Task: Find connections with filter location Regina with filter topic #Moneywith filter profile language Potuguese with filter current company PwC Acceleration Centers with filter school Shyam Lal College with filter industry Computer Games with filter service category Virtual Assistance with filter keywords title Physical Therapist
Action: Mouse moved to (327, 411)
Screenshot: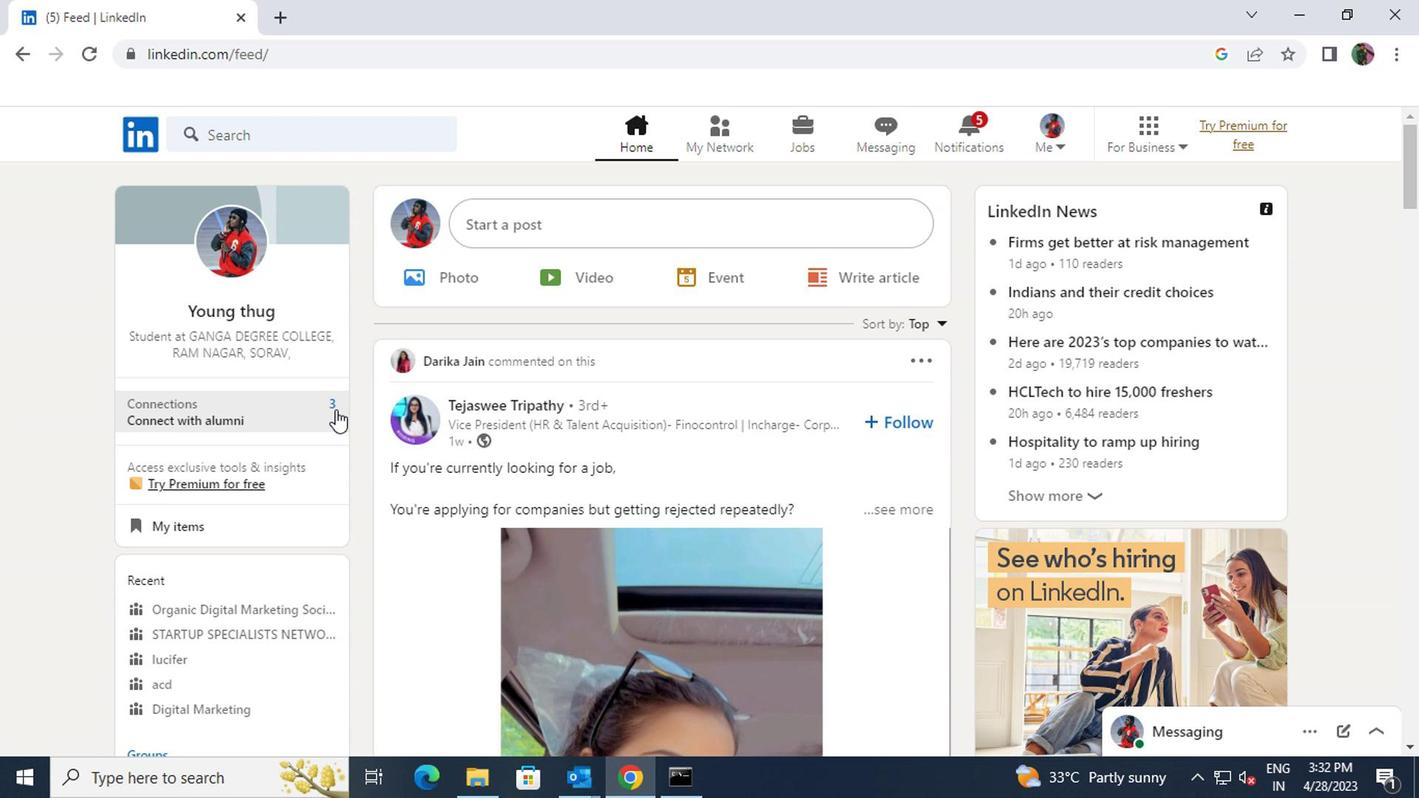 
Action: Mouse pressed left at (327, 411)
Screenshot: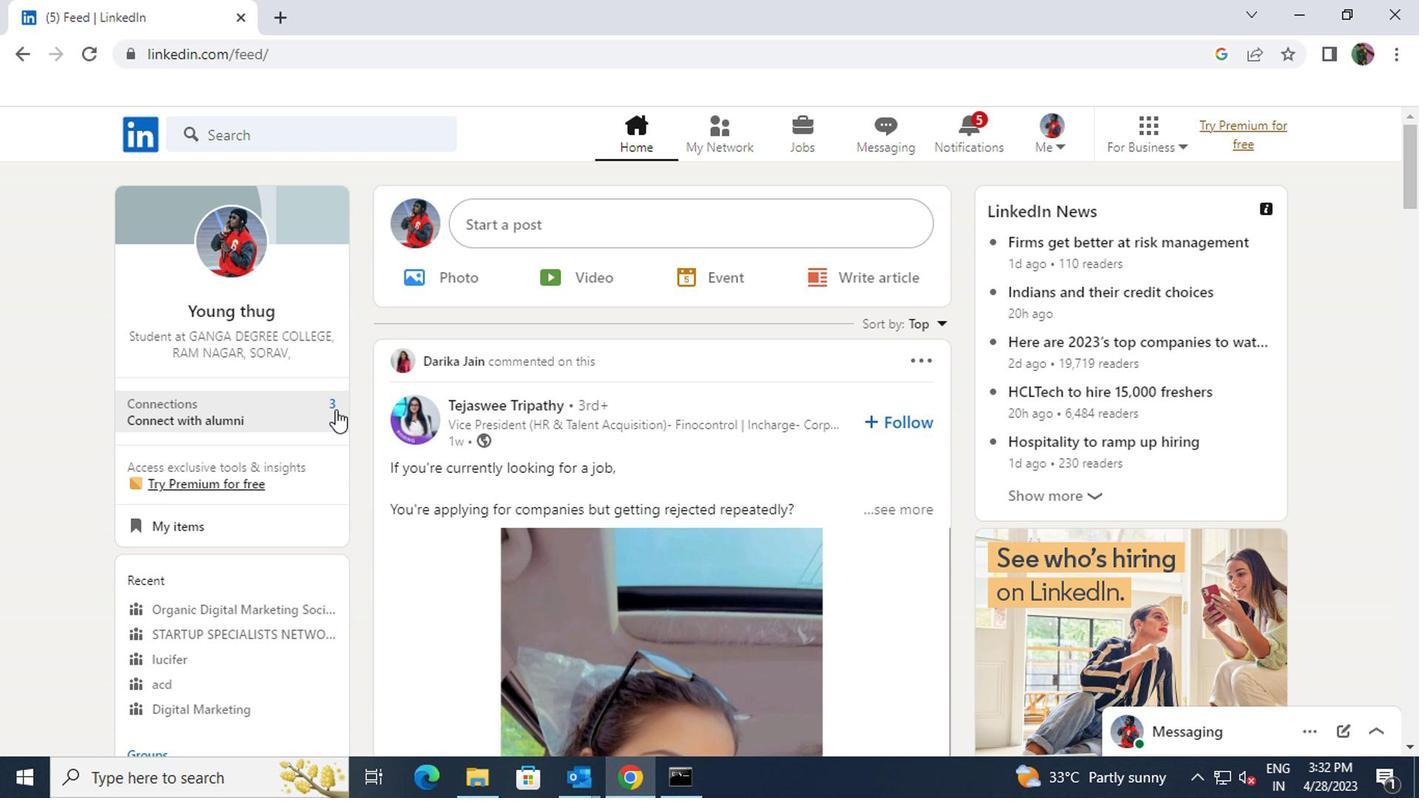 
Action: Mouse moved to (331, 241)
Screenshot: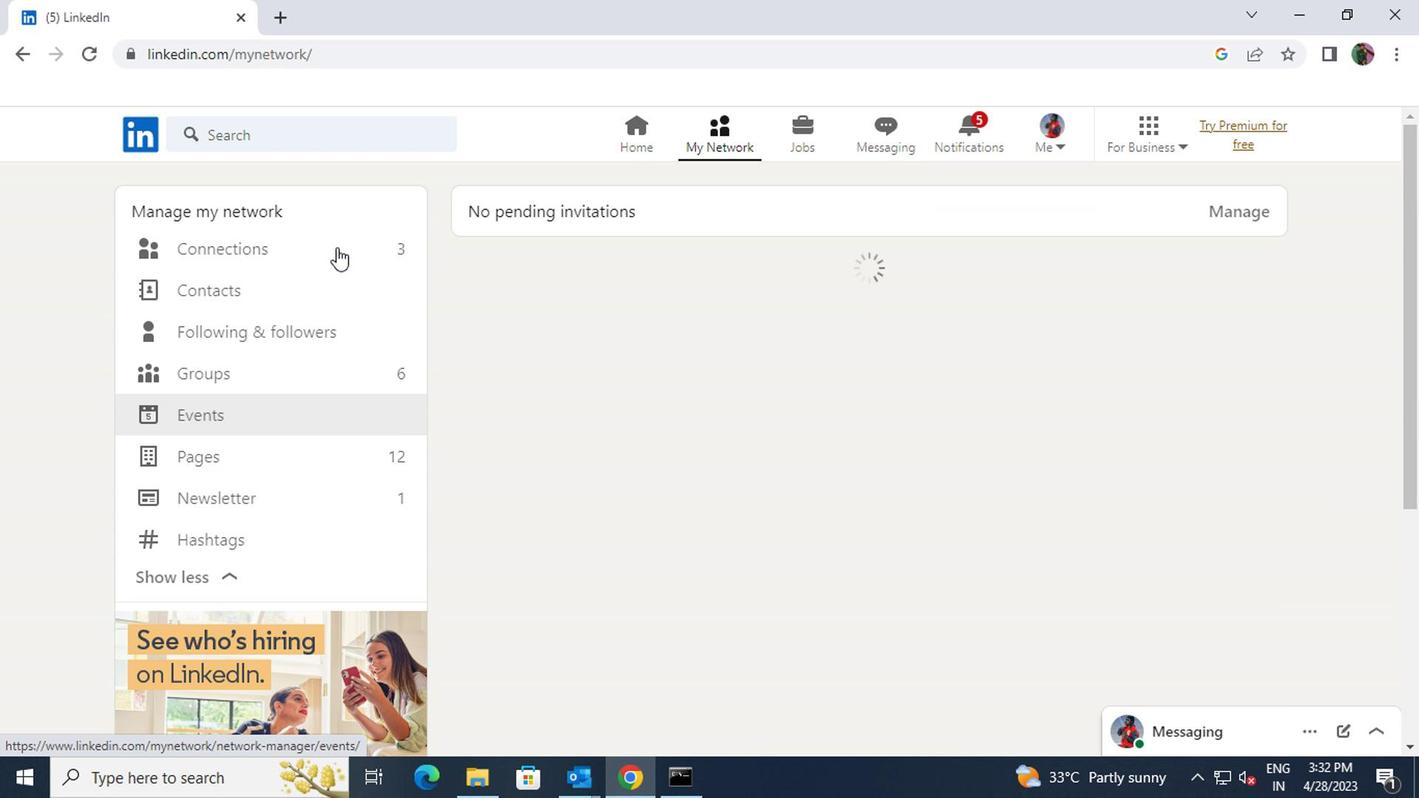
Action: Mouse pressed left at (331, 241)
Screenshot: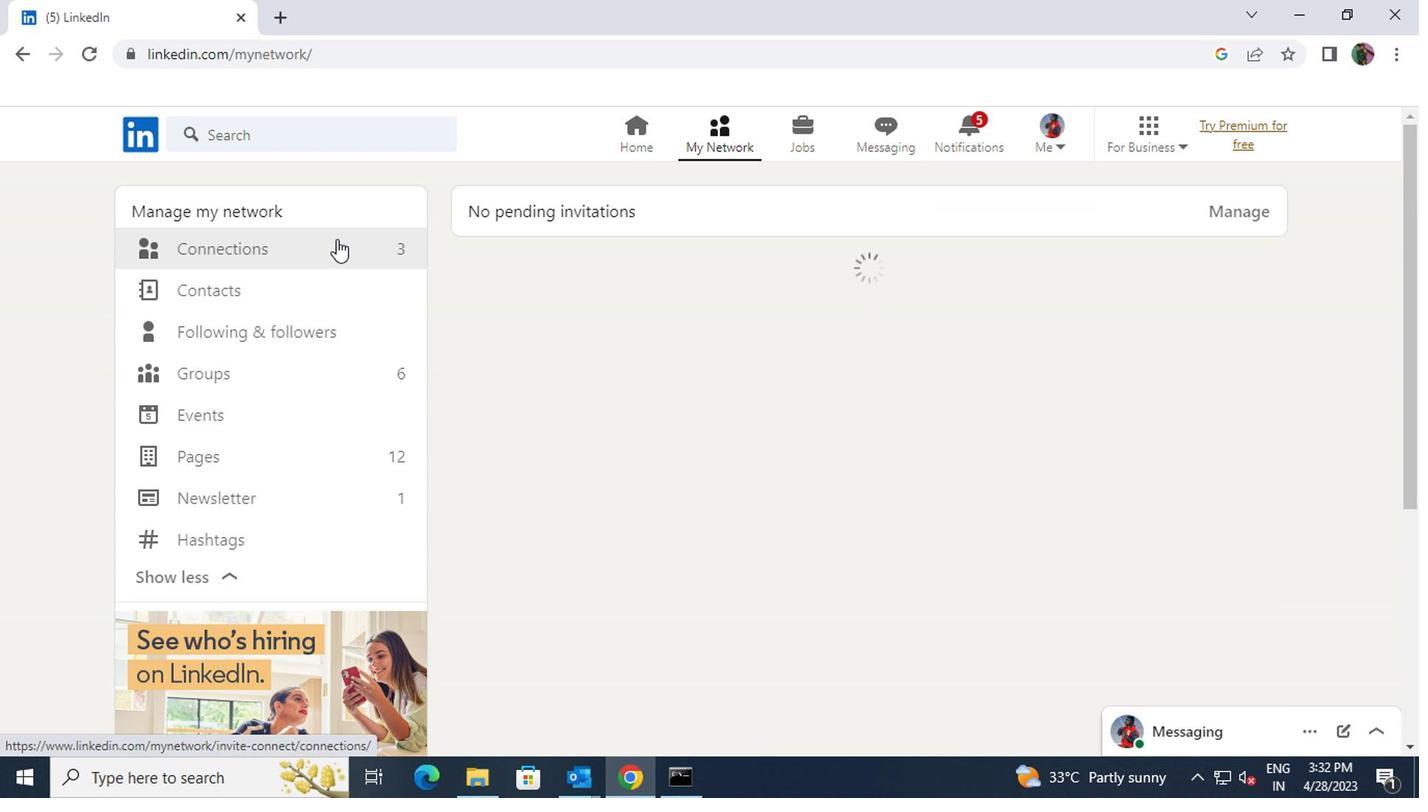 
Action: Mouse moved to (824, 250)
Screenshot: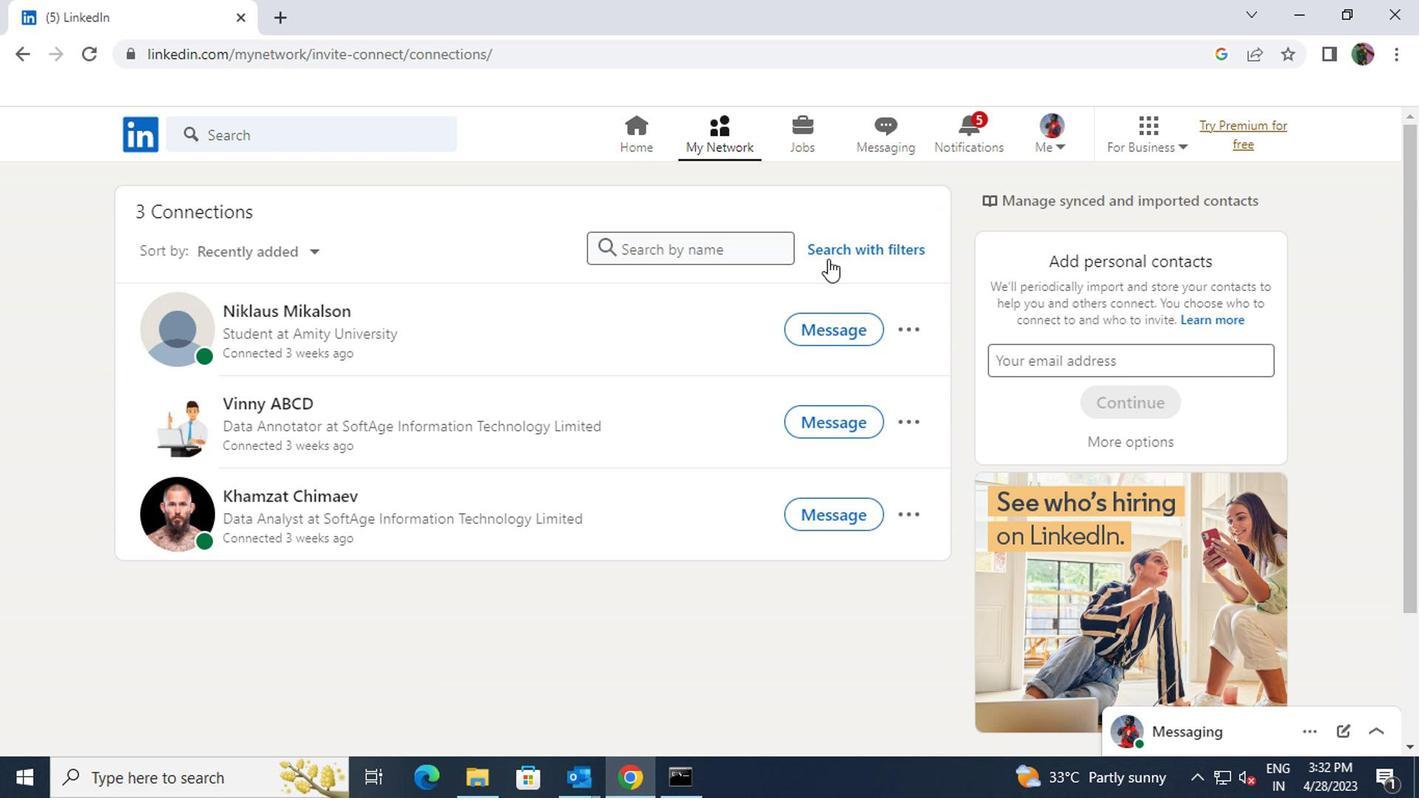 
Action: Mouse pressed left at (824, 250)
Screenshot: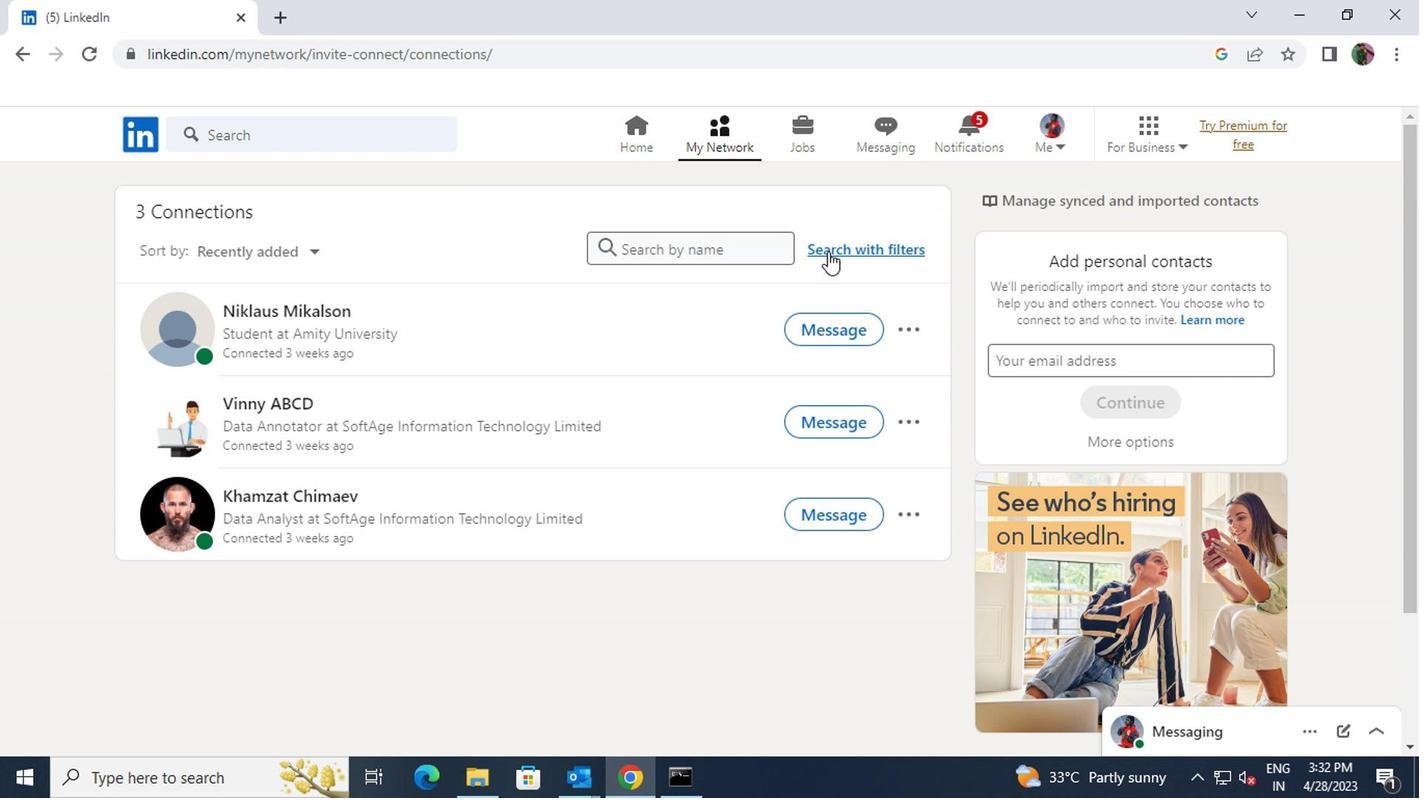 
Action: Mouse moved to (770, 196)
Screenshot: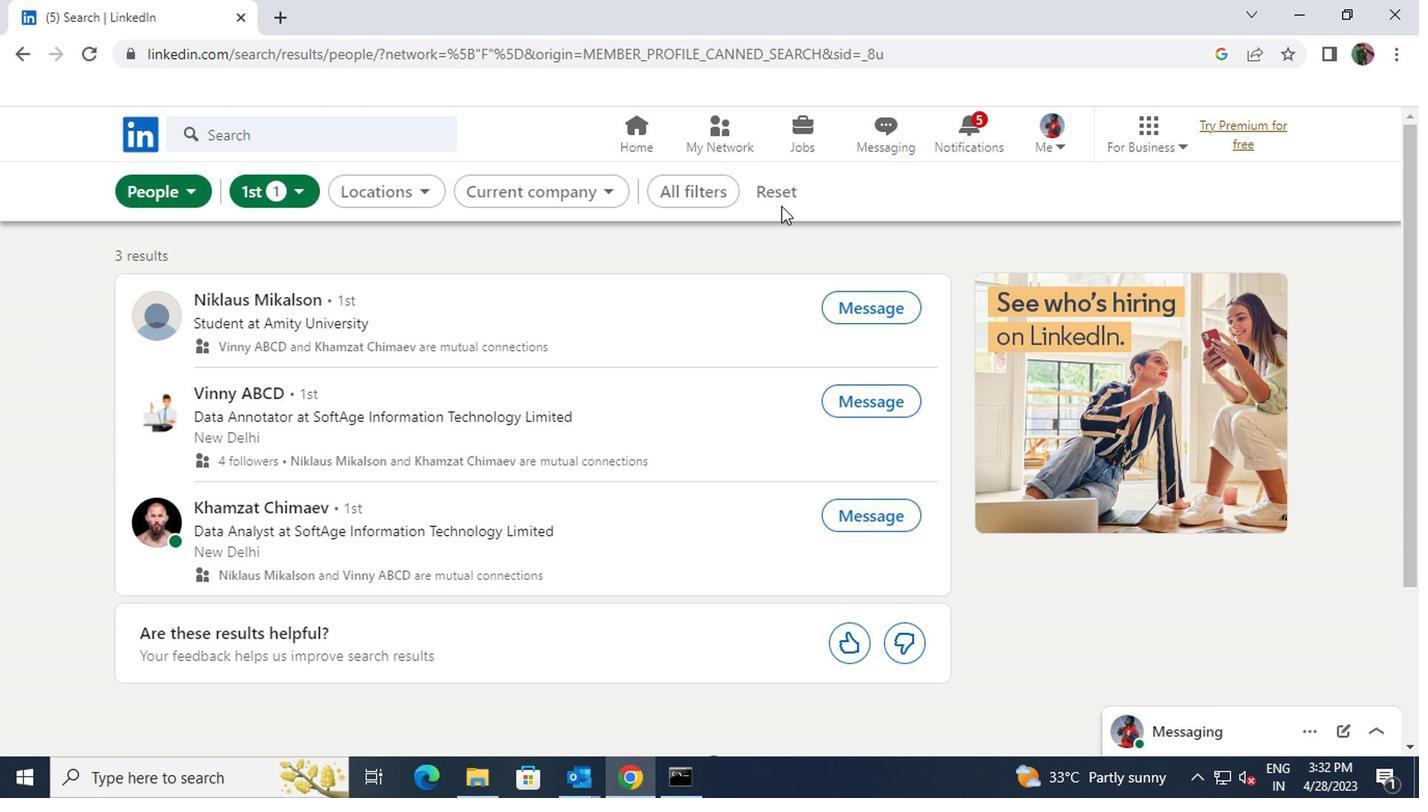 
Action: Mouse pressed left at (770, 196)
Screenshot: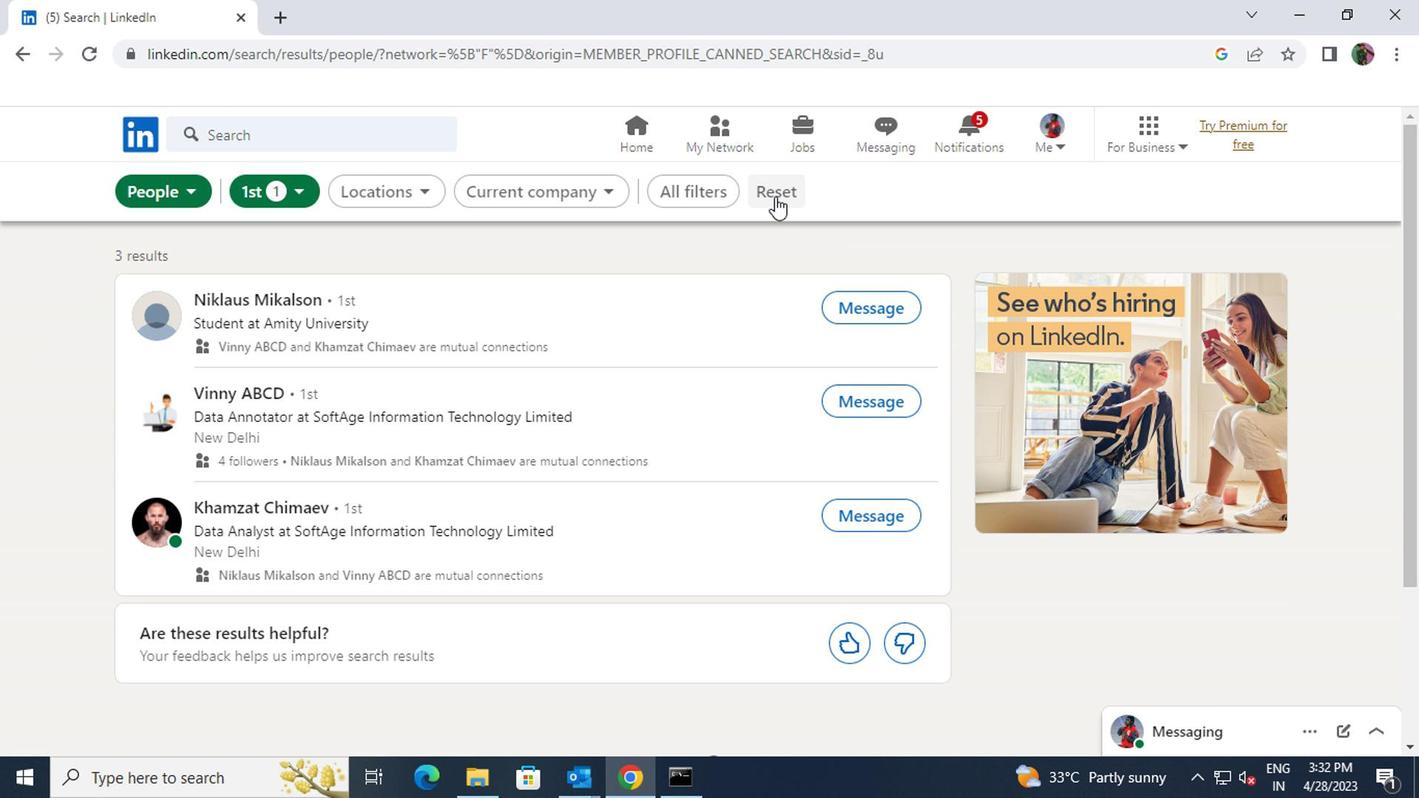 
Action: Mouse moved to (725, 192)
Screenshot: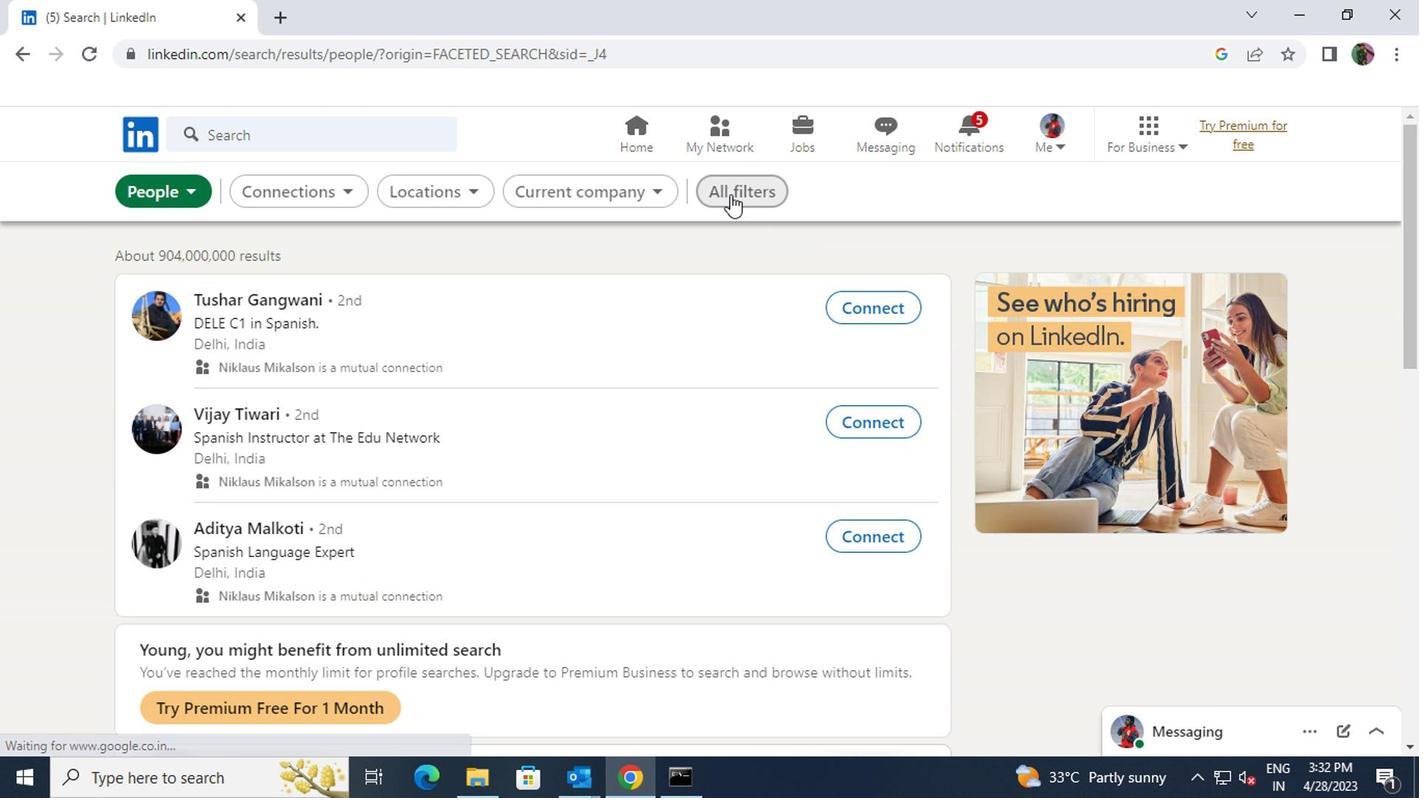
Action: Mouse pressed left at (725, 192)
Screenshot: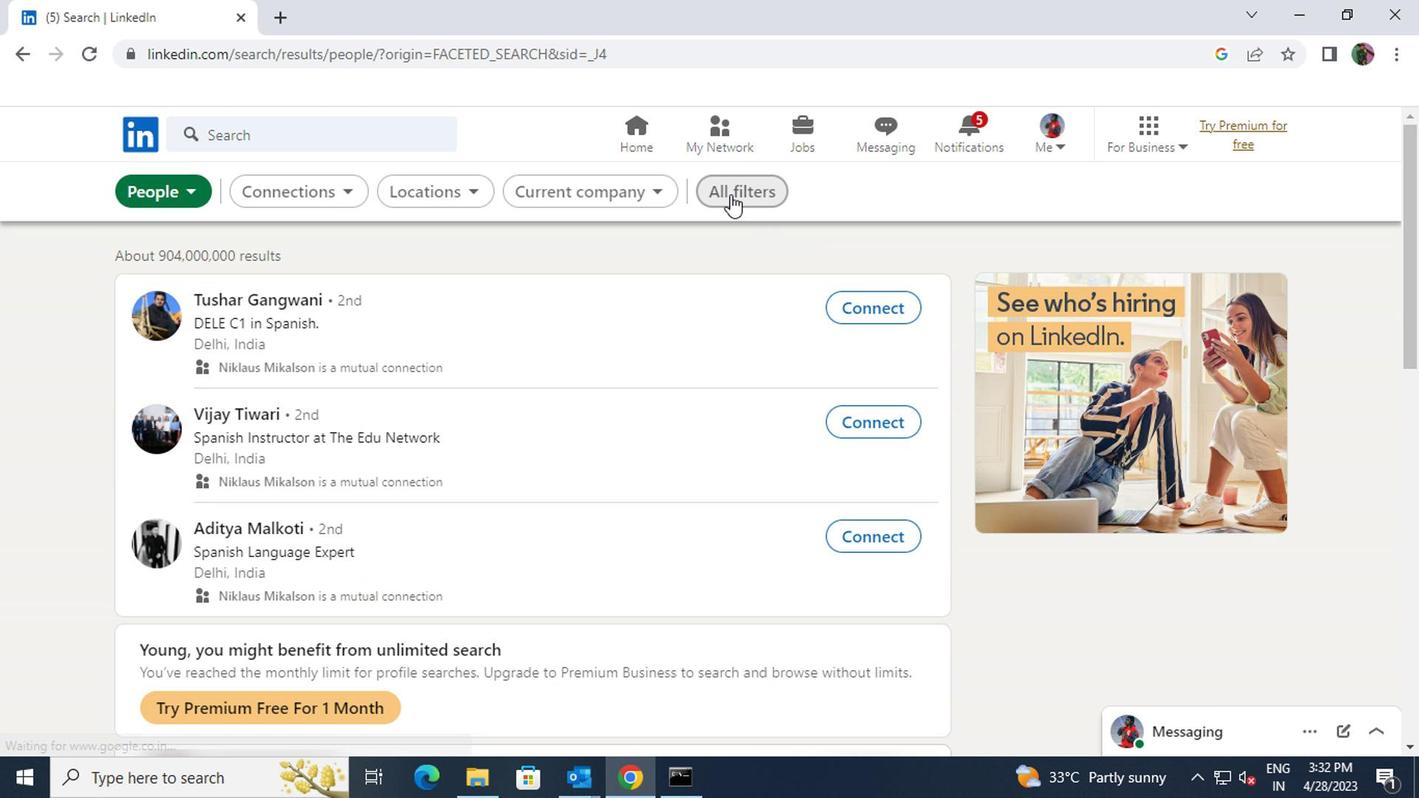 
Action: Mouse moved to (946, 383)
Screenshot: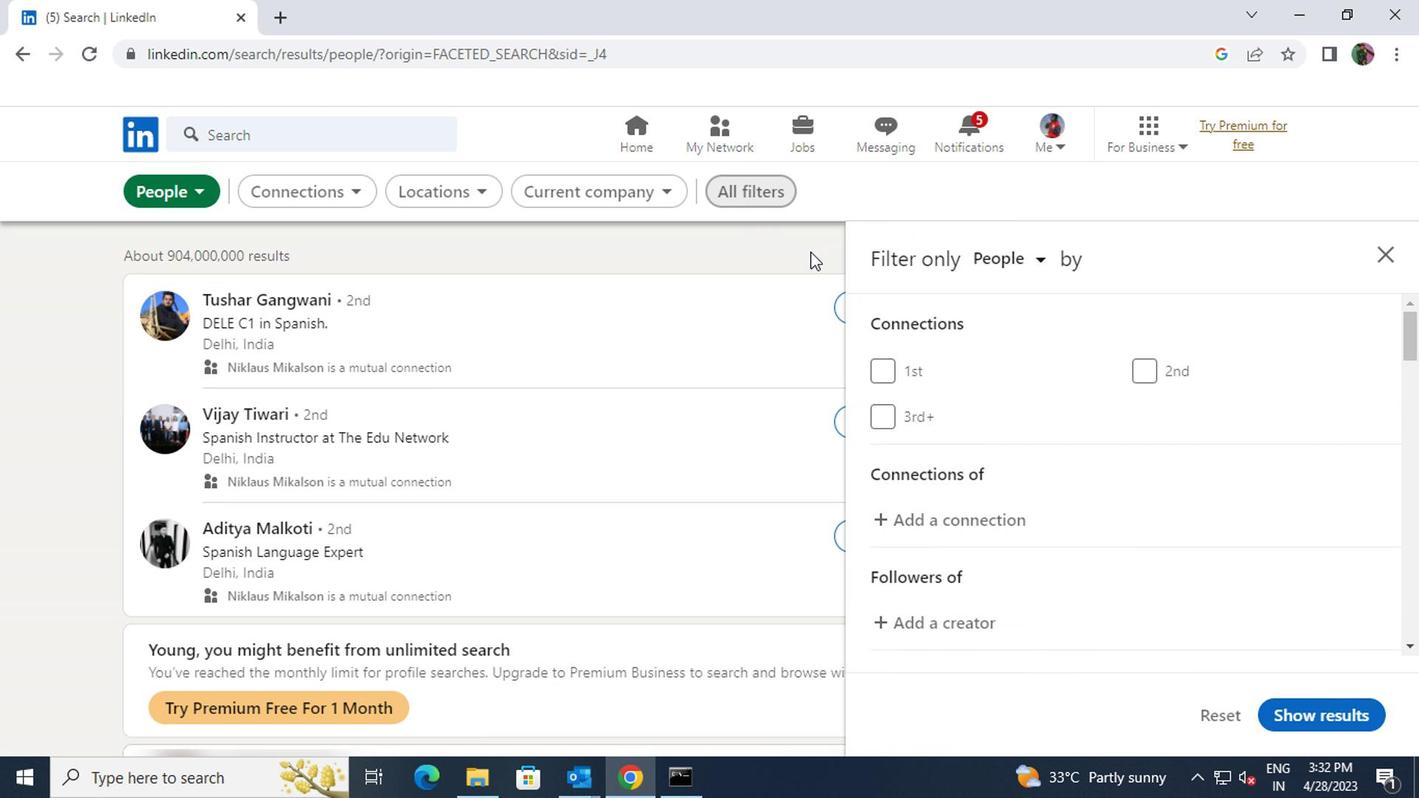 
Action: Mouse scrolled (946, 382) with delta (0, -1)
Screenshot: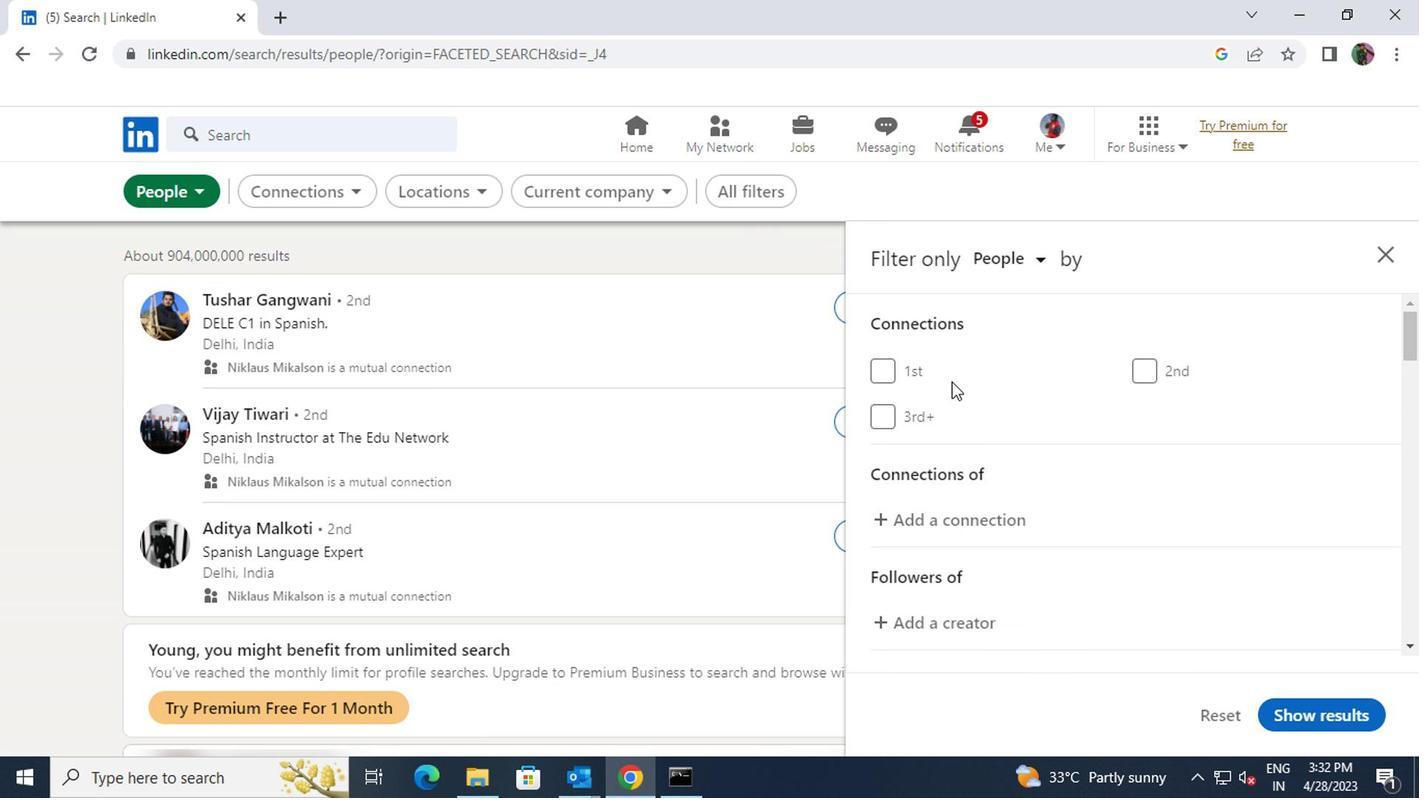 
Action: Mouse scrolled (946, 382) with delta (0, -1)
Screenshot: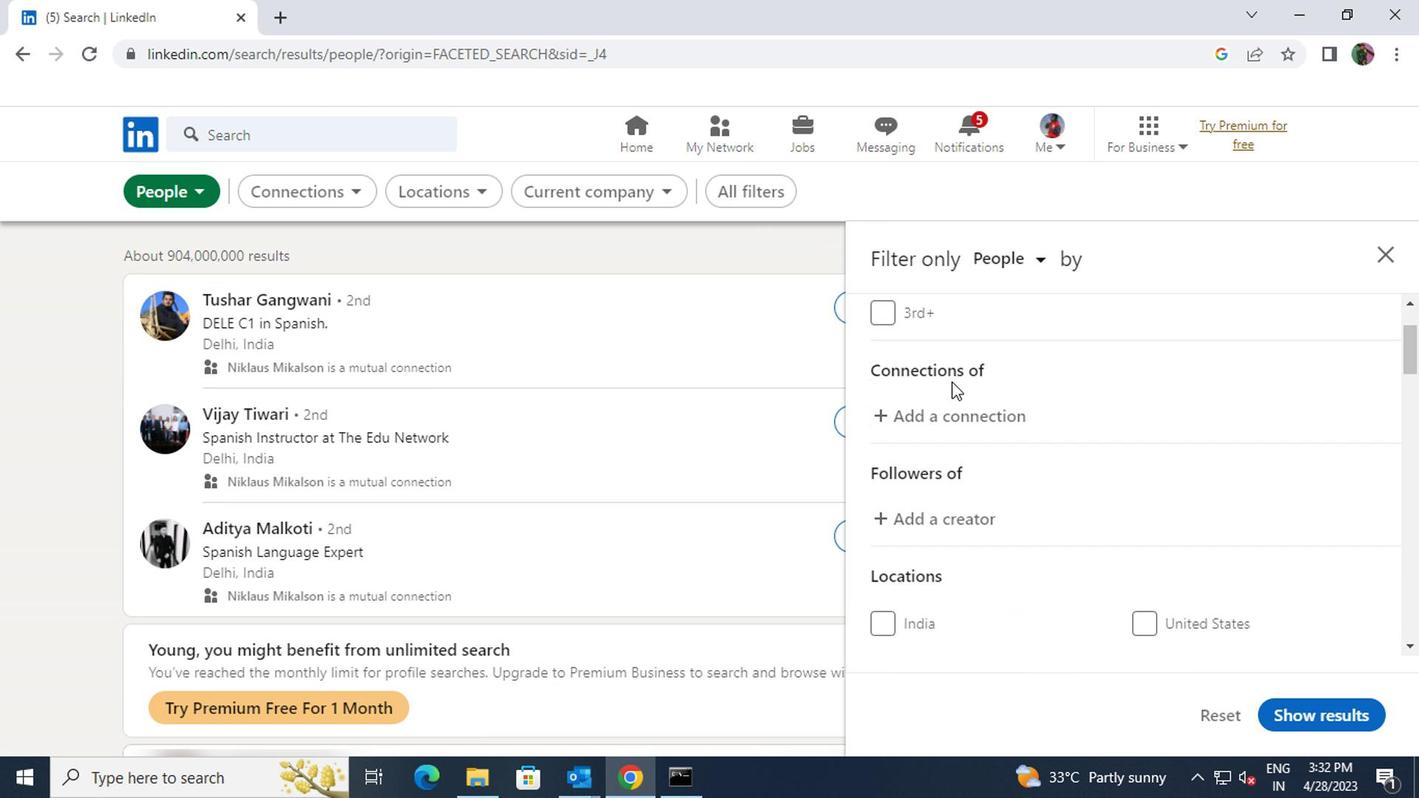 
Action: Mouse scrolled (946, 382) with delta (0, -1)
Screenshot: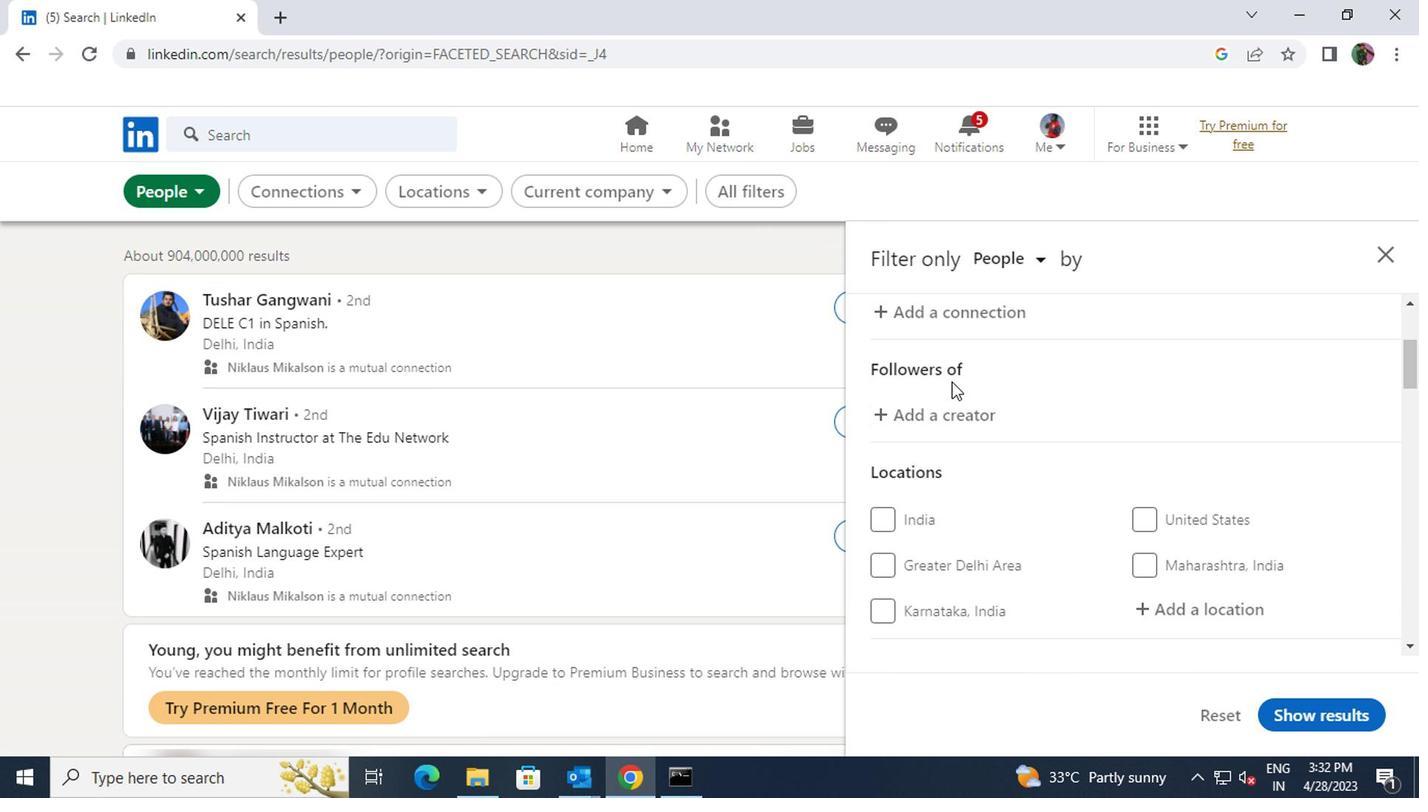
Action: Mouse moved to (1132, 504)
Screenshot: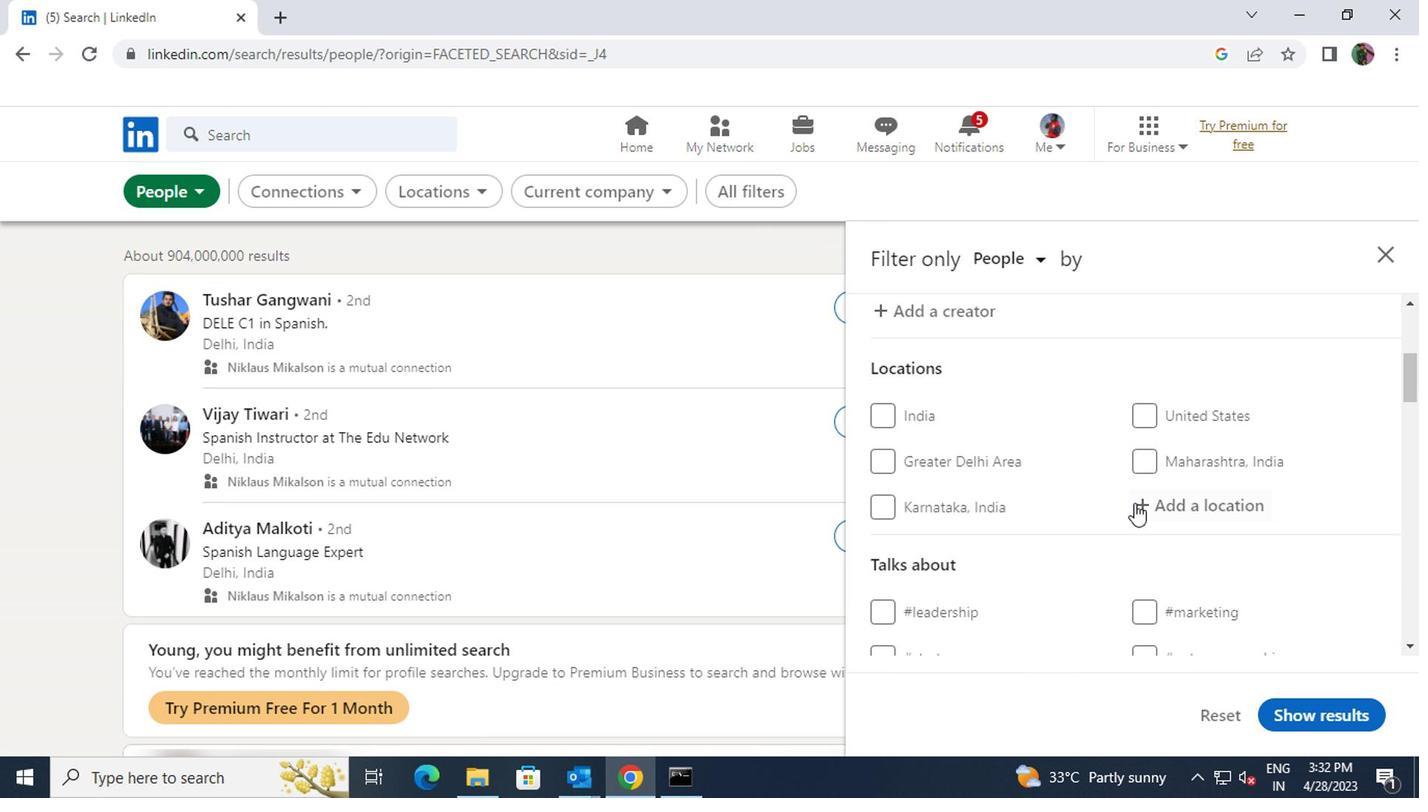 
Action: Mouse pressed left at (1132, 504)
Screenshot: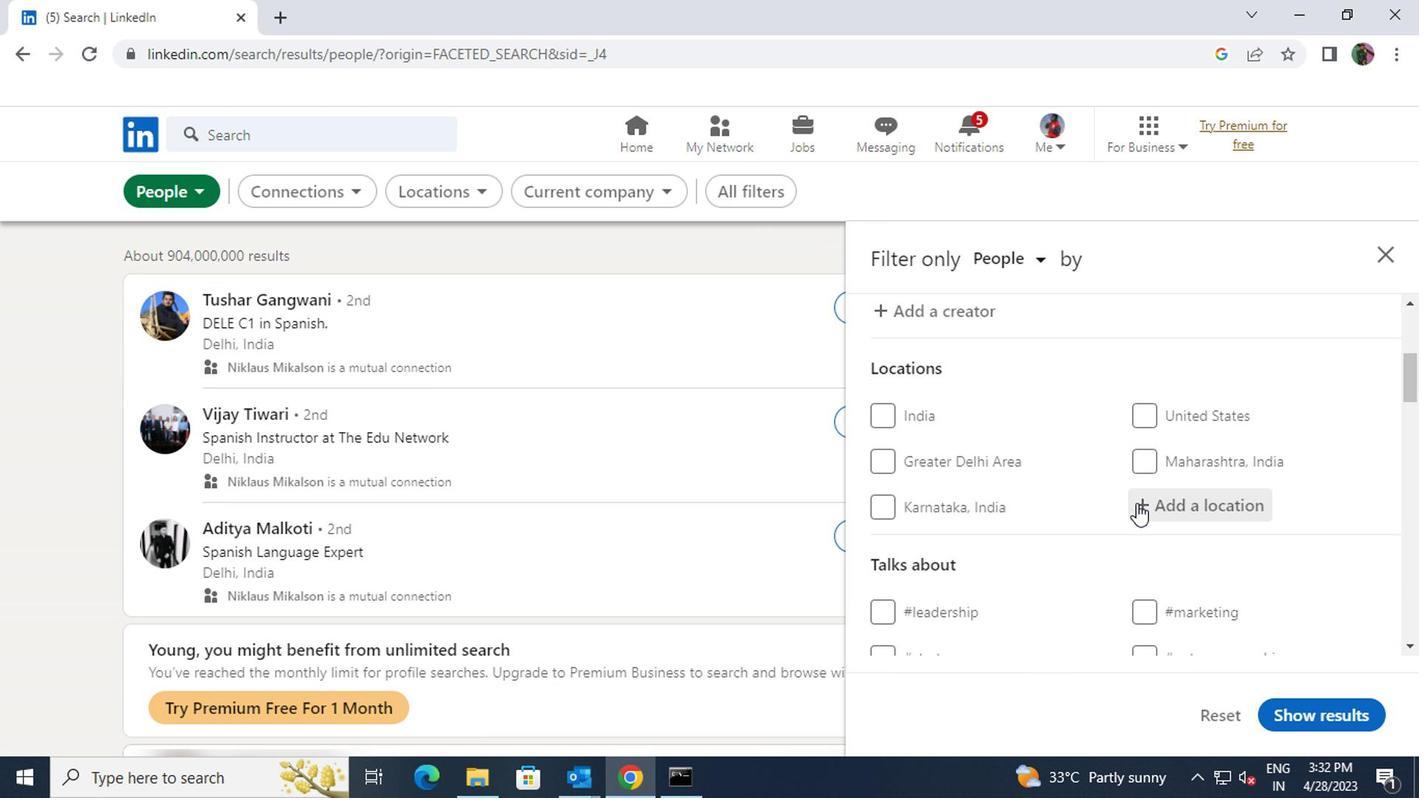 
Action: Key pressed <Key.shift>REGIN
Screenshot: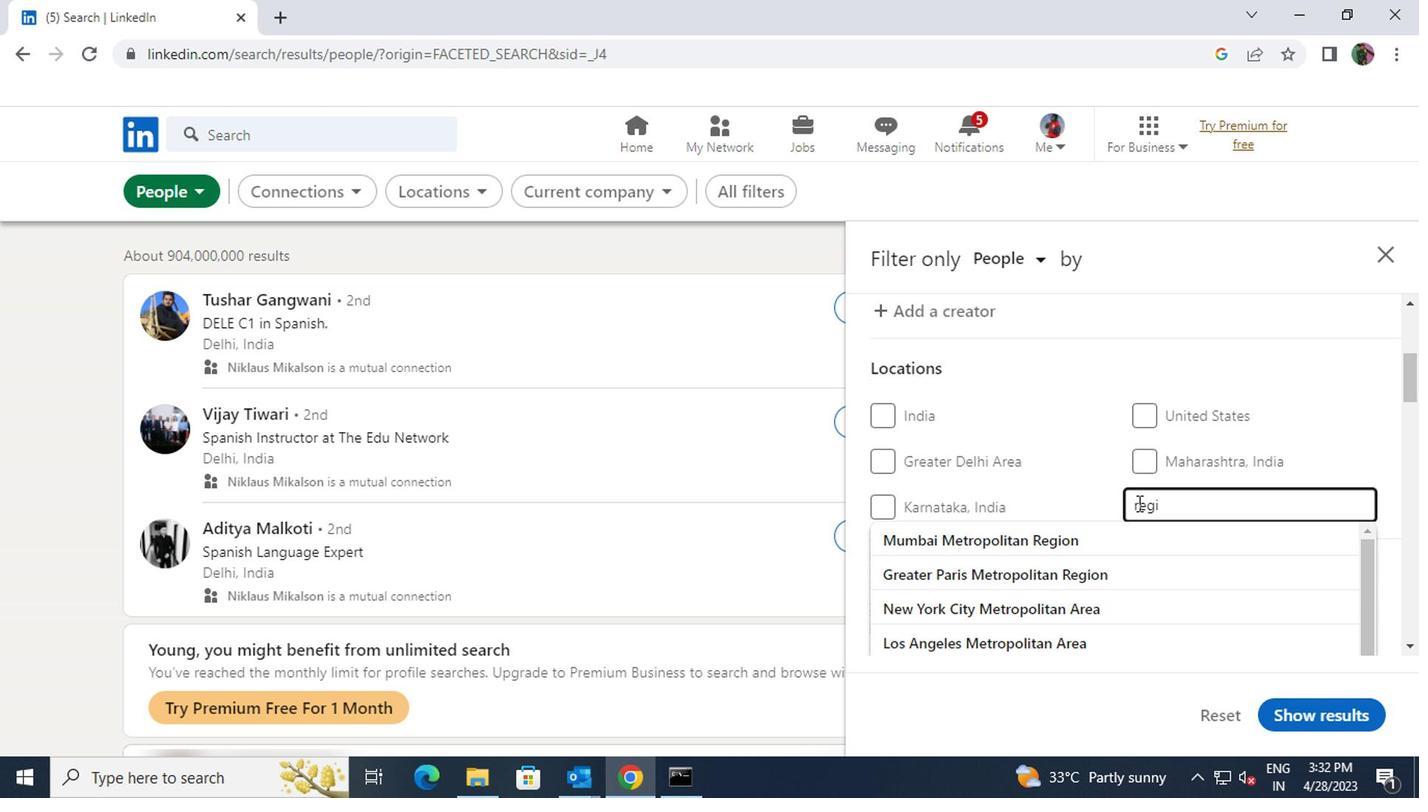 
Action: Mouse moved to (1125, 535)
Screenshot: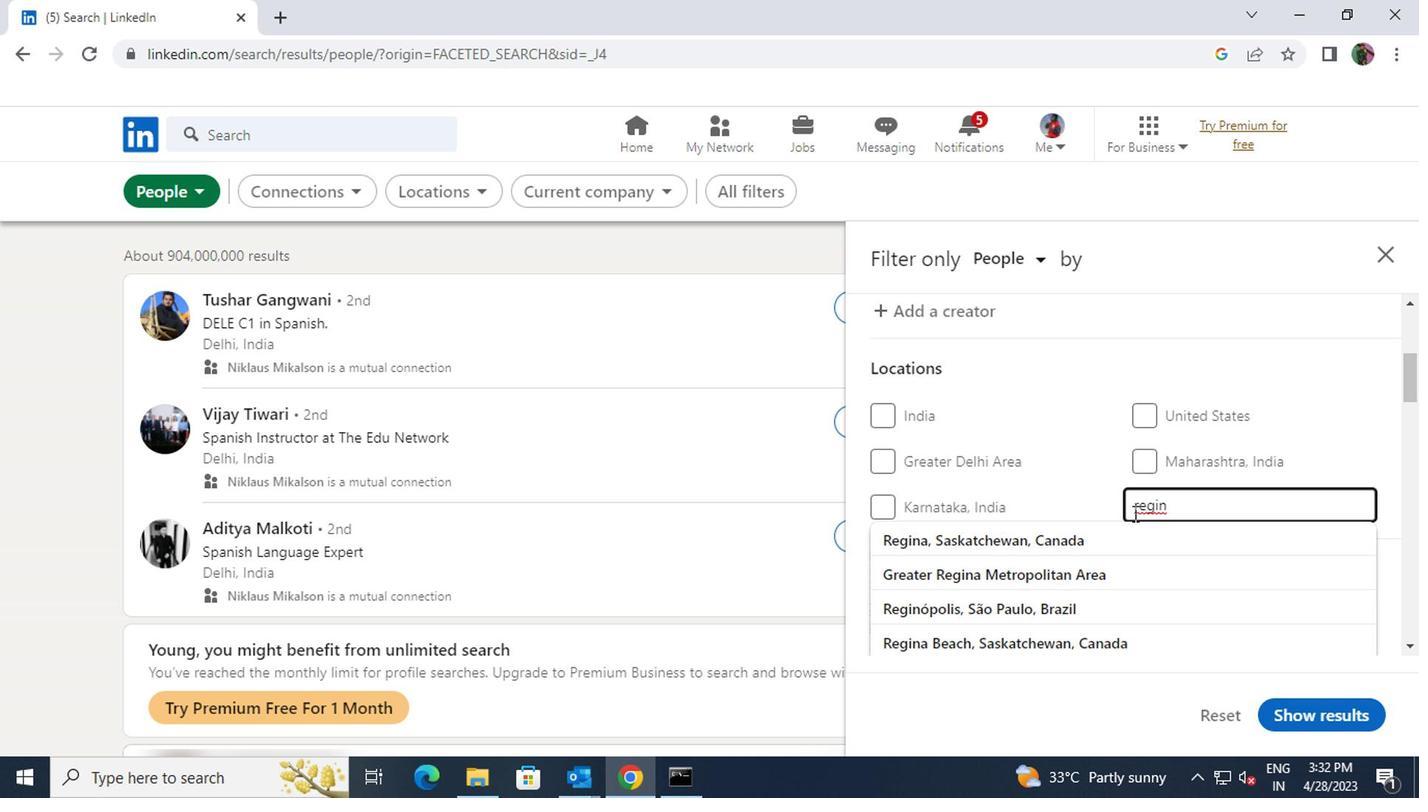 
Action: Mouse pressed left at (1125, 535)
Screenshot: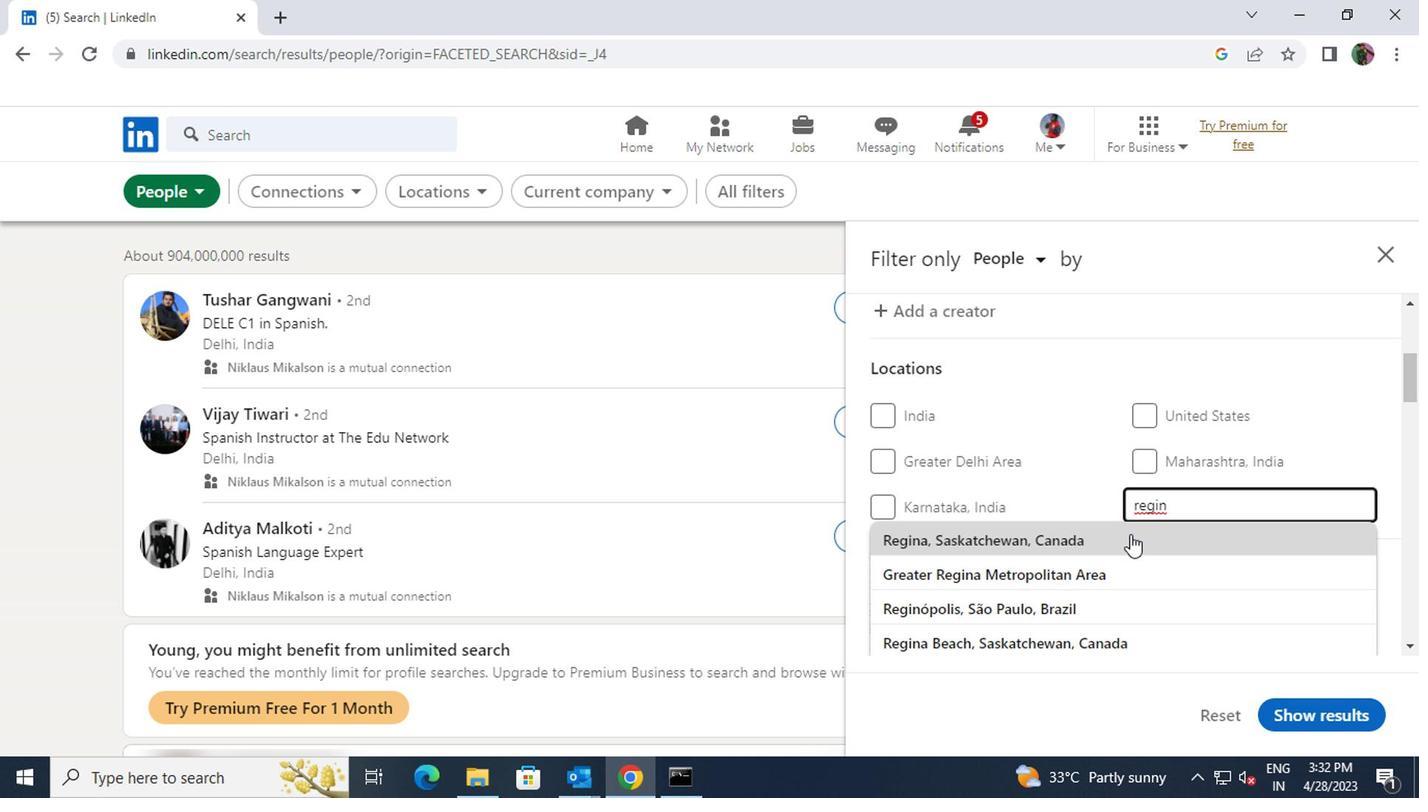 
Action: Mouse scrolled (1125, 534) with delta (0, -1)
Screenshot: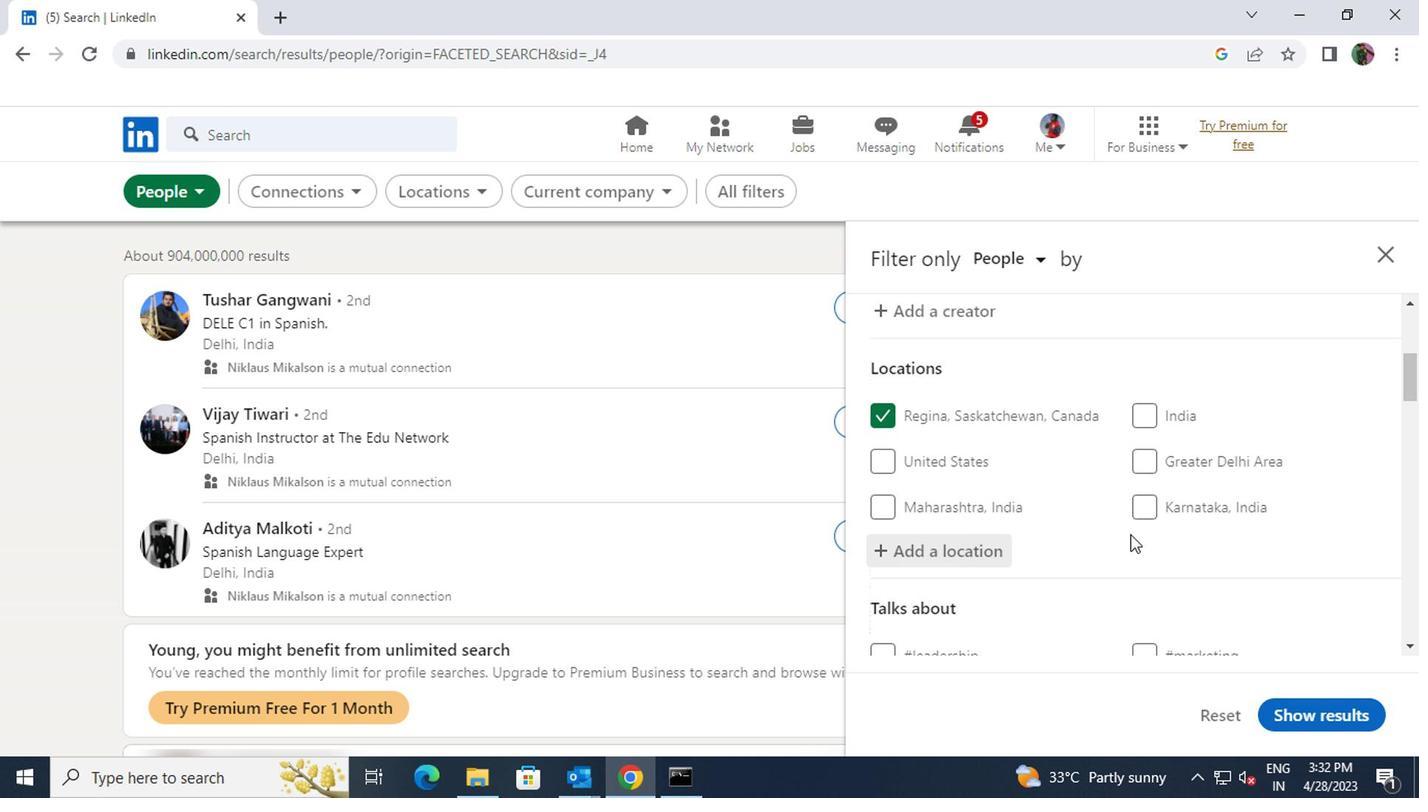 
Action: Mouse scrolled (1125, 534) with delta (0, -1)
Screenshot: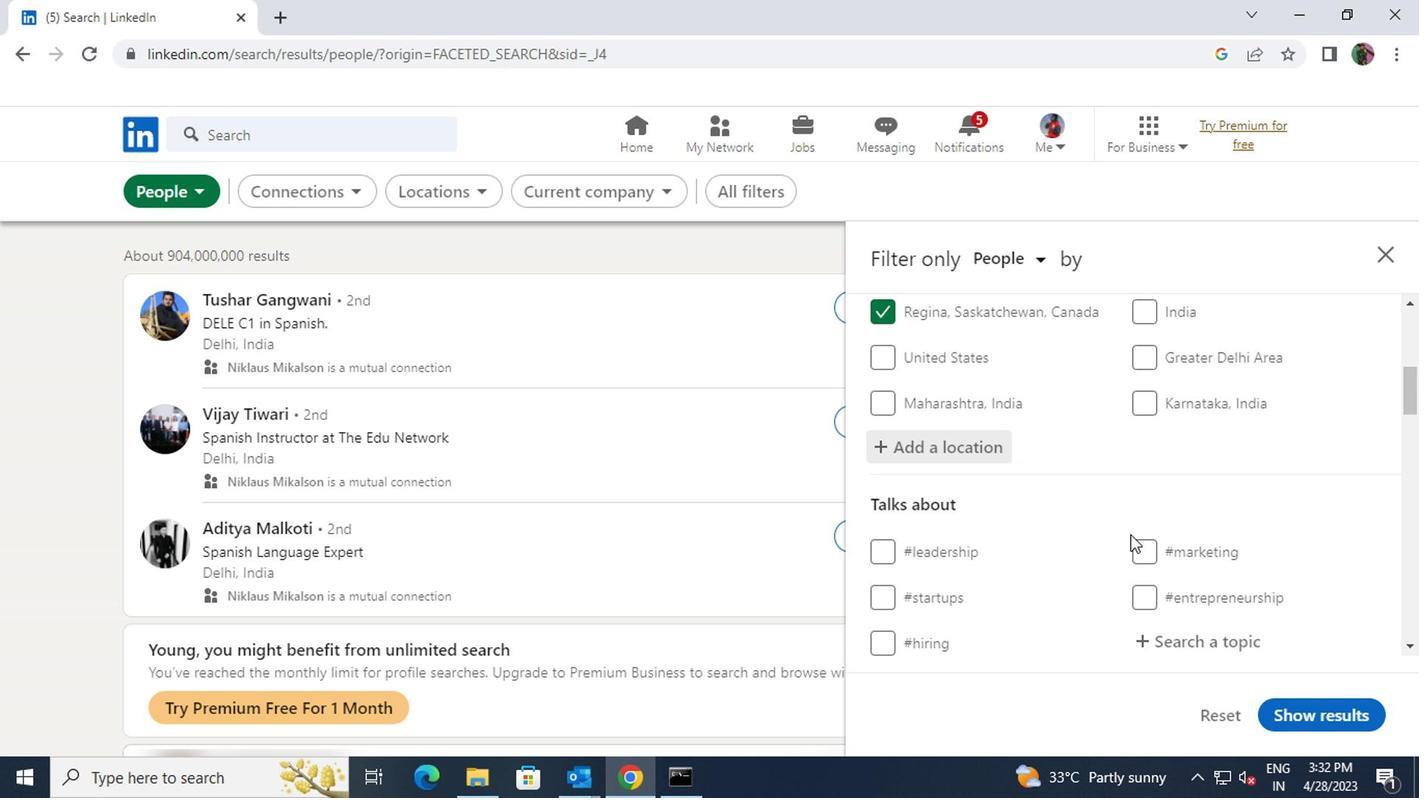 
Action: Mouse moved to (1147, 541)
Screenshot: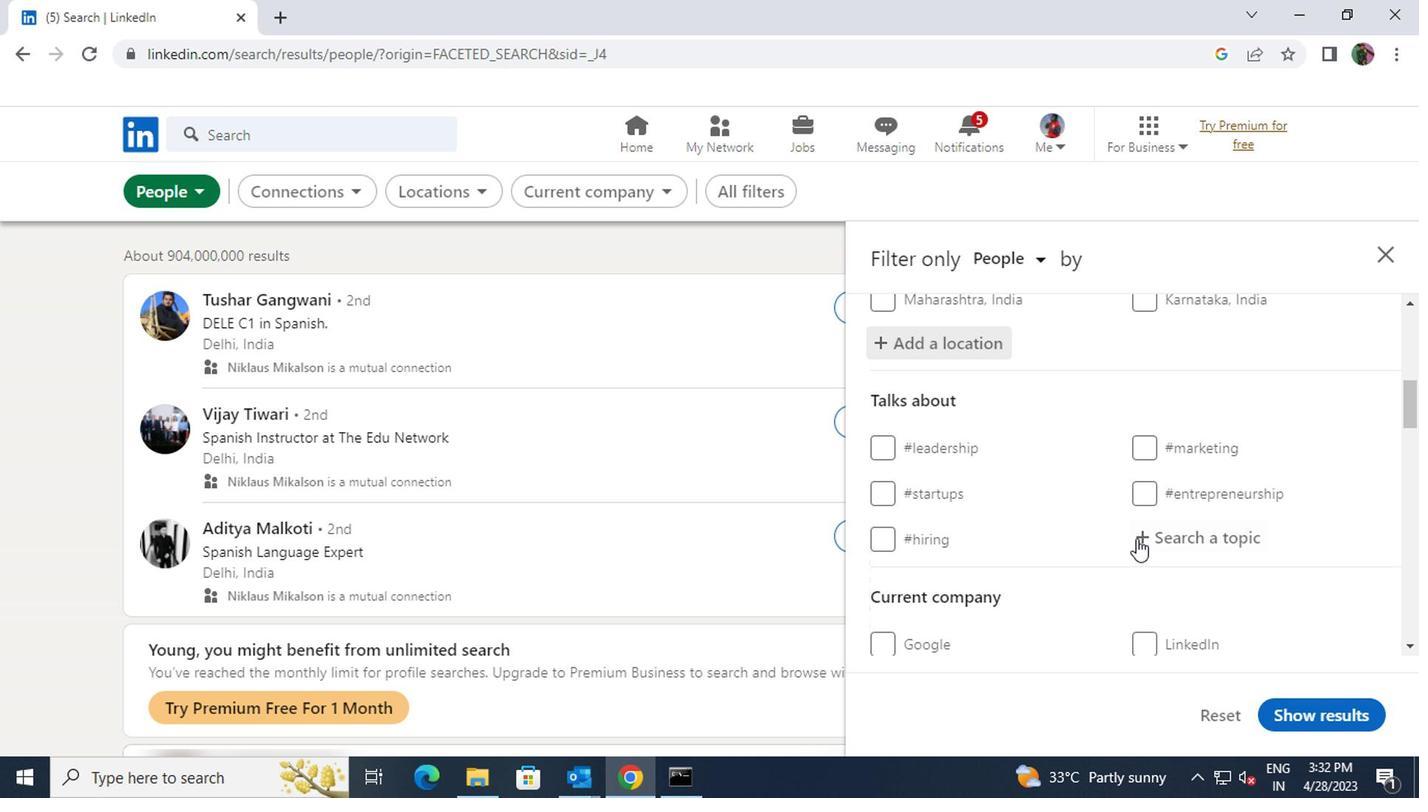 
Action: Mouse pressed left at (1147, 541)
Screenshot: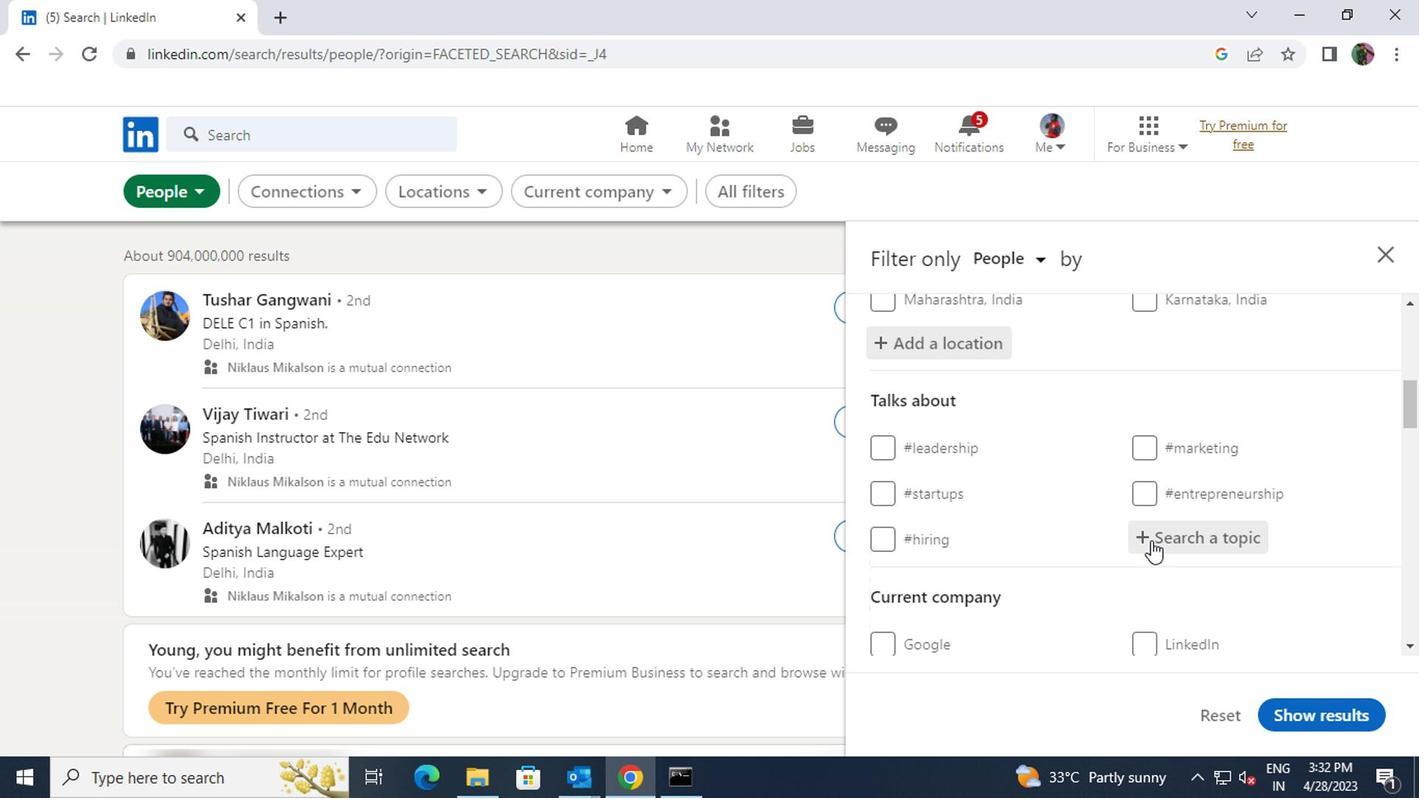 
Action: Mouse moved to (1151, 541)
Screenshot: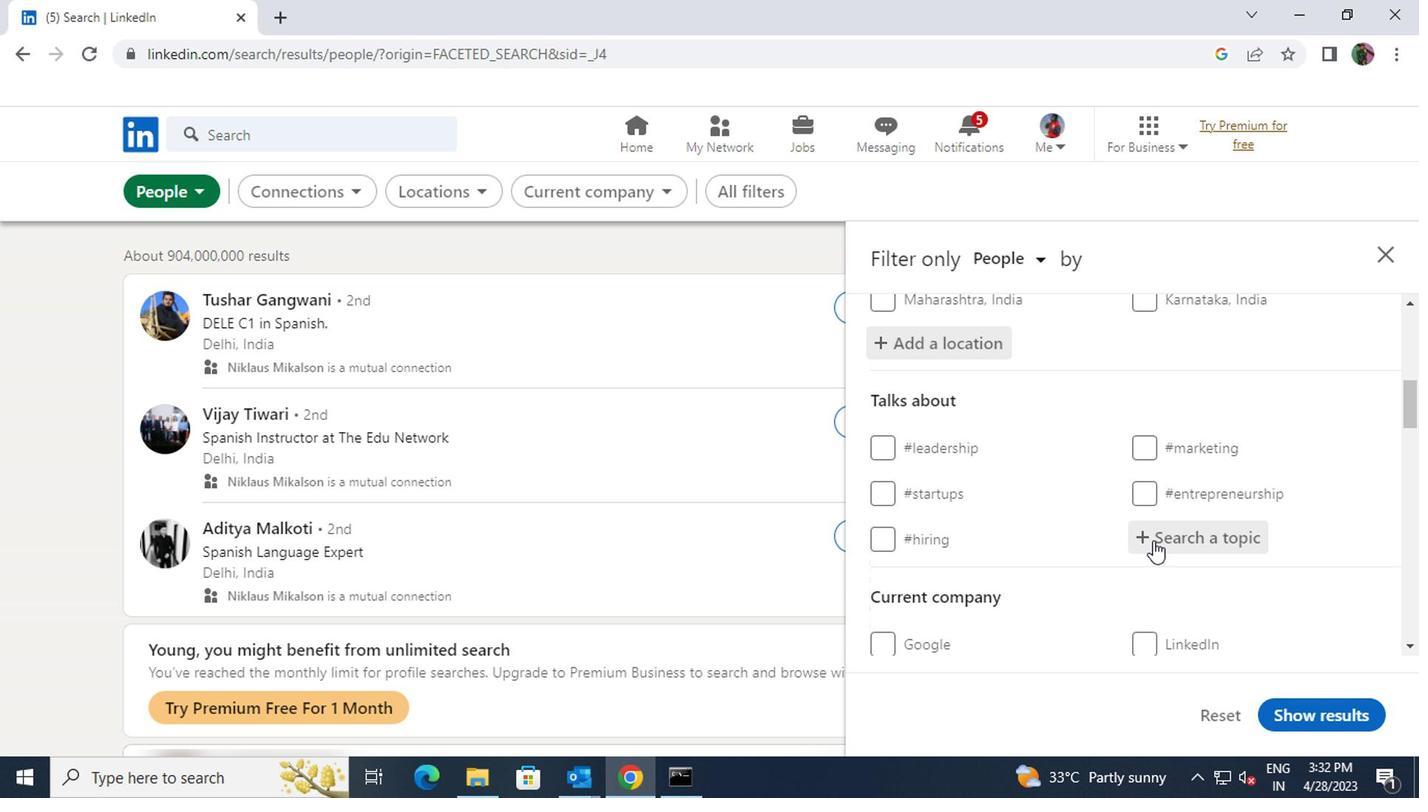 
Action: Key pressed <Key.shift>MONEY
Screenshot: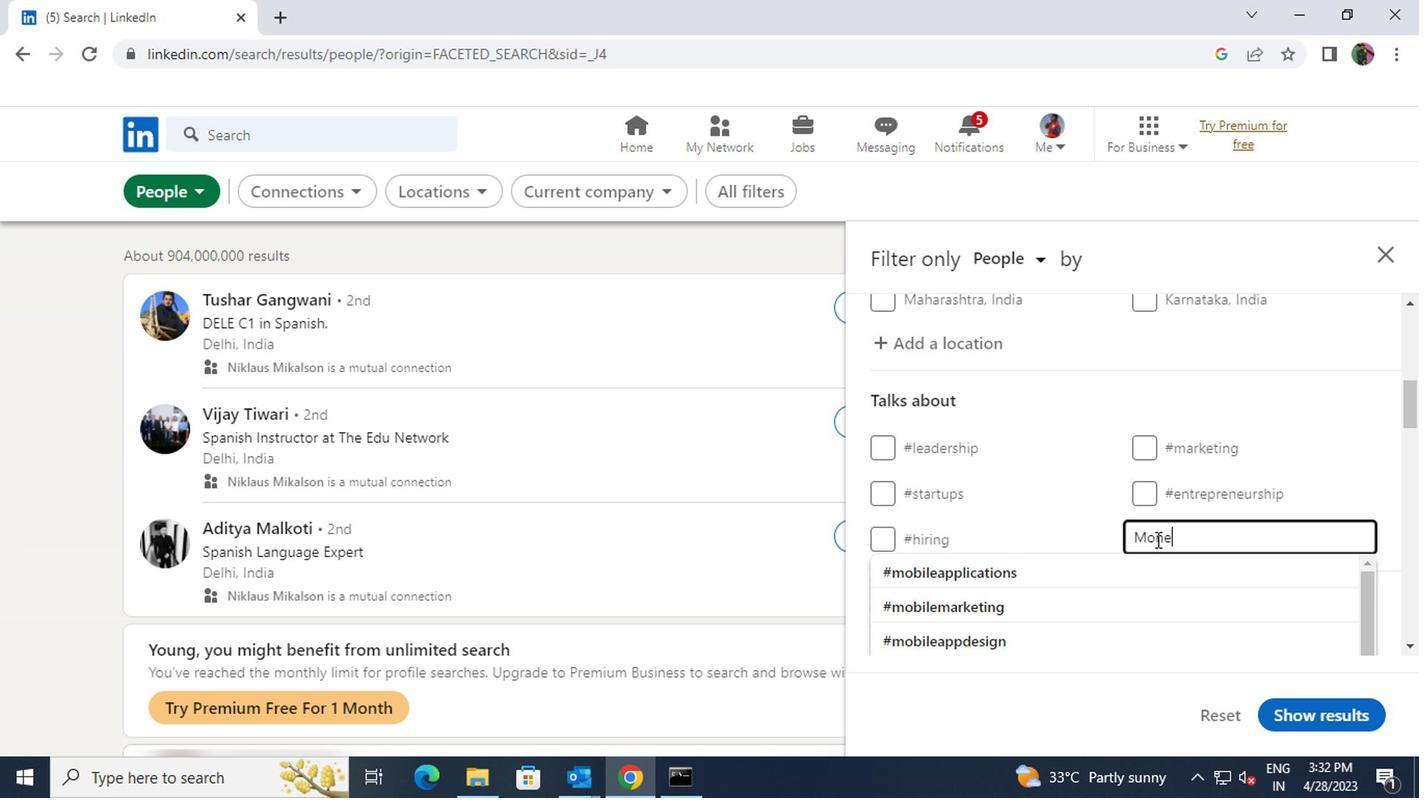 
Action: Mouse moved to (1147, 562)
Screenshot: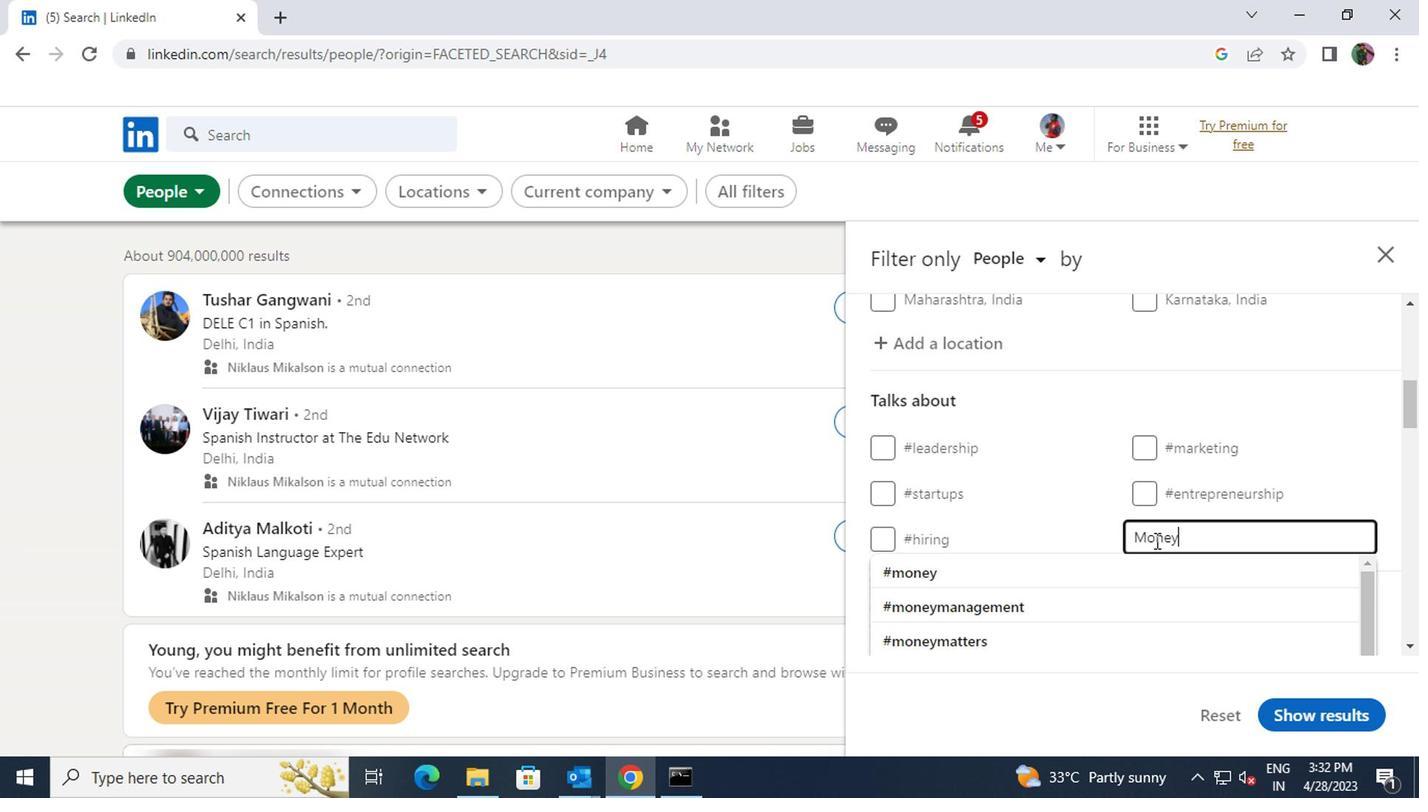 
Action: Mouse pressed left at (1147, 562)
Screenshot: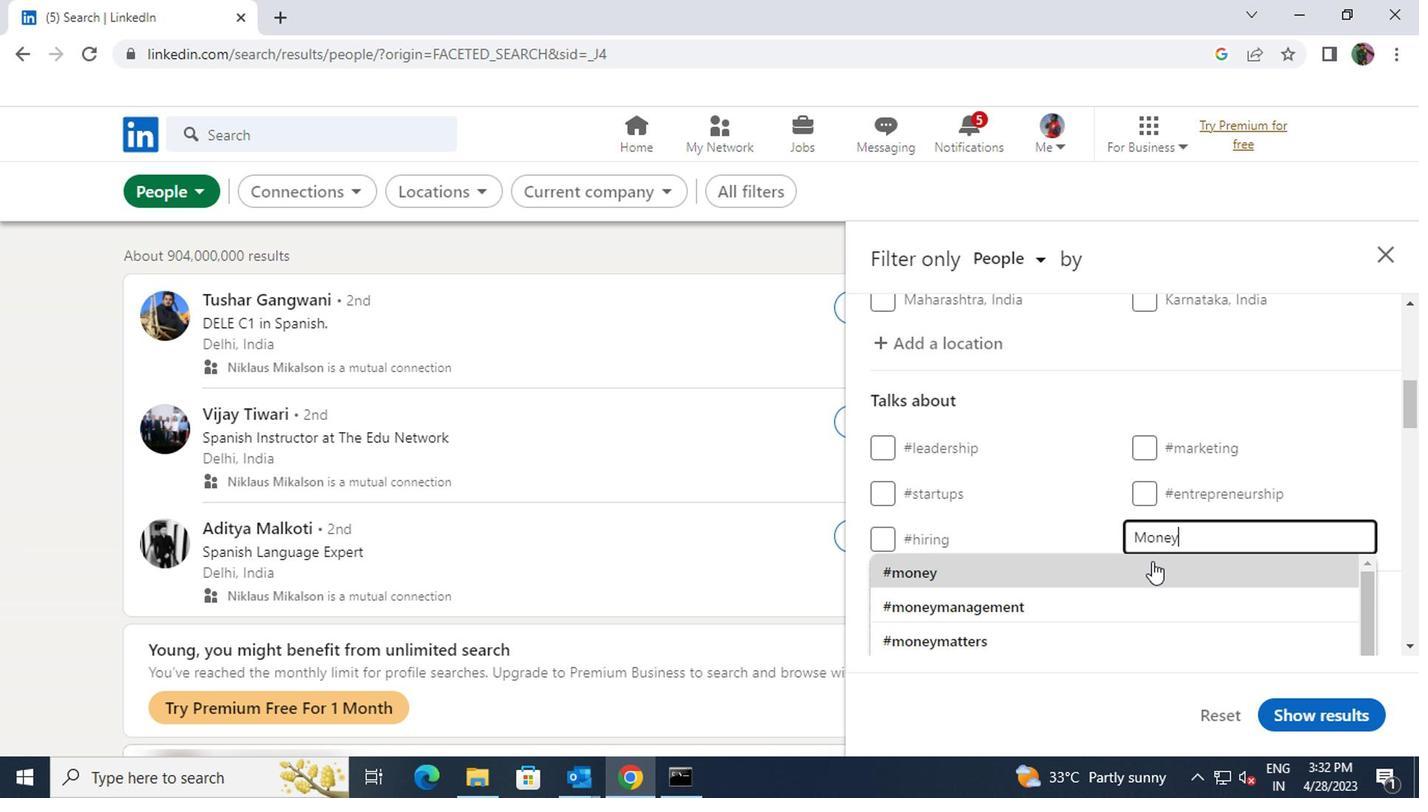 
Action: Mouse scrolled (1147, 561) with delta (0, 0)
Screenshot: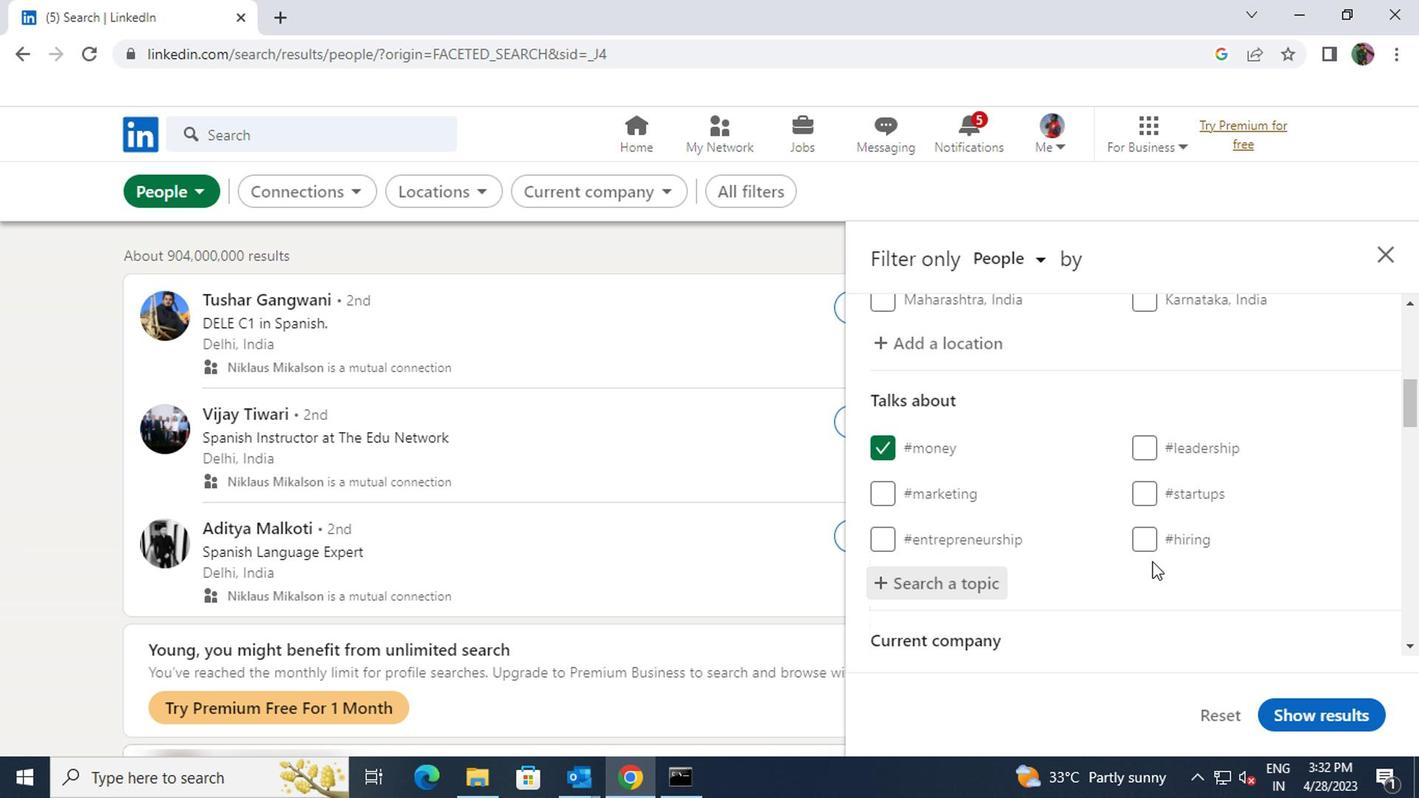 
Action: Mouse scrolled (1147, 561) with delta (0, 0)
Screenshot: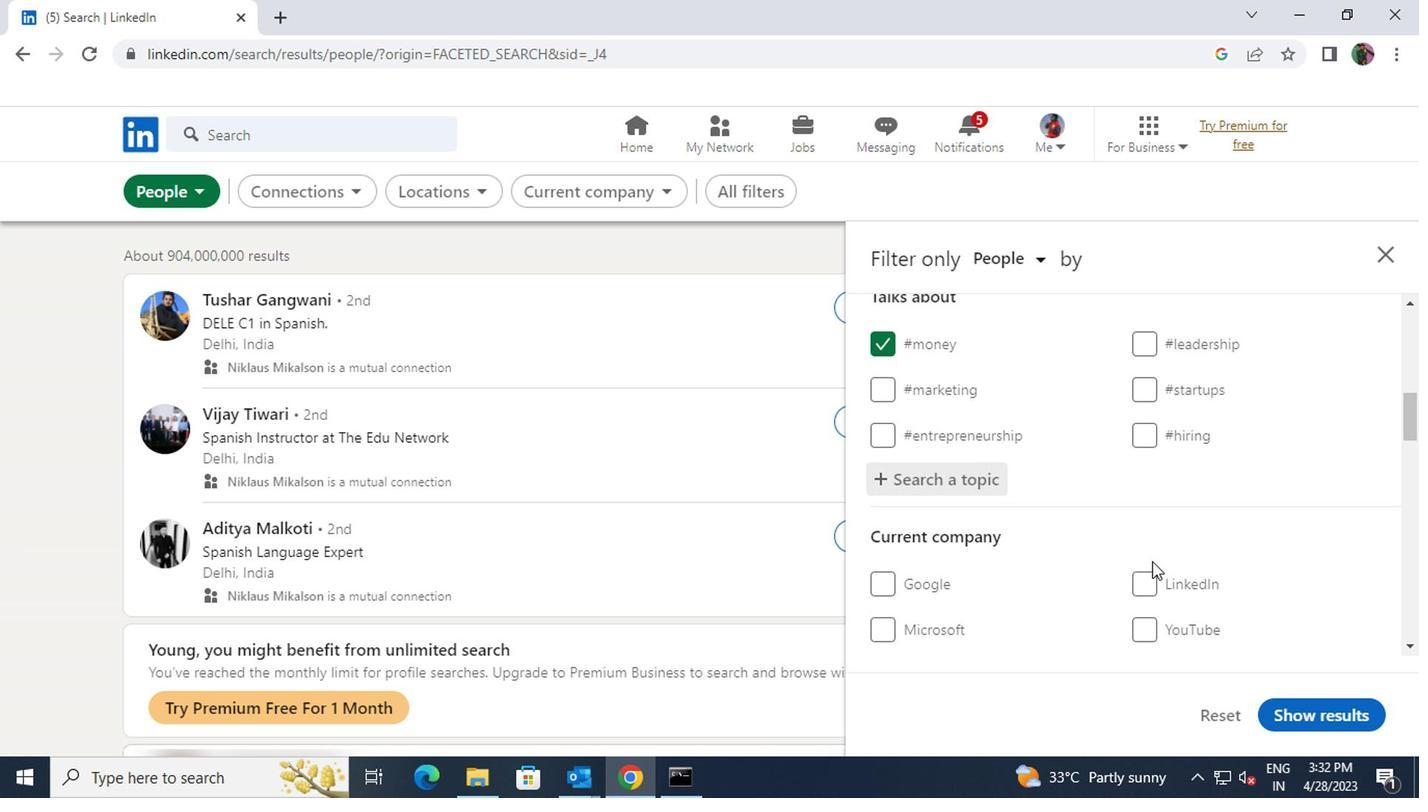 
Action: Mouse scrolled (1147, 561) with delta (0, 0)
Screenshot: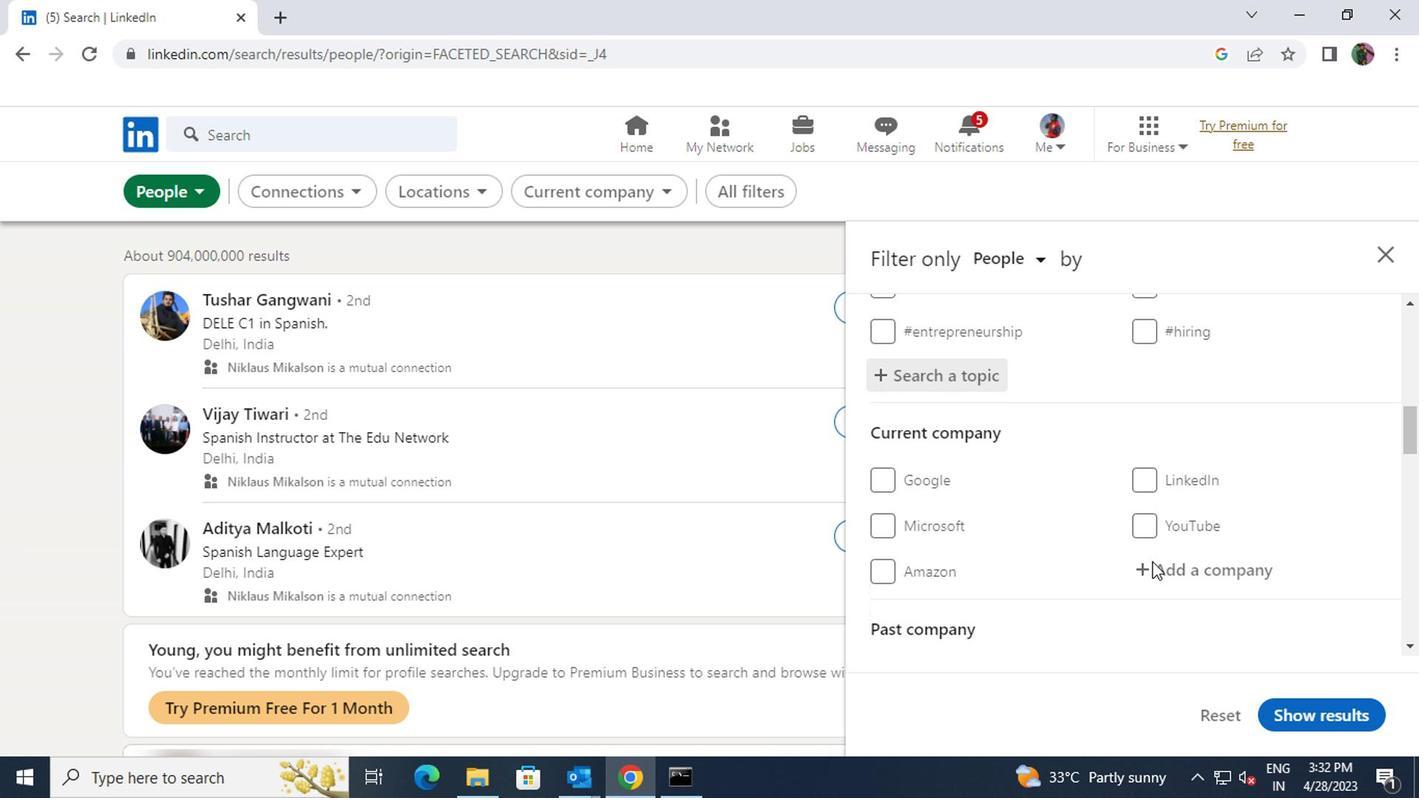 
Action: Mouse scrolled (1147, 561) with delta (0, 0)
Screenshot: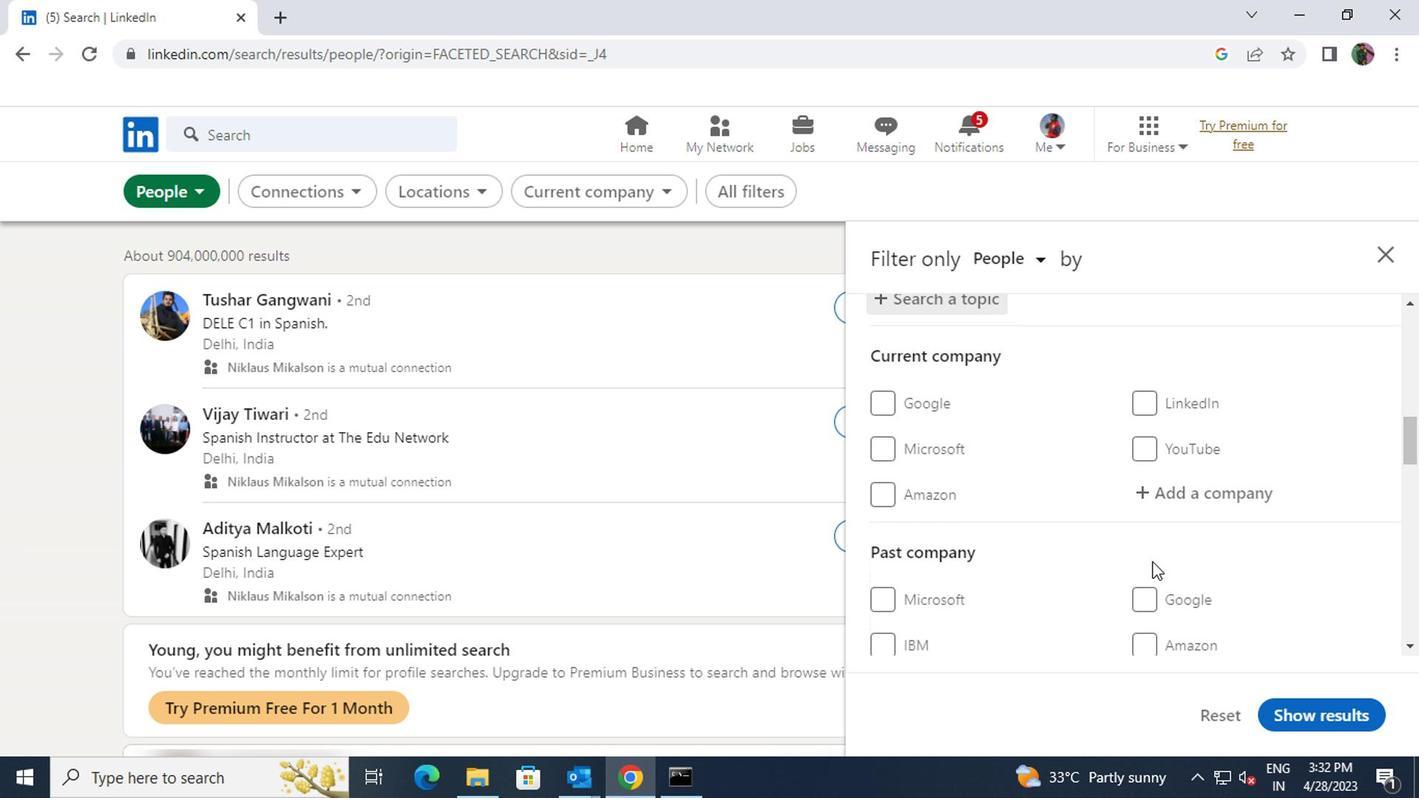 
Action: Mouse scrolled (1147, 561) with delta (0, 0)
Screenshot: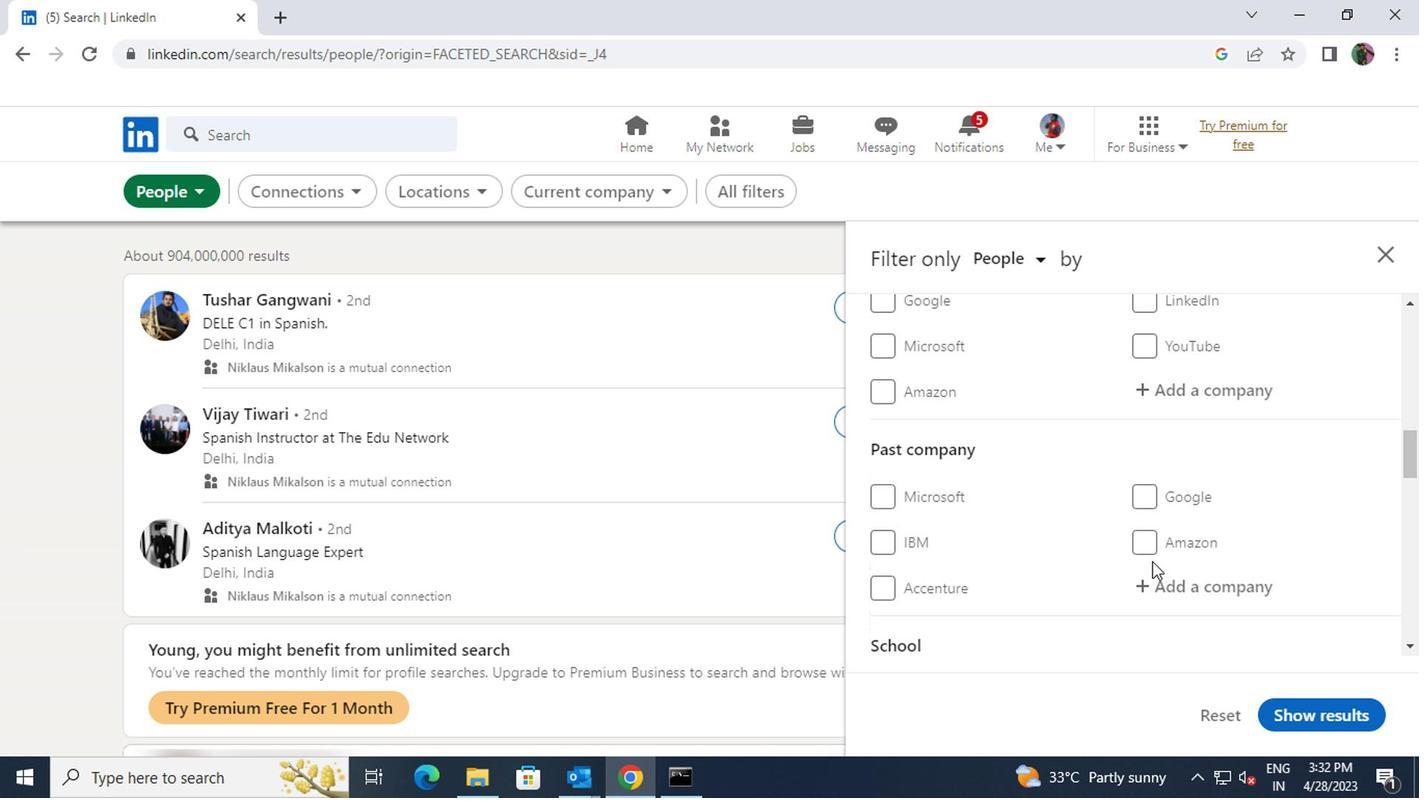
Action: Mouse scrolled (1147, 561) with delta (0, 0)
Screenshot: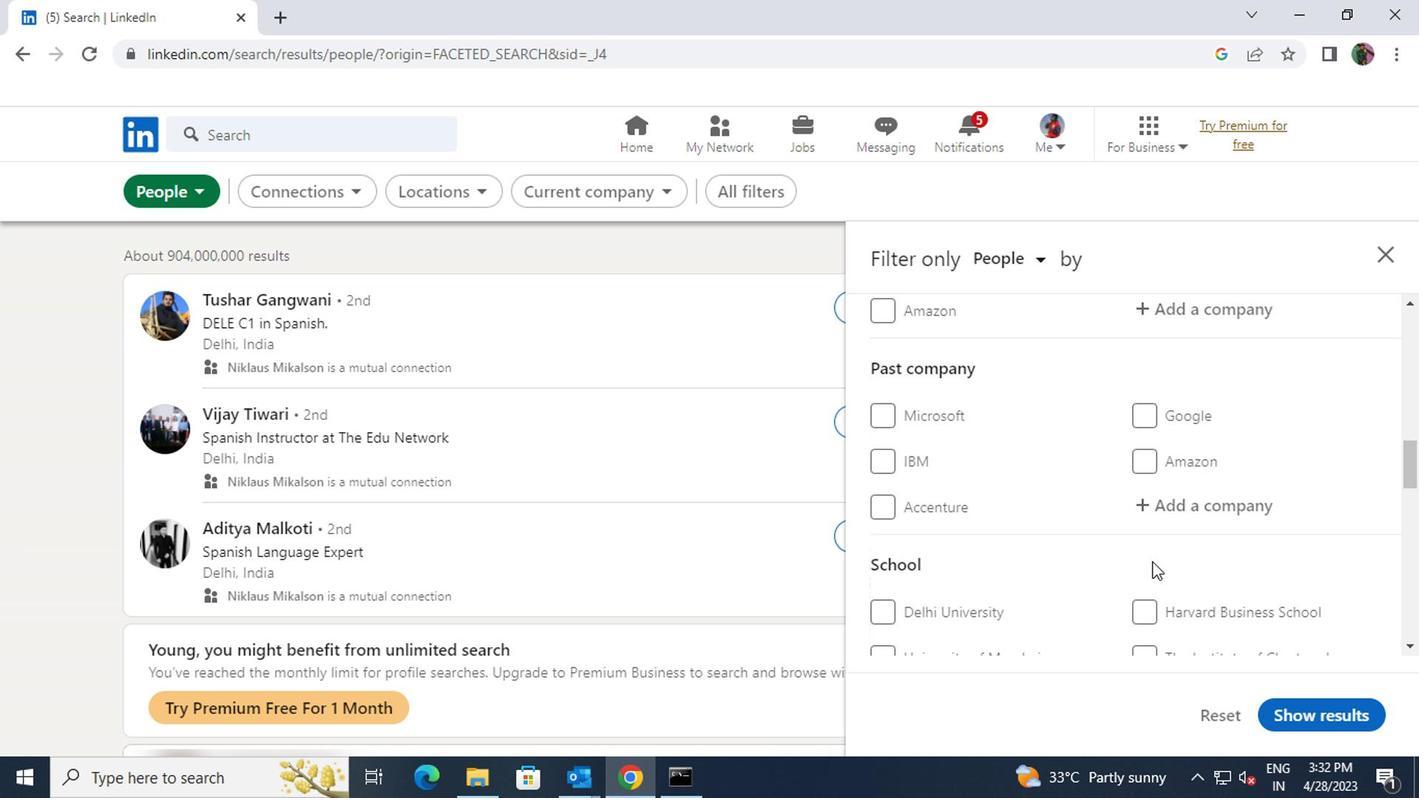 
Action: Mouse scrolled (1147, 561) with delta (0, 0)
Screenshot: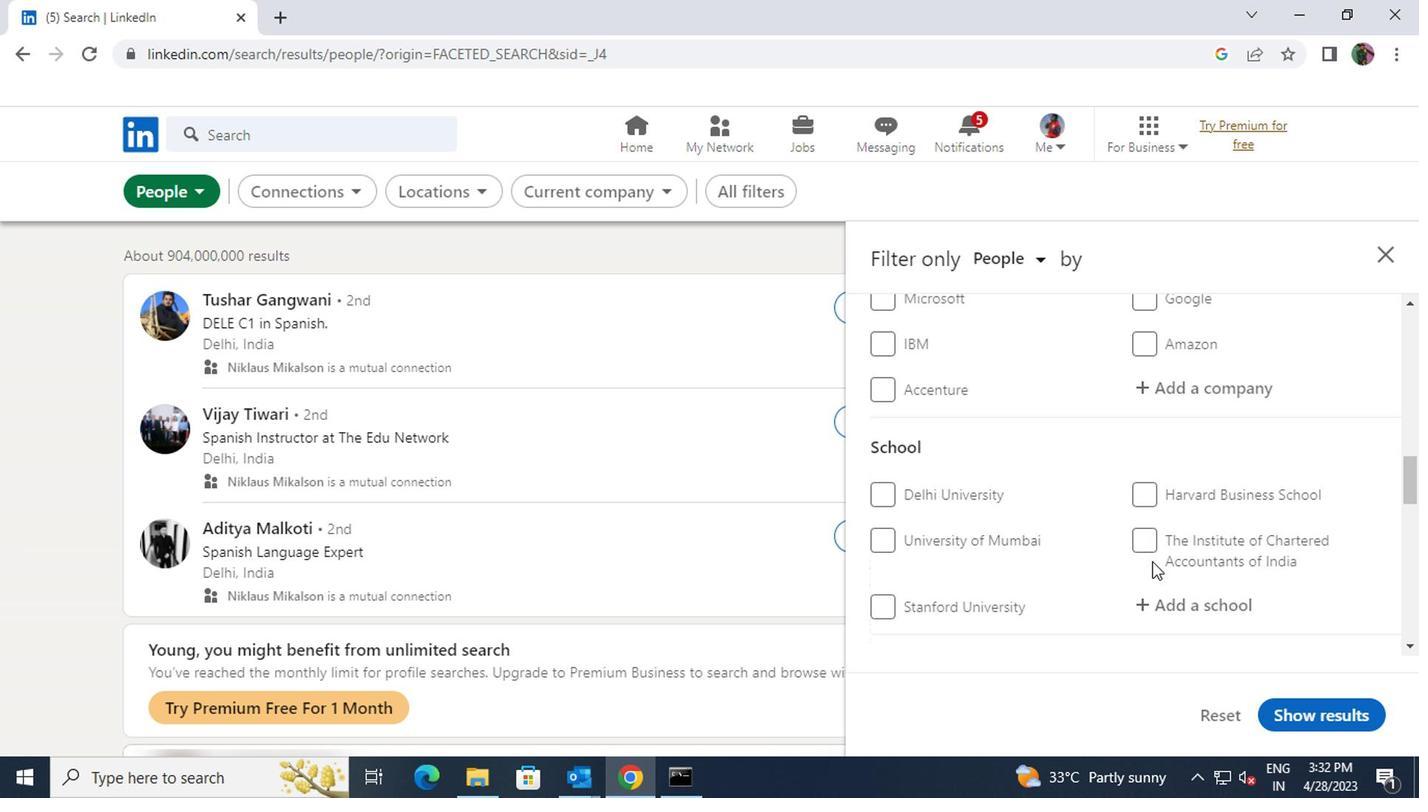 
Action: Mouse scrolled (1147, 561) with delta (0, 0)
Screenshot: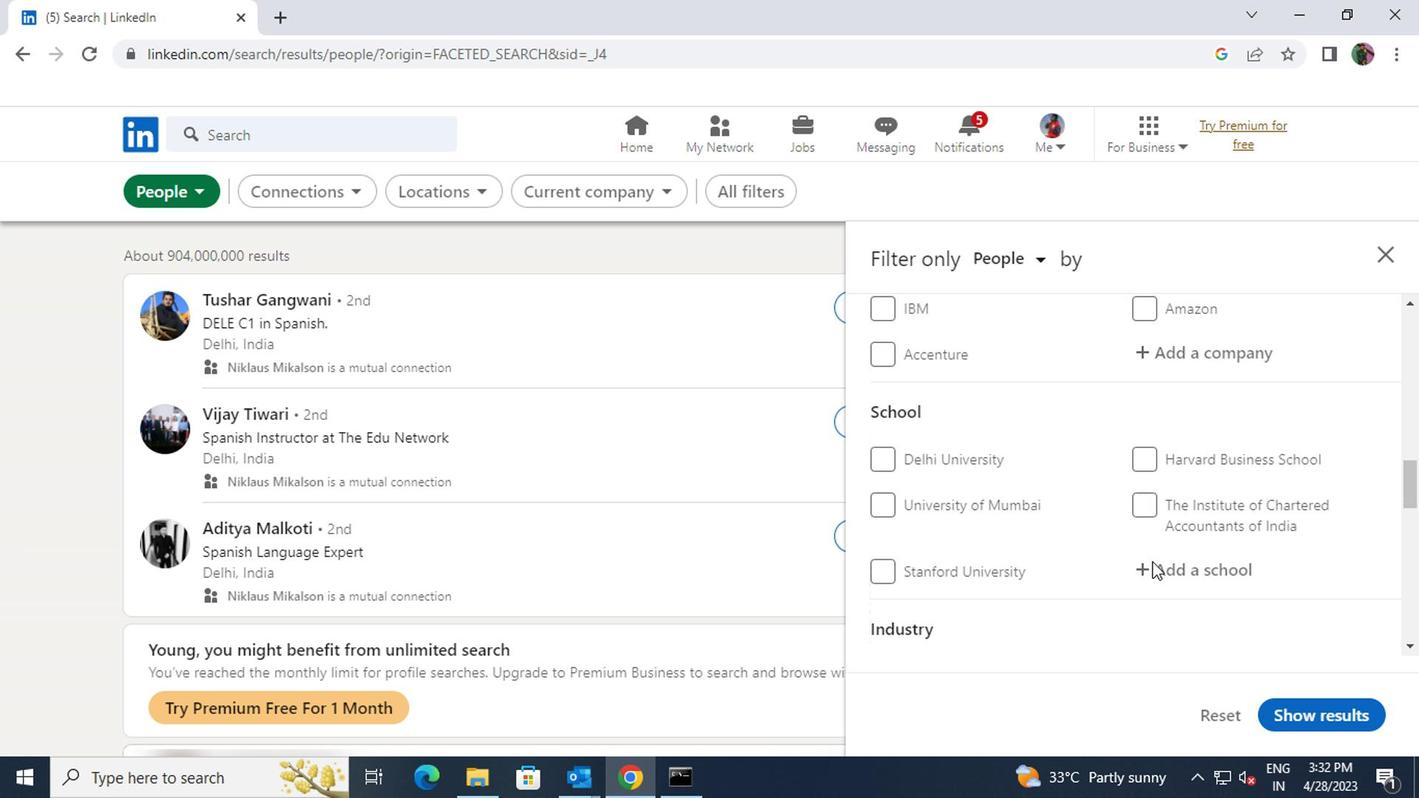 
Action: Mouse scrolled (1147, 561) with delta (0, 0)
Screenshot: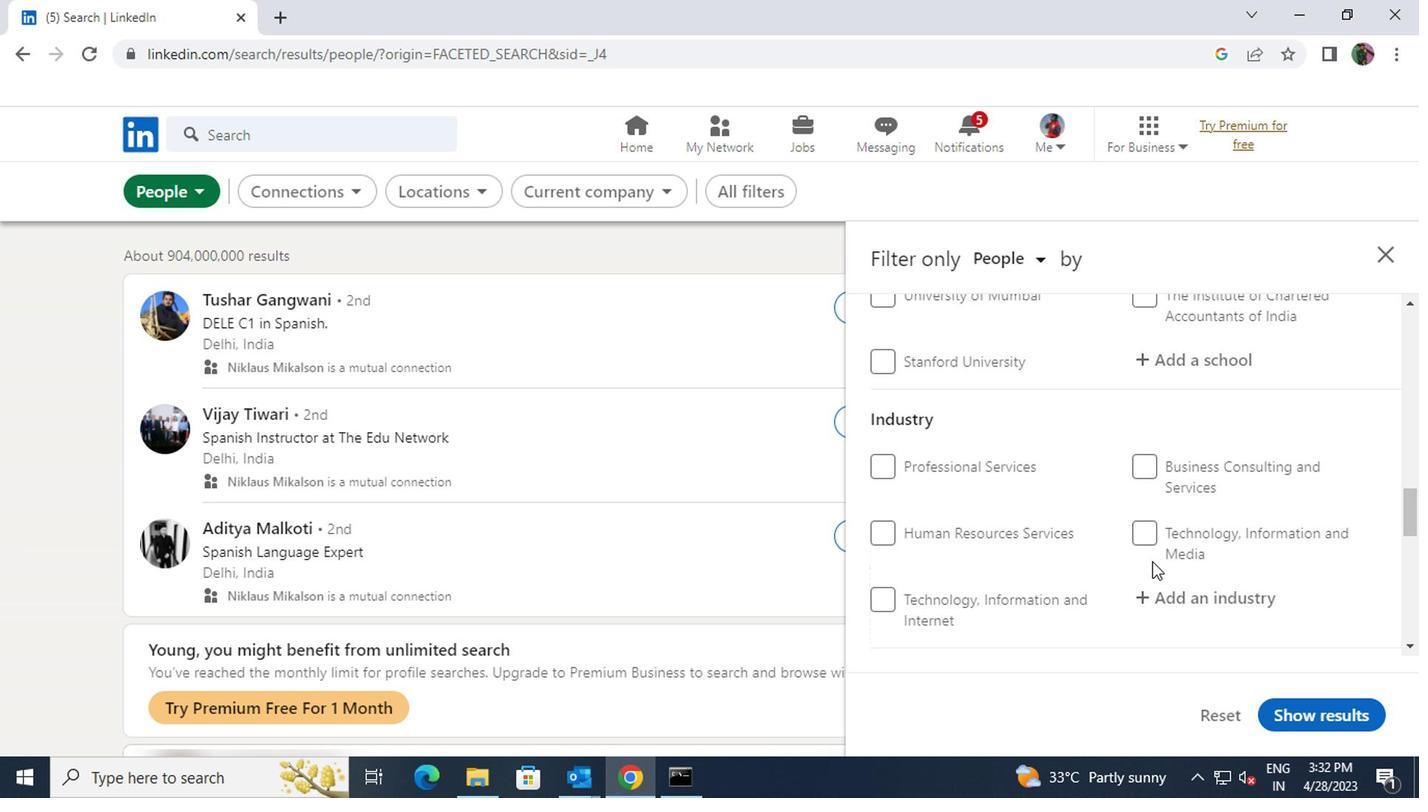 
Action: Mouse scrolled (1147, 561) with delta (0, 0)
Screenshot: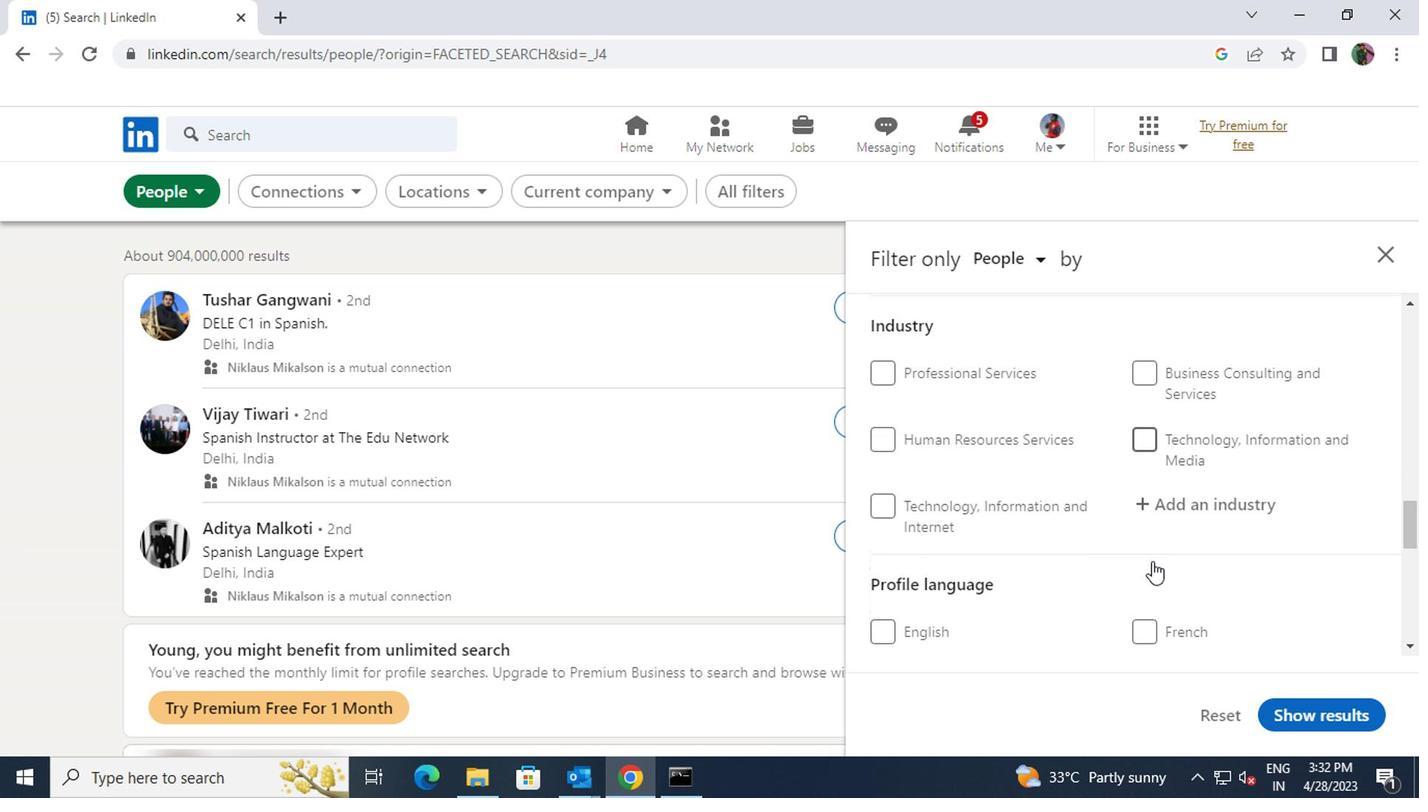 
Action: Mouse pressed left at (1147, 562)
Screenshot: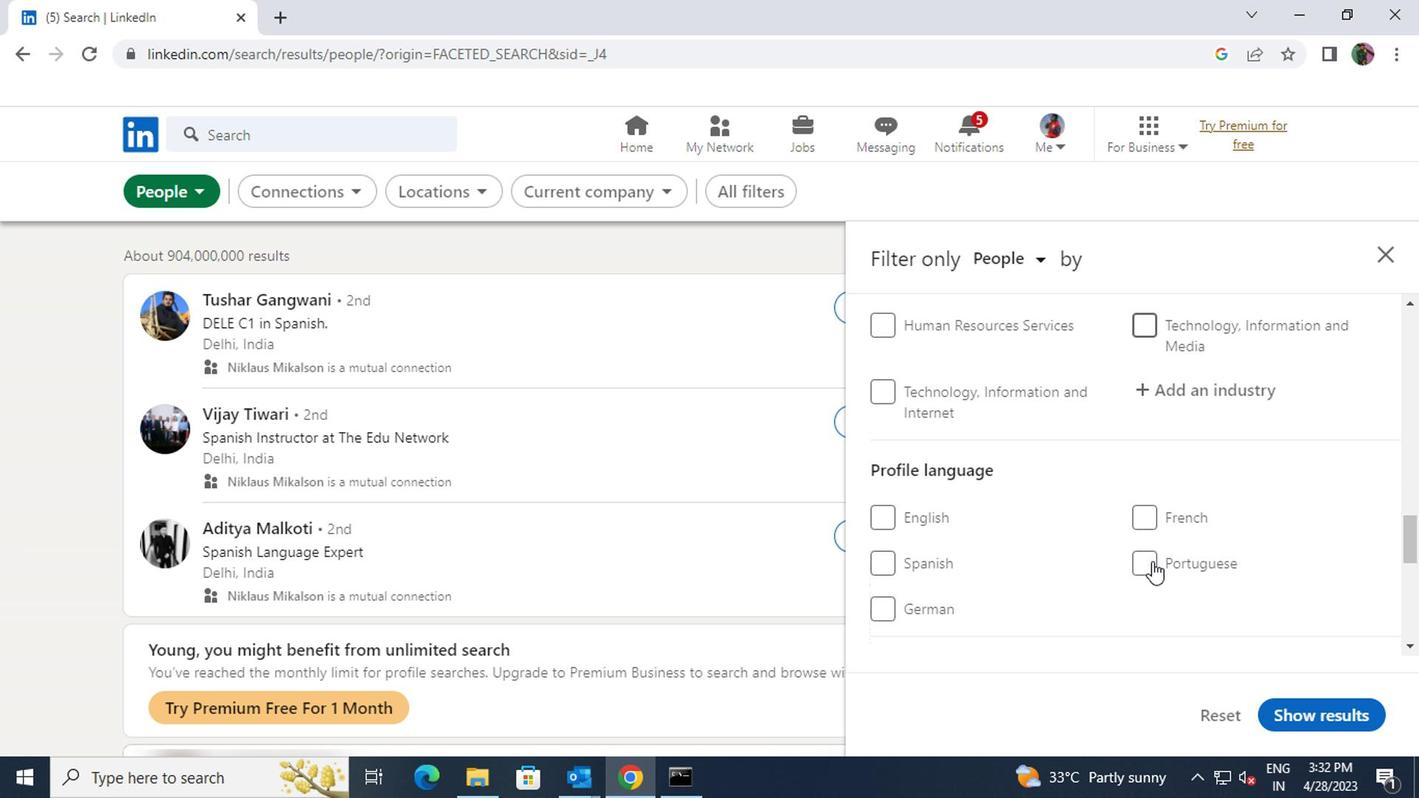 
Action: Mouse scrolled (1147, 563) with delta (0, 1)
Screenshot: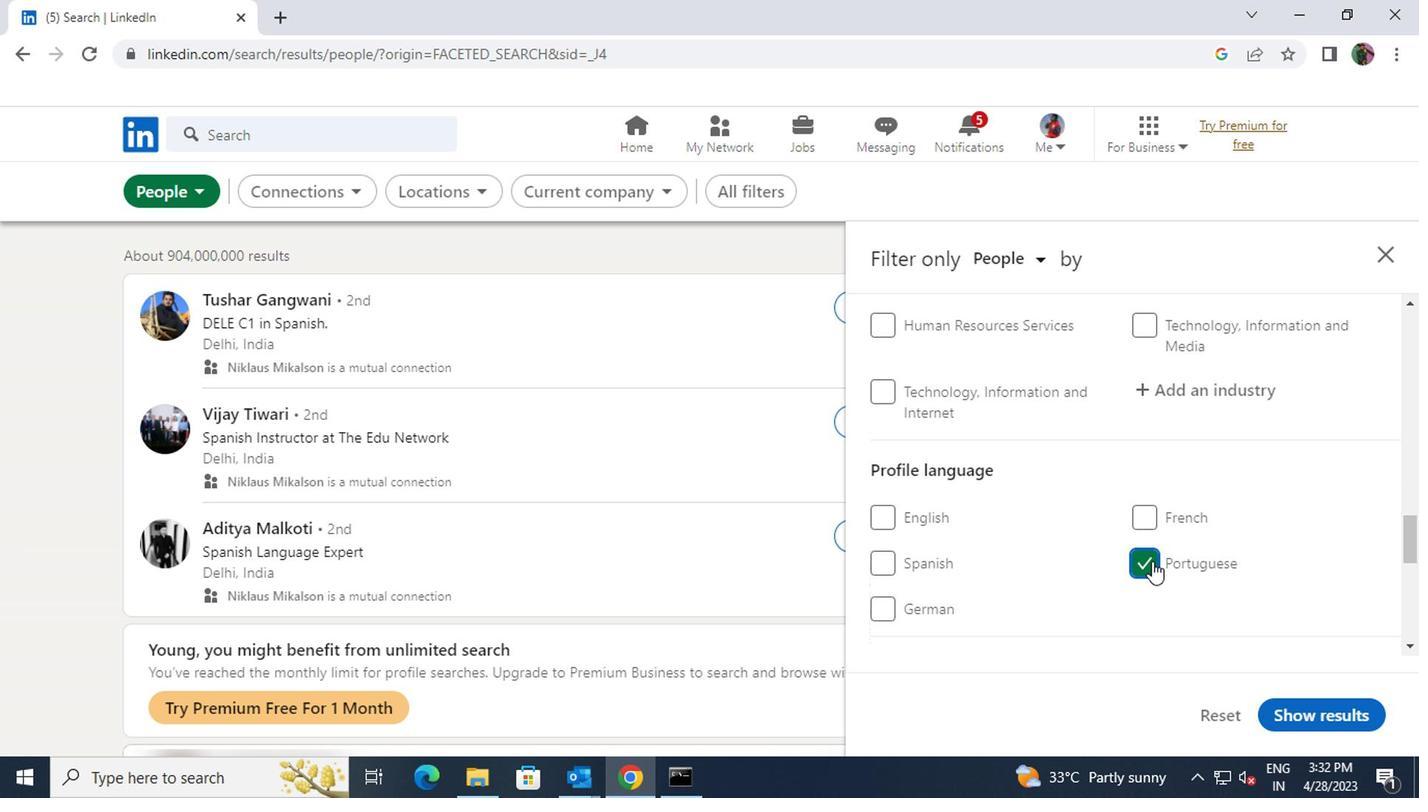 
Action: Mouse scrolled (1147, 563) with delta (0, 1)
Screenshot: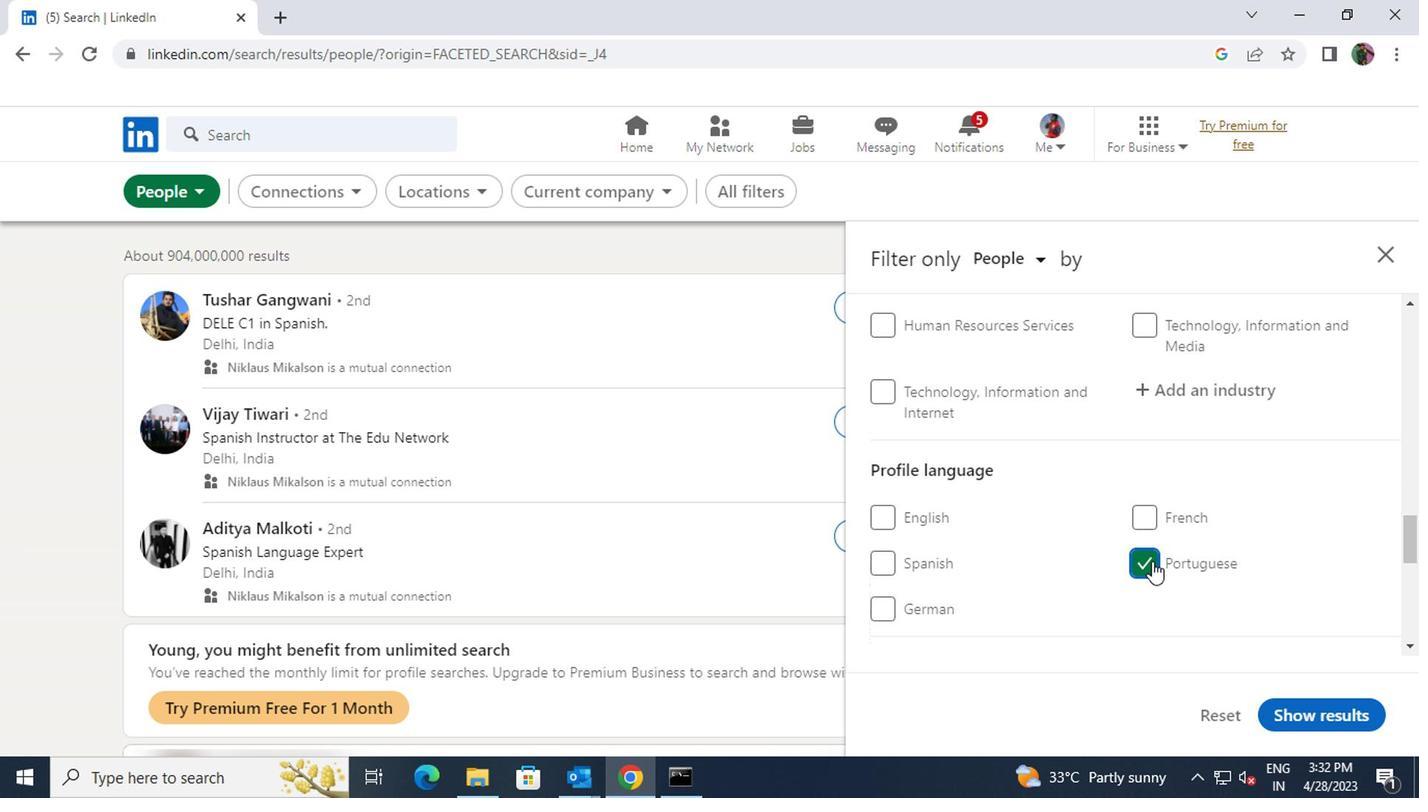 
Action: Mouse scrolled (1147, 563) with delta (0, 1)
Screenshot: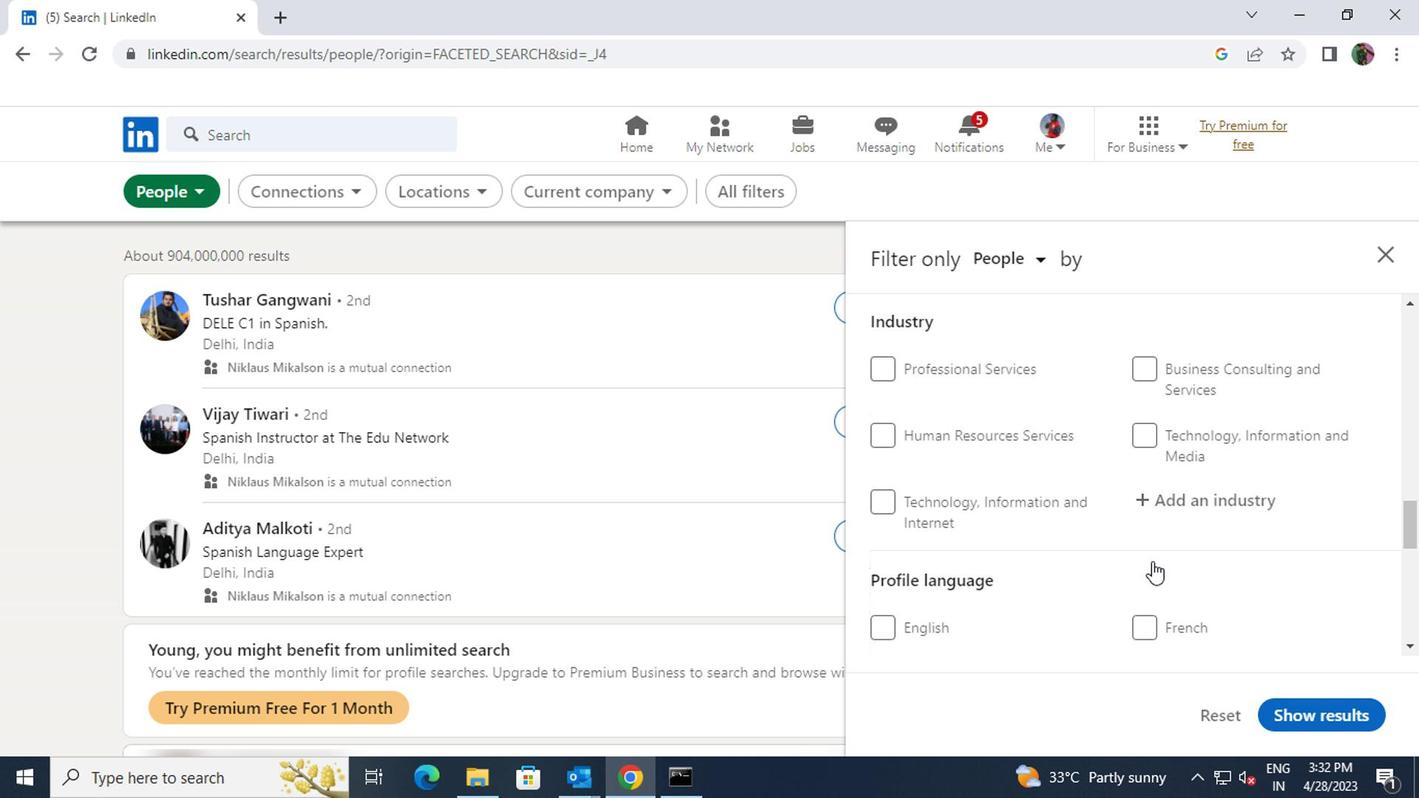 
Action: Mouse scrolled (1147, 563) with delta (0, 1)
Screenshot: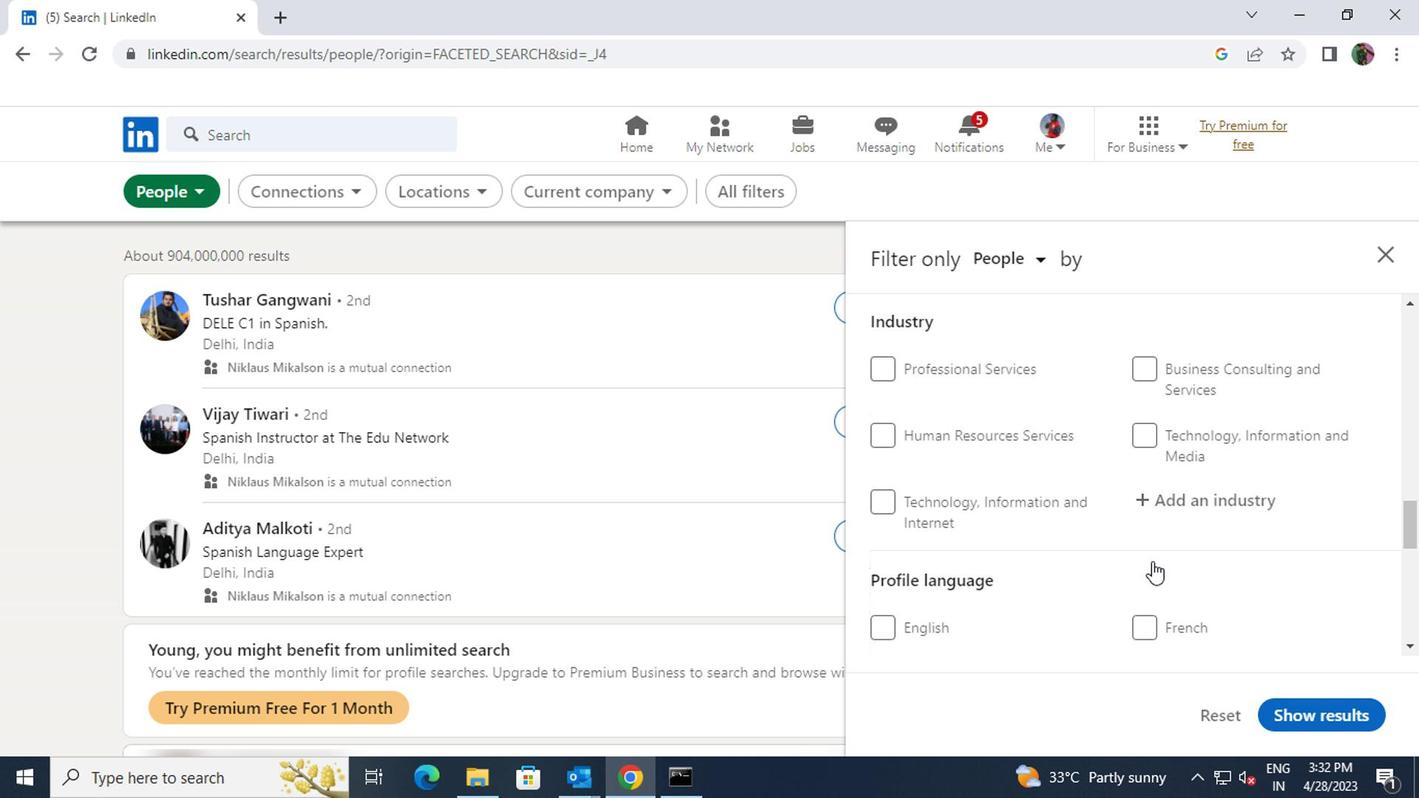 
Action: Mouse scrolled (1147, 563) with delta (0, 1)
Screenshot: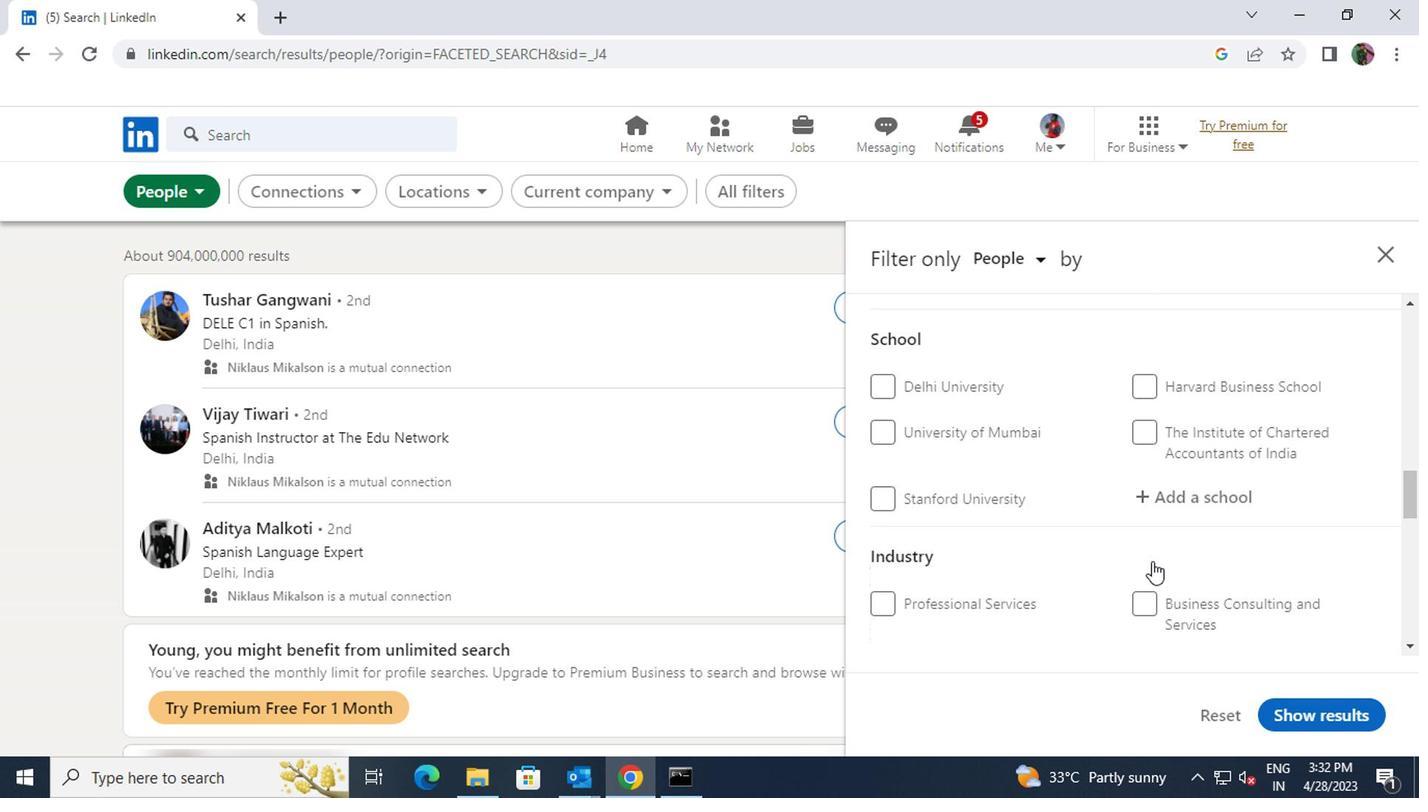 
Action: Mouse scrolled (1147, 563) with delta (0, 1)
Screenshot: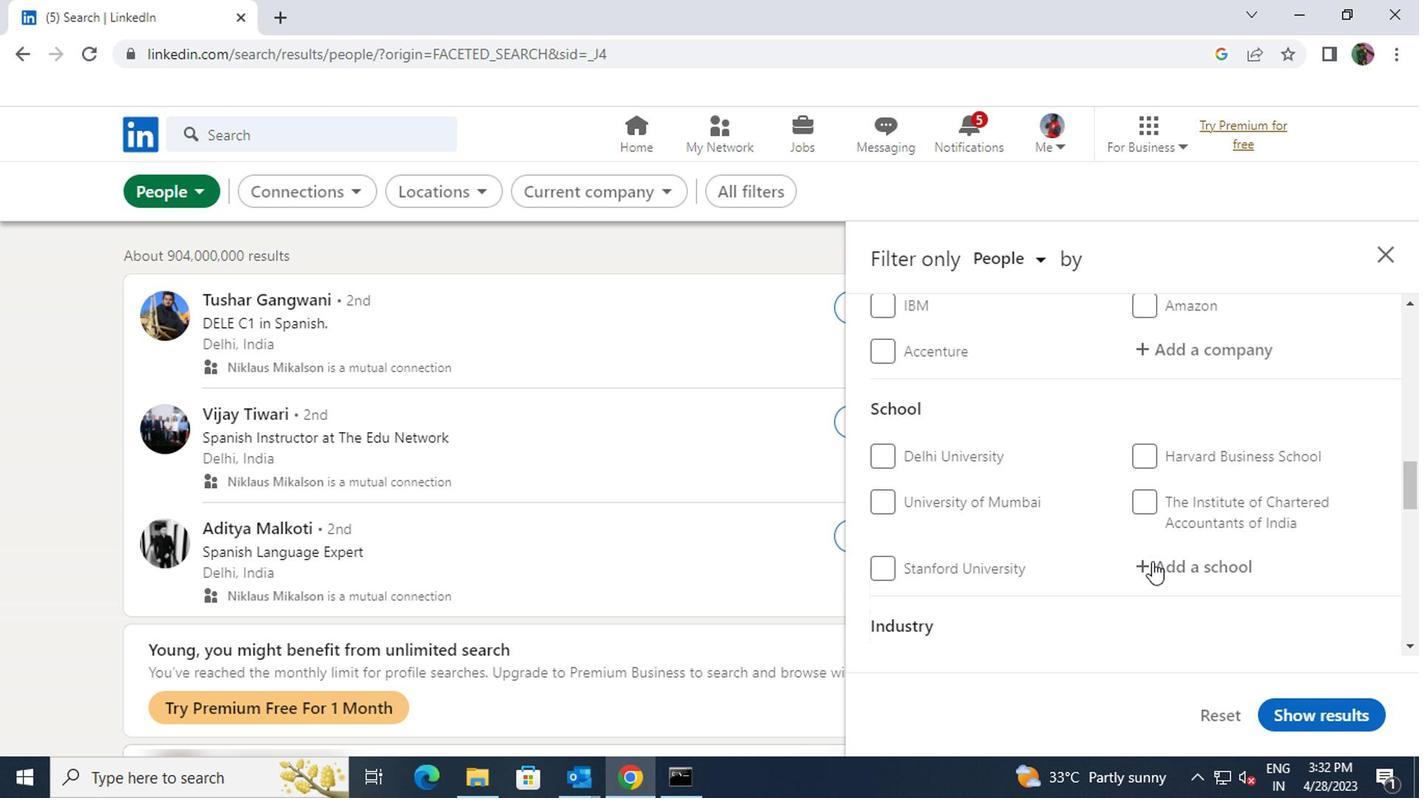 
Action: Mouse scrolled (1147, 563) with delta (0, 1)
Screenshot: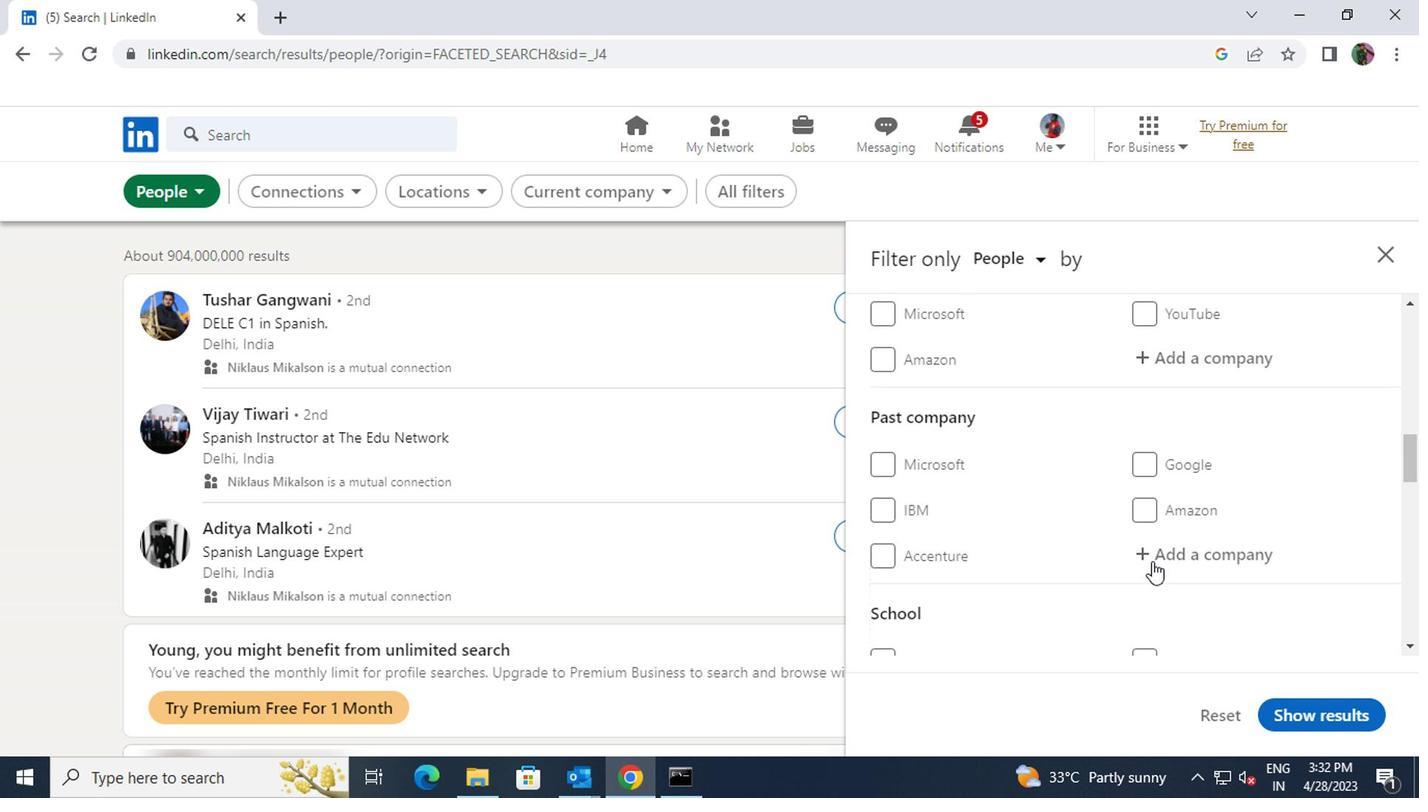 
Action: Mouse moved to (1164, 470)
Screenshot: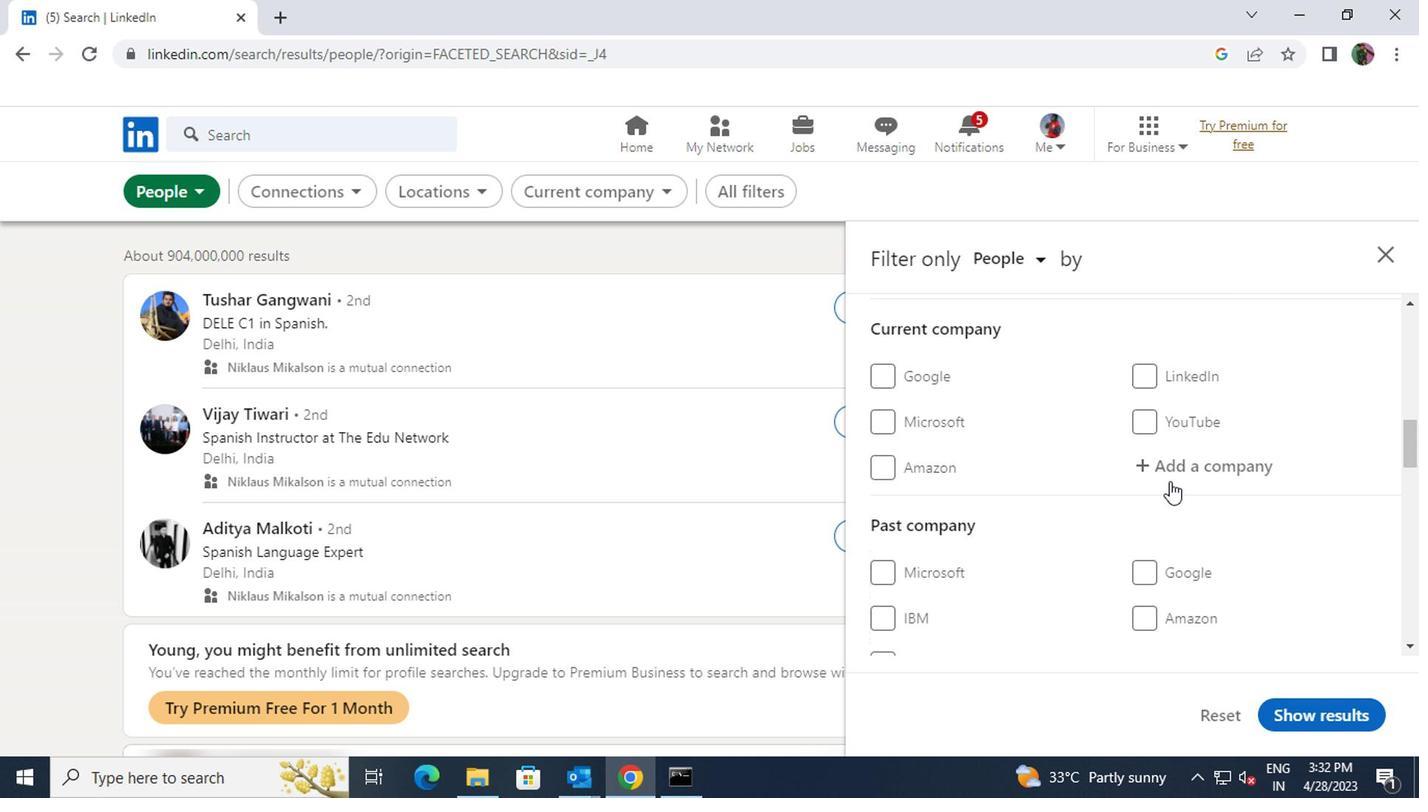 
Action: Mouse pressed left at (1164, 470)
Screenshot: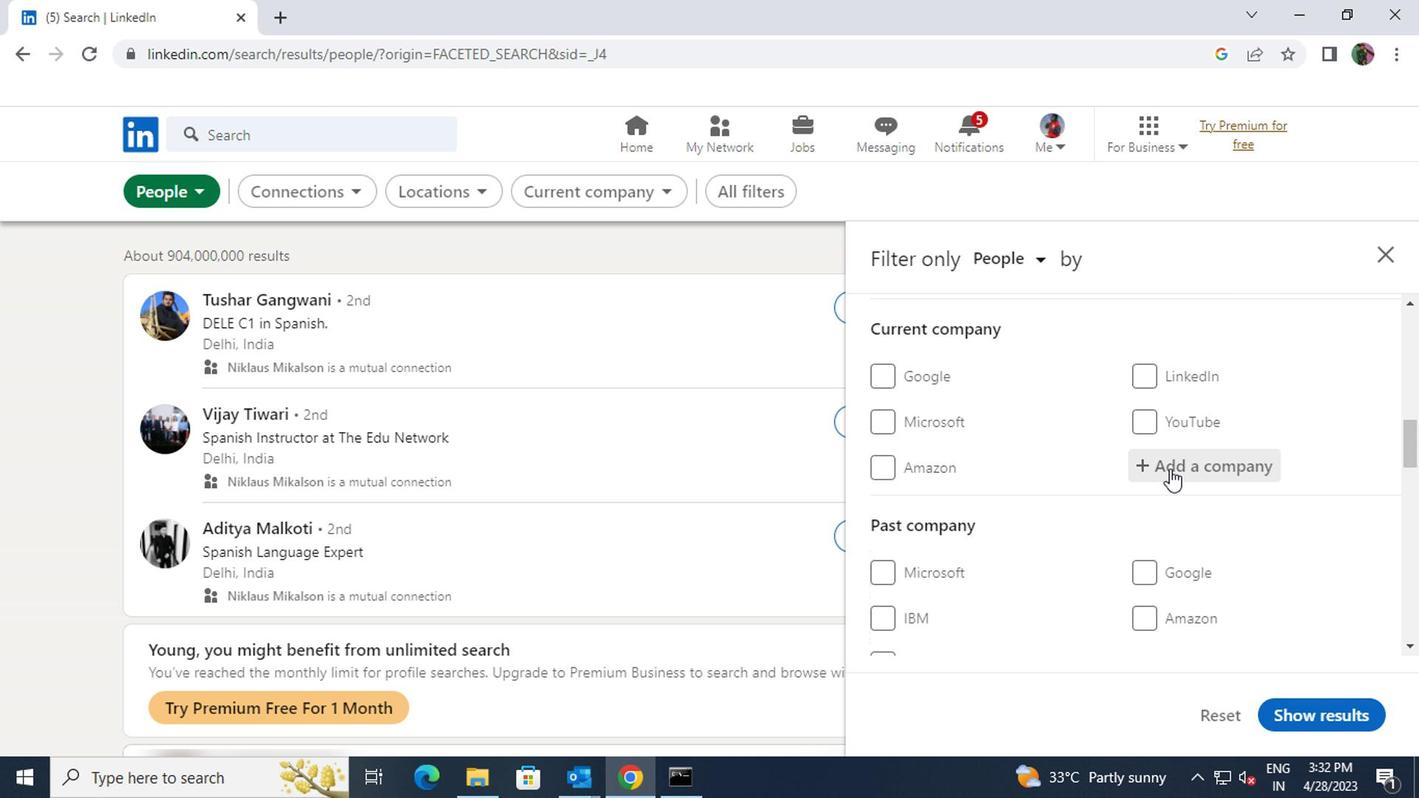 
Action: Key pressed <Key.shift><Key.shift><Key.shift>PWC<Key.space><Key.shift><Key.shift><Key.shift><Key.shift>ACC
Screenshot: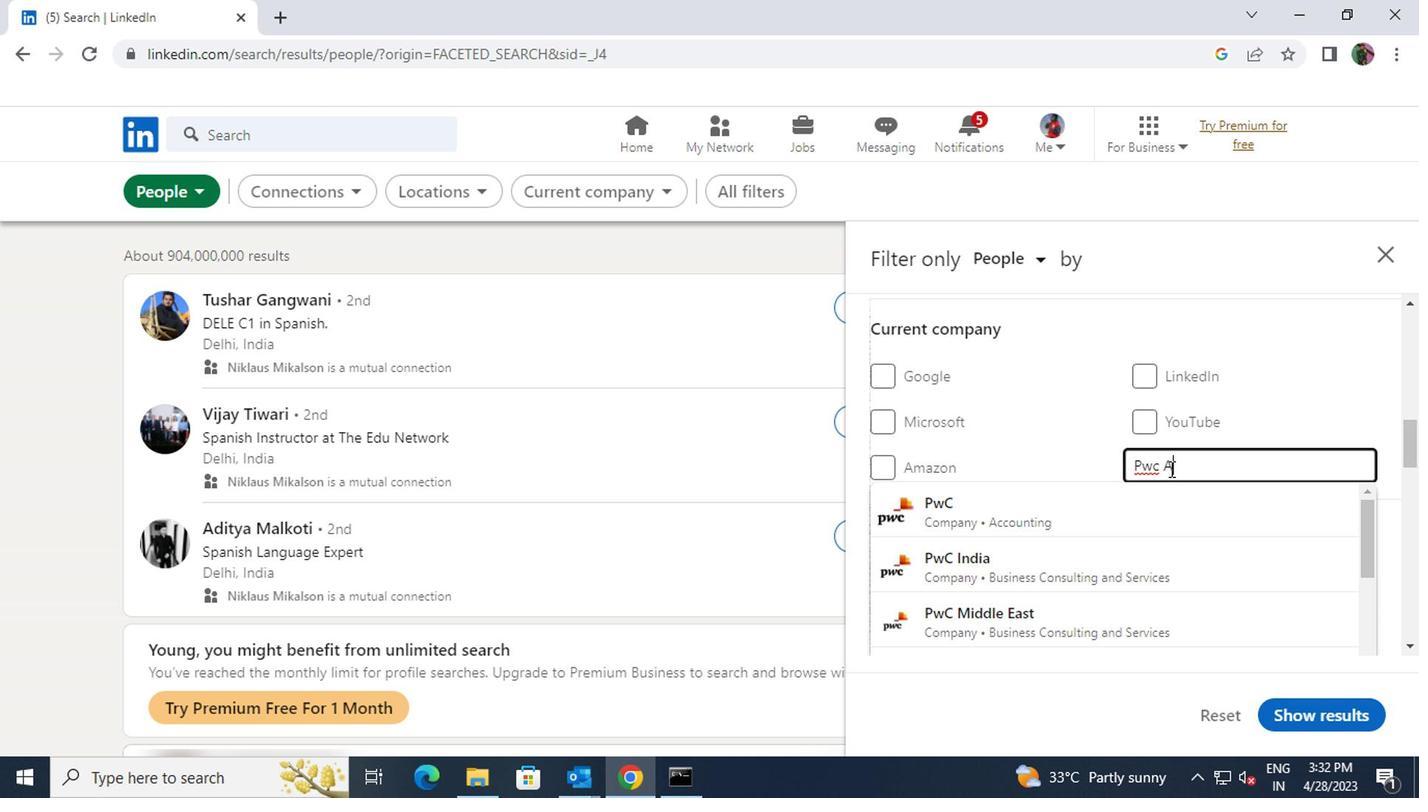 
Action: Mouse moved to (1160, 510)
Screenshot: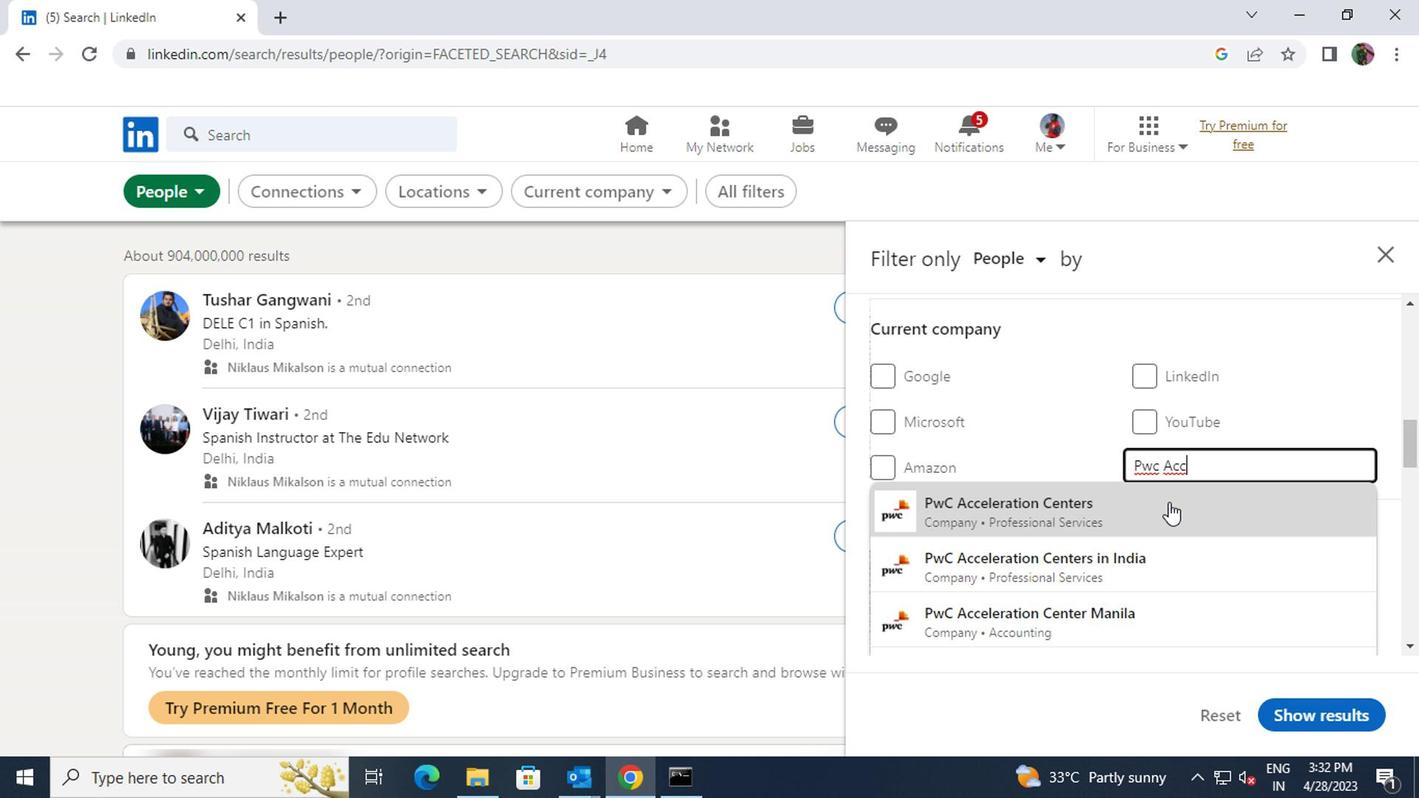 
Action: Mouse pressed left at (1160, 510)
Screenshot: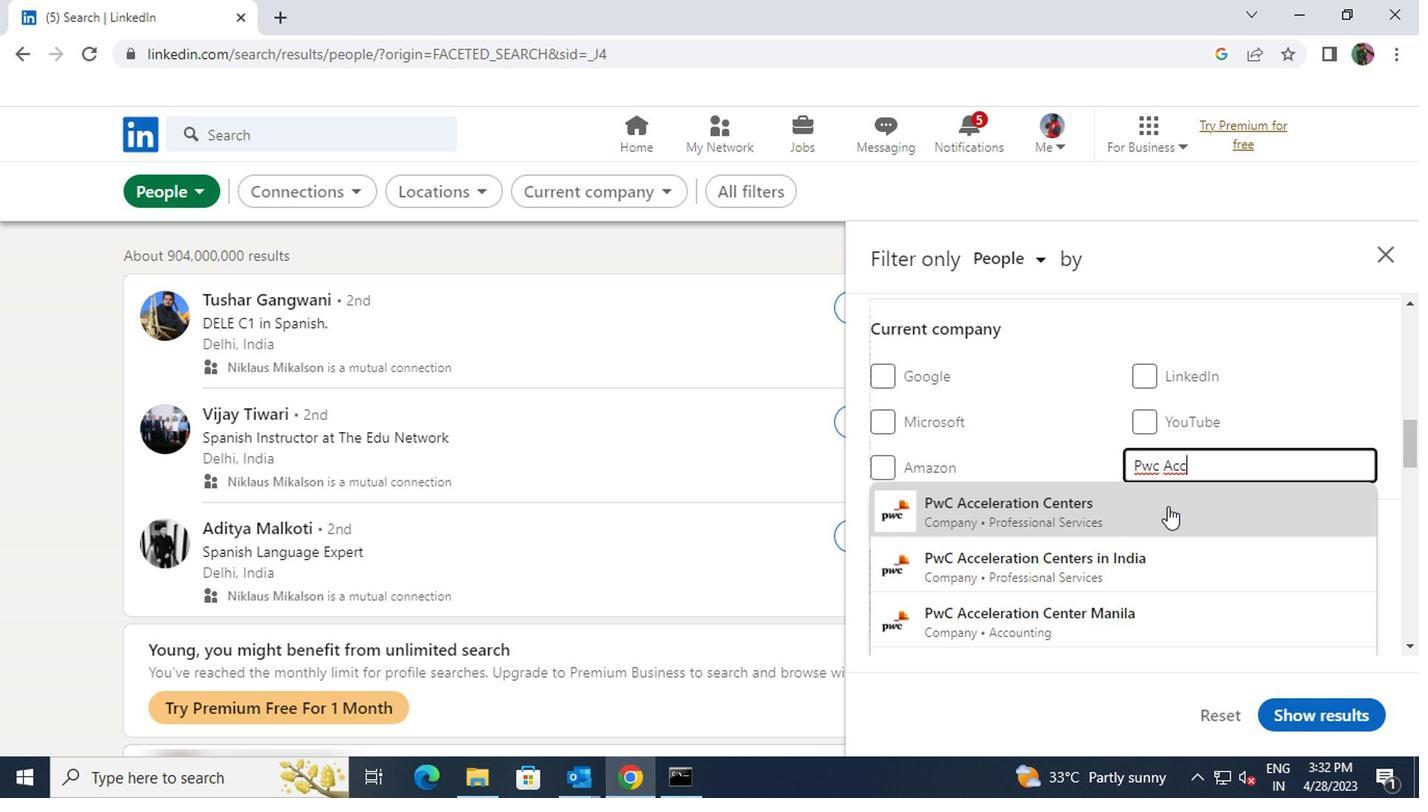 
Action: Mouse scrolled (1160, 510) with delta (0, 0)
Screenshot: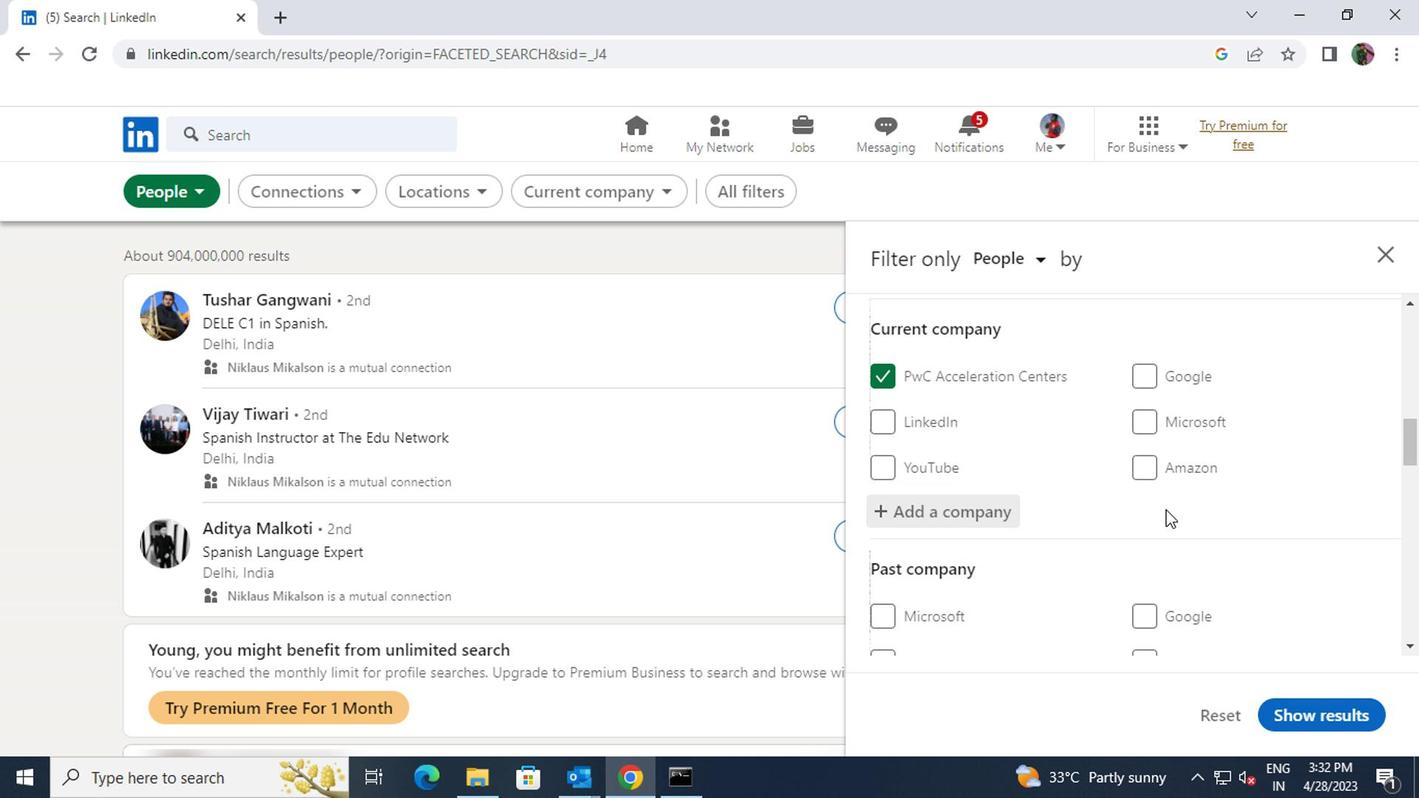
Action: Mouse scrolled (1160, 510) with delta (0, 0)
Screenshot: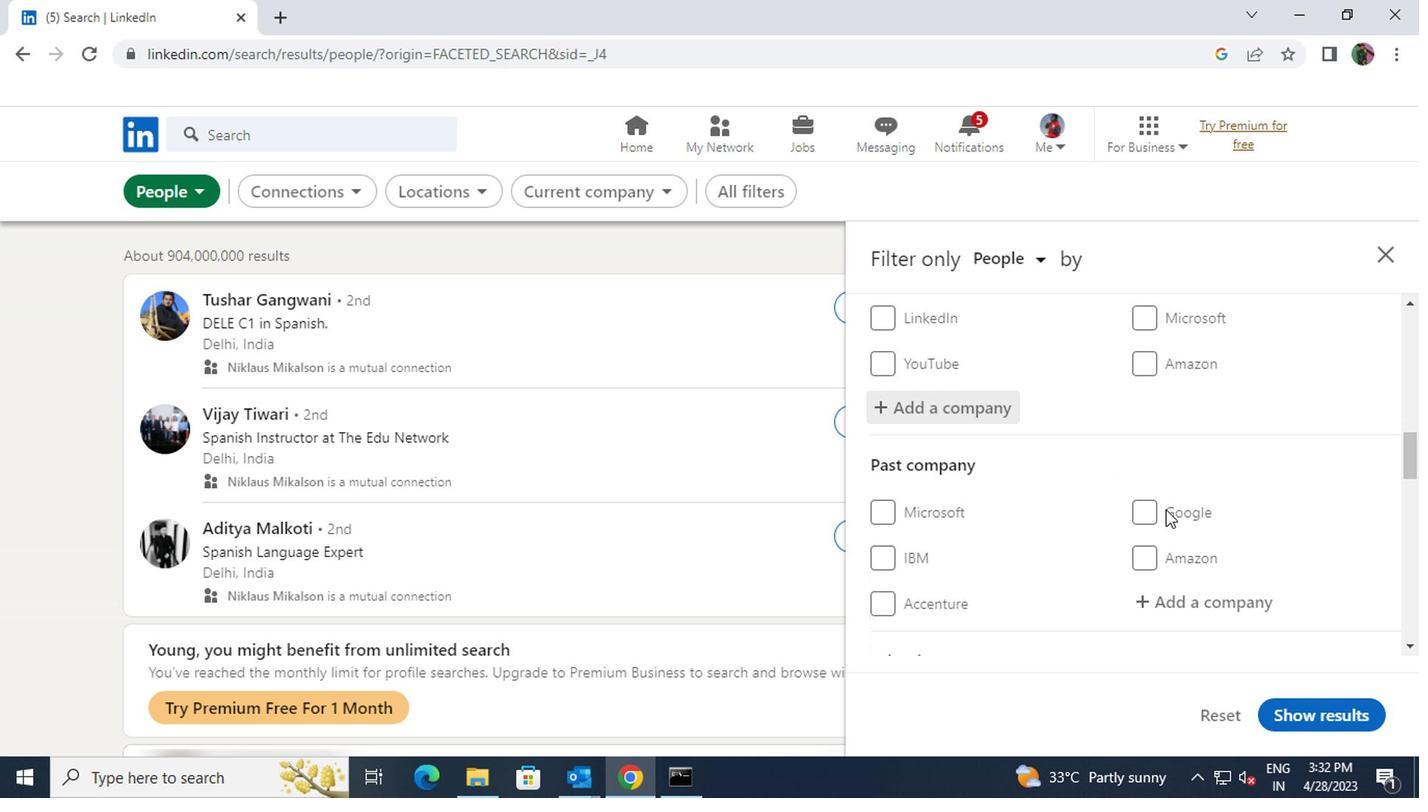 
Action: Mouse scrolled (1160, 510) with delta (0, 0)
Screenshot: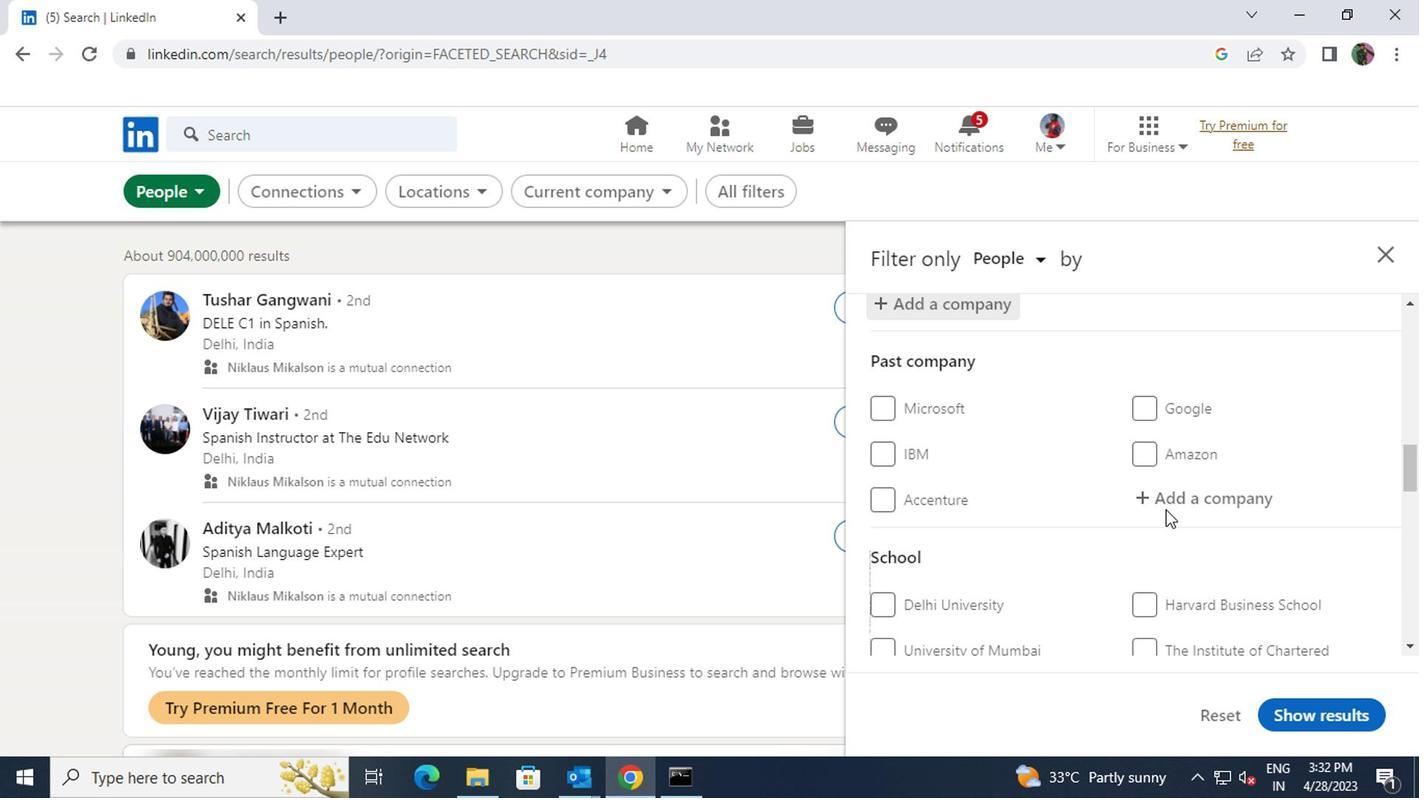 
Action: Mouse scrolled (1160, 510) with delta (0, 0)
Screenshot: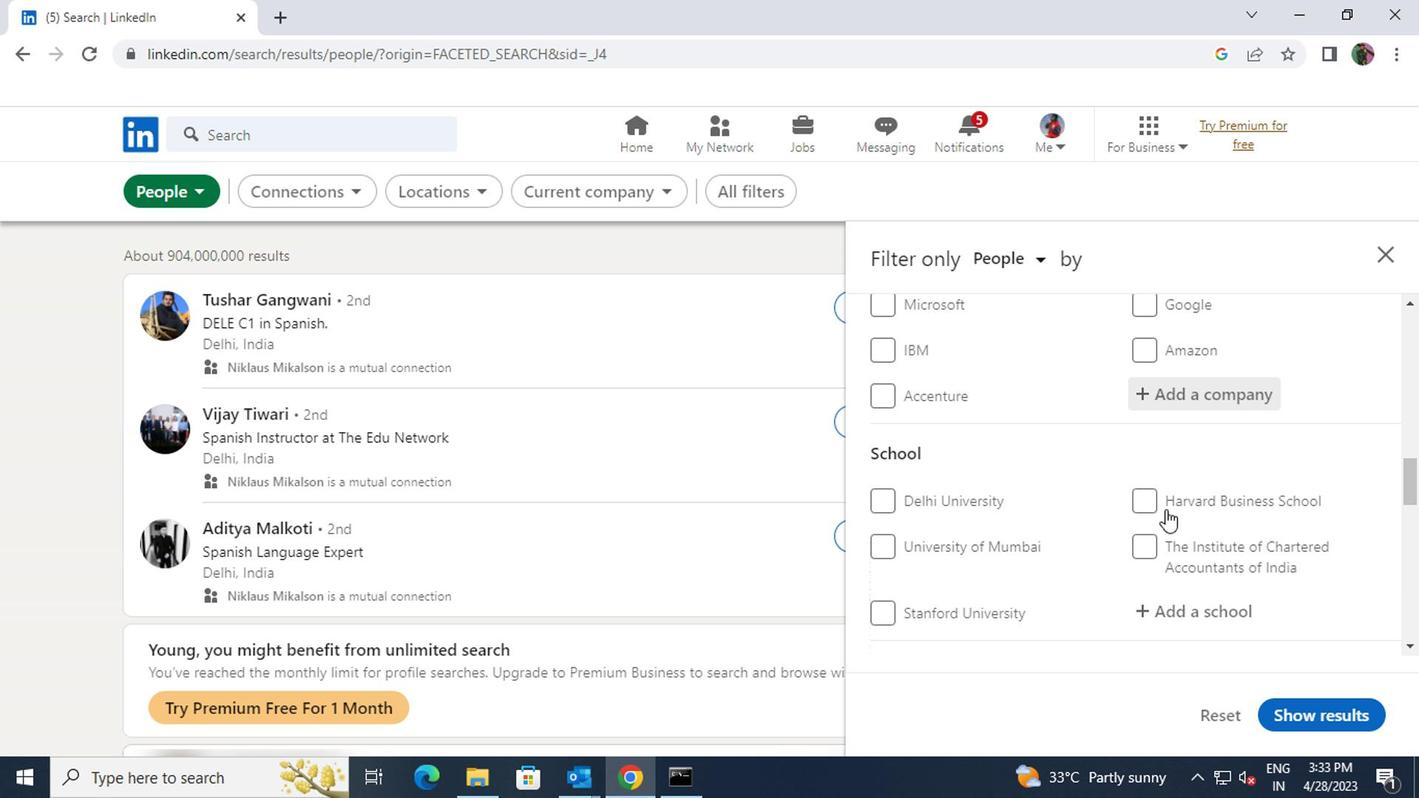 
Action: Mouse moved to (1163, 510)
Screenshot: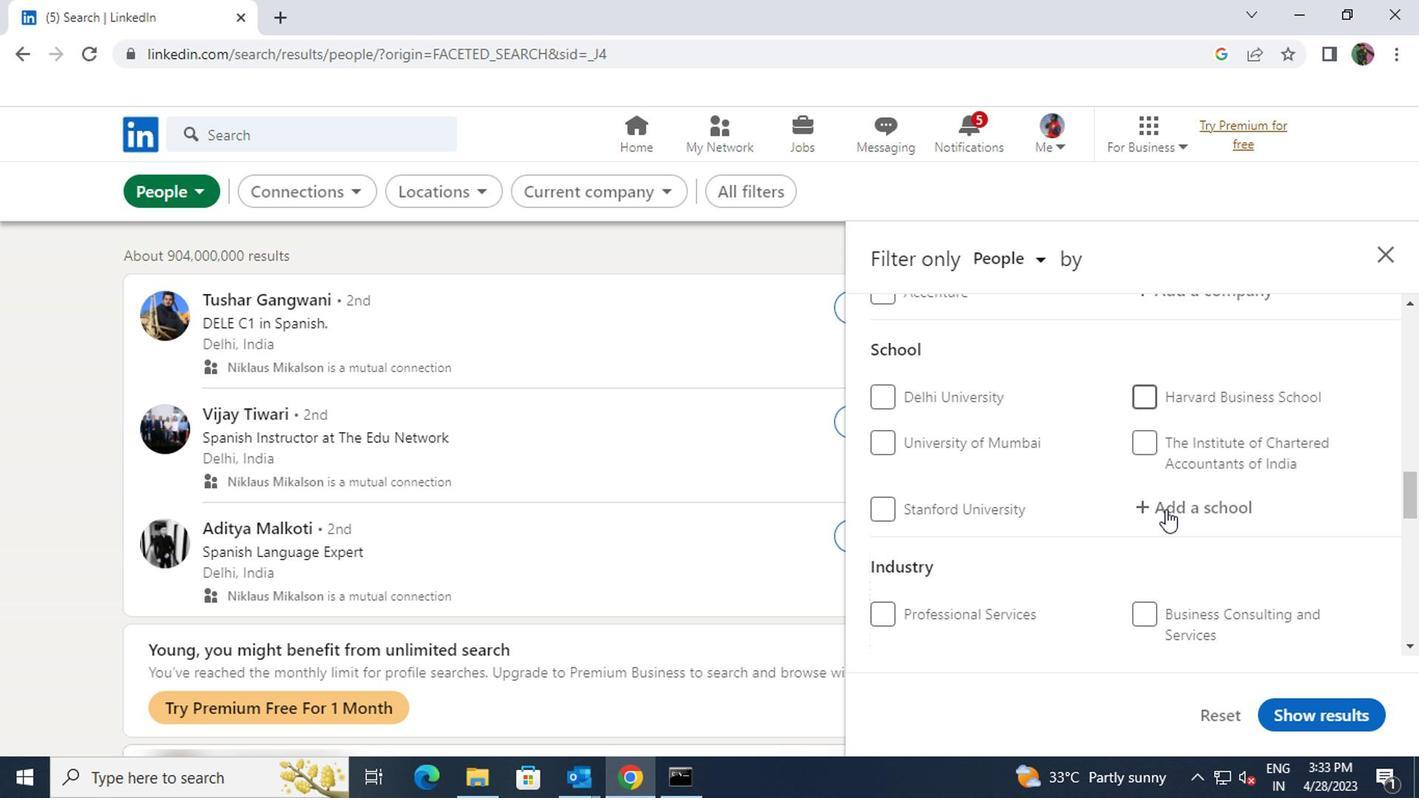 
Action: Mouse pressed left at (1163, 510)
Screenshot: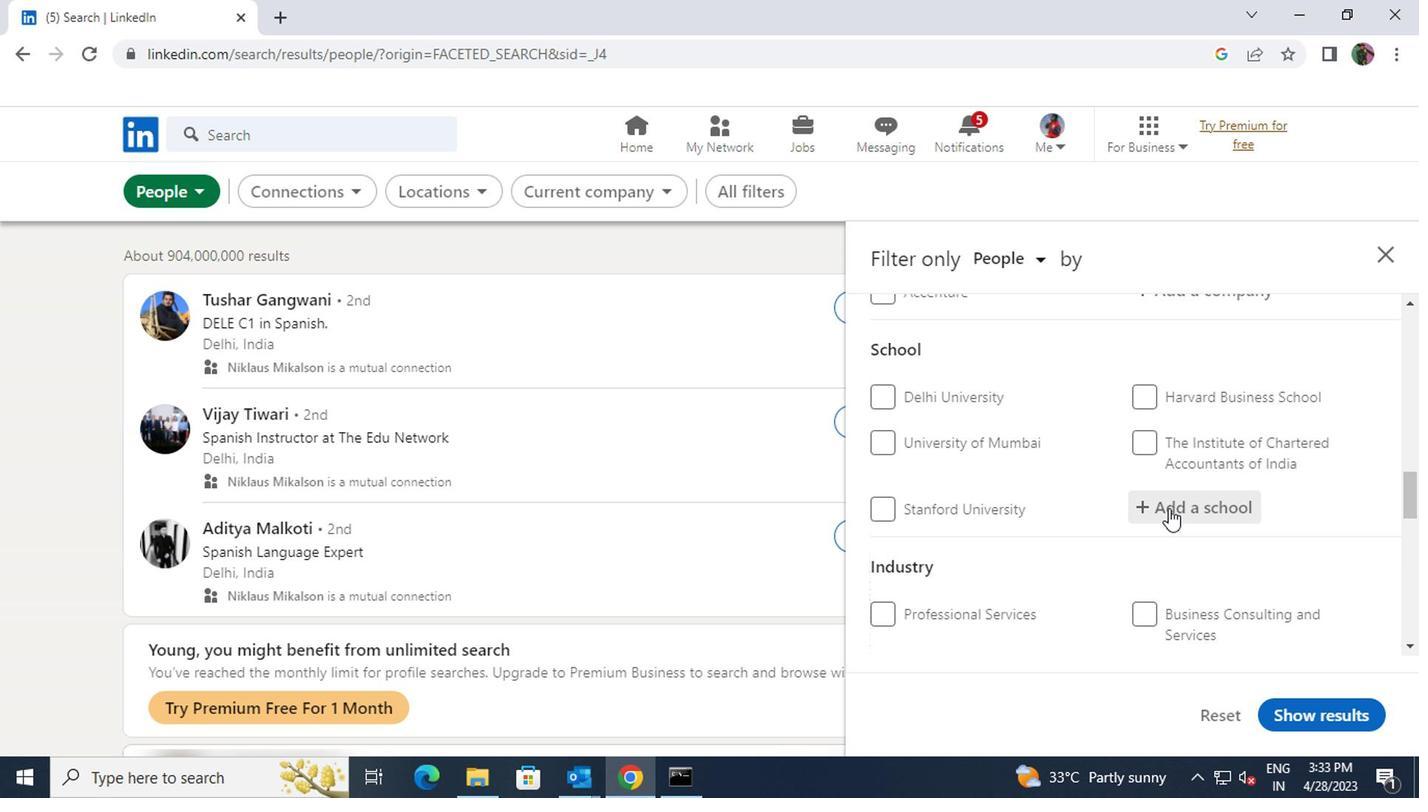 
Action: Key pressed <Key.shift><Key.shift>SHYAM<Key.space>
Screenshot: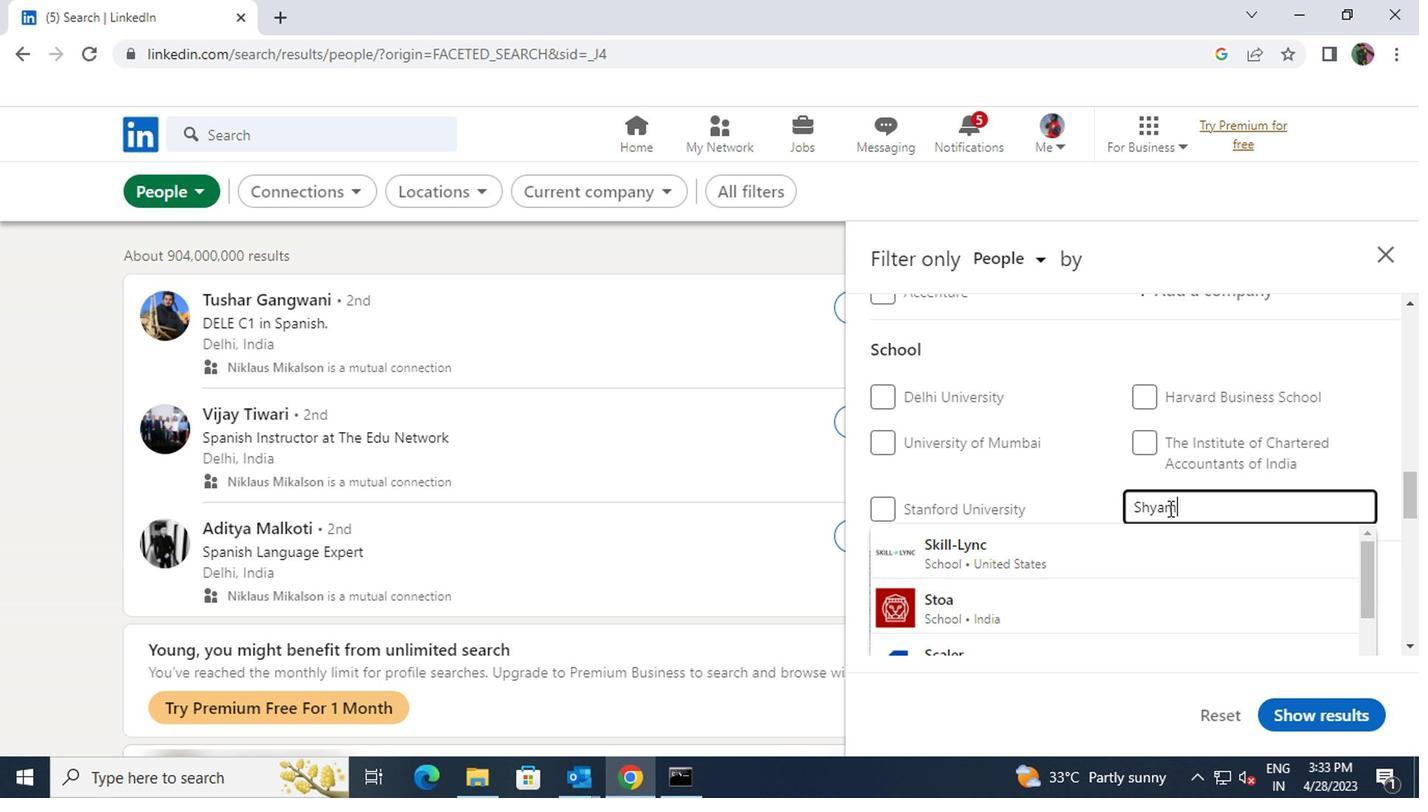 
Action: Mouse moved to (1154, 538)
Screenshot: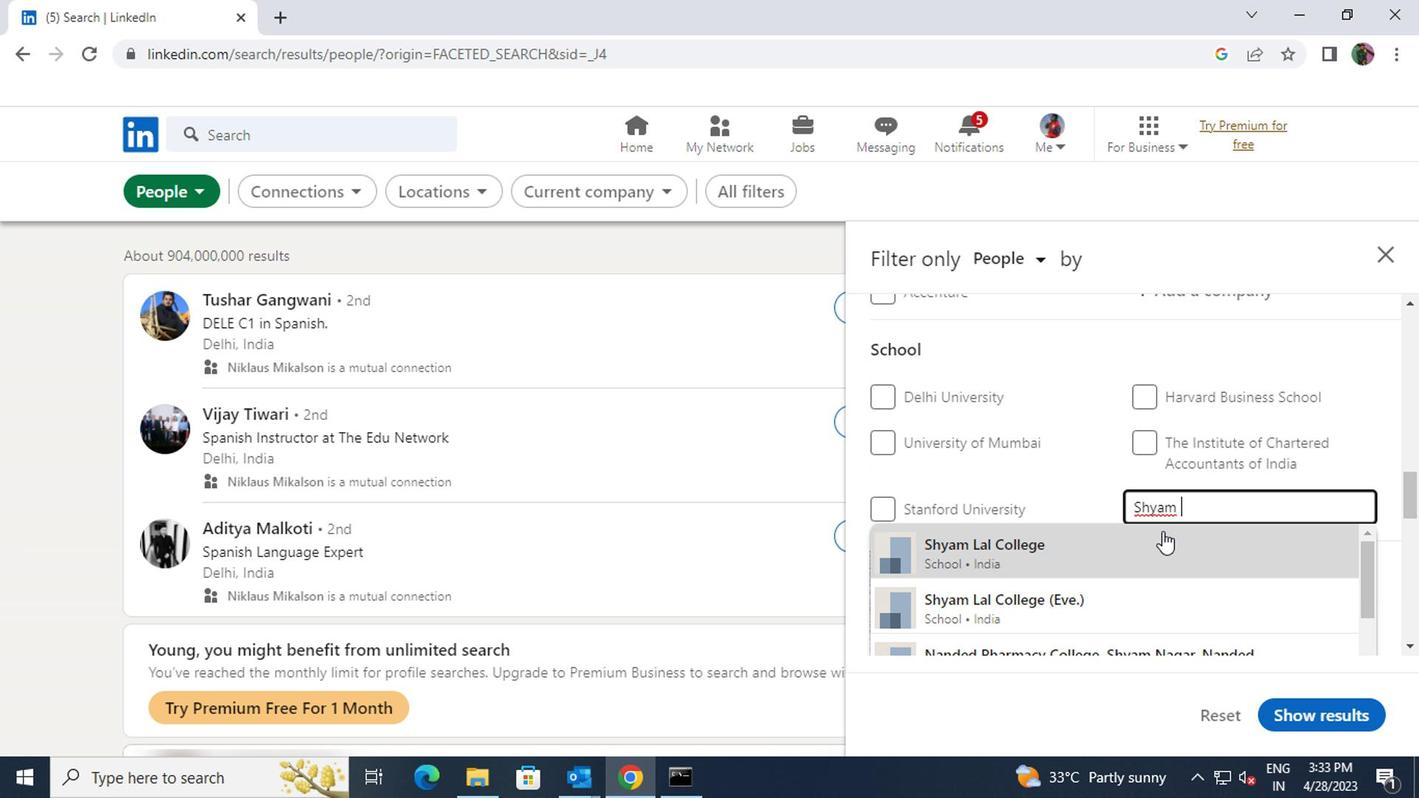 
Action: Mouse pressed left at (1154, 538)
Screenshot: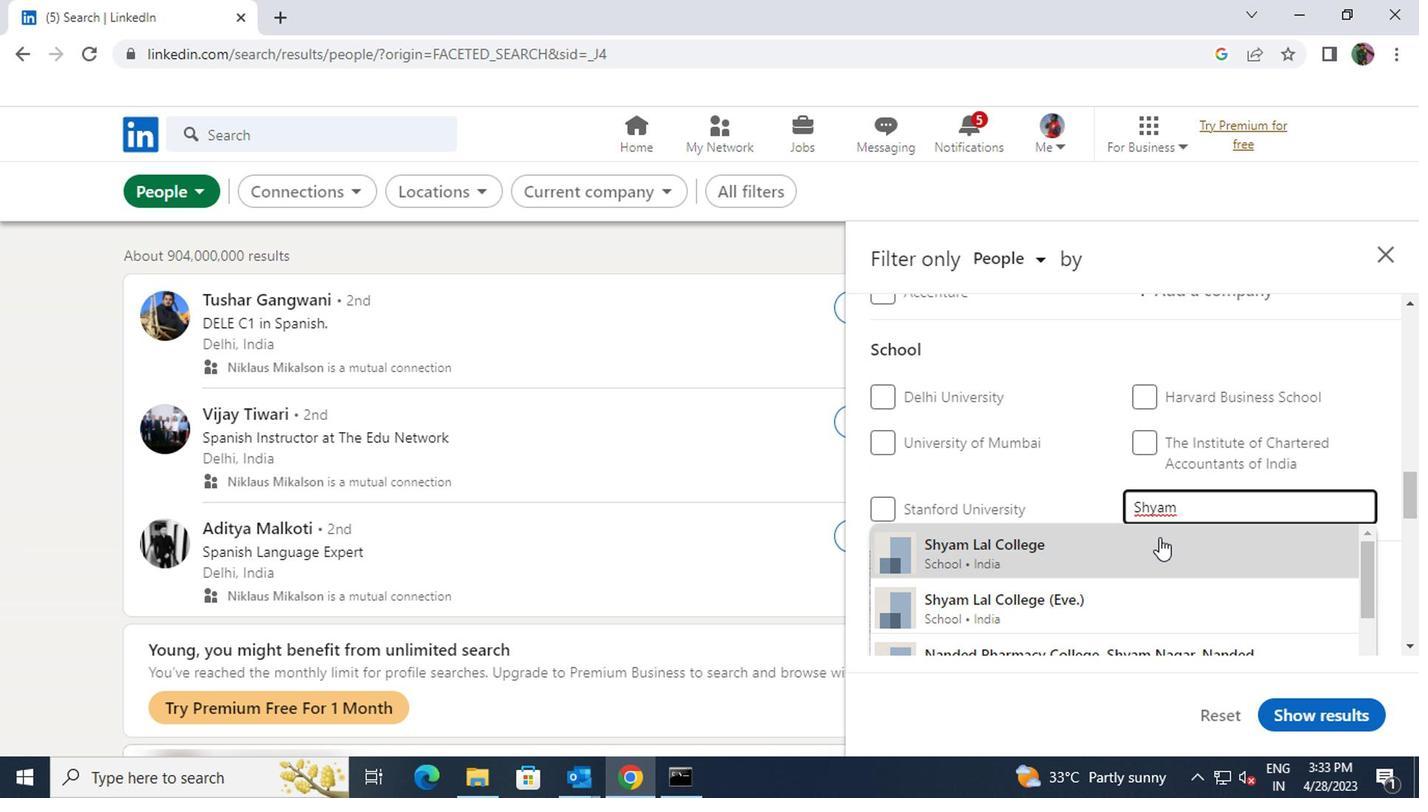 
Action: Mouse scrolled (1154, 538) with delta (0, 0)
Screenshot: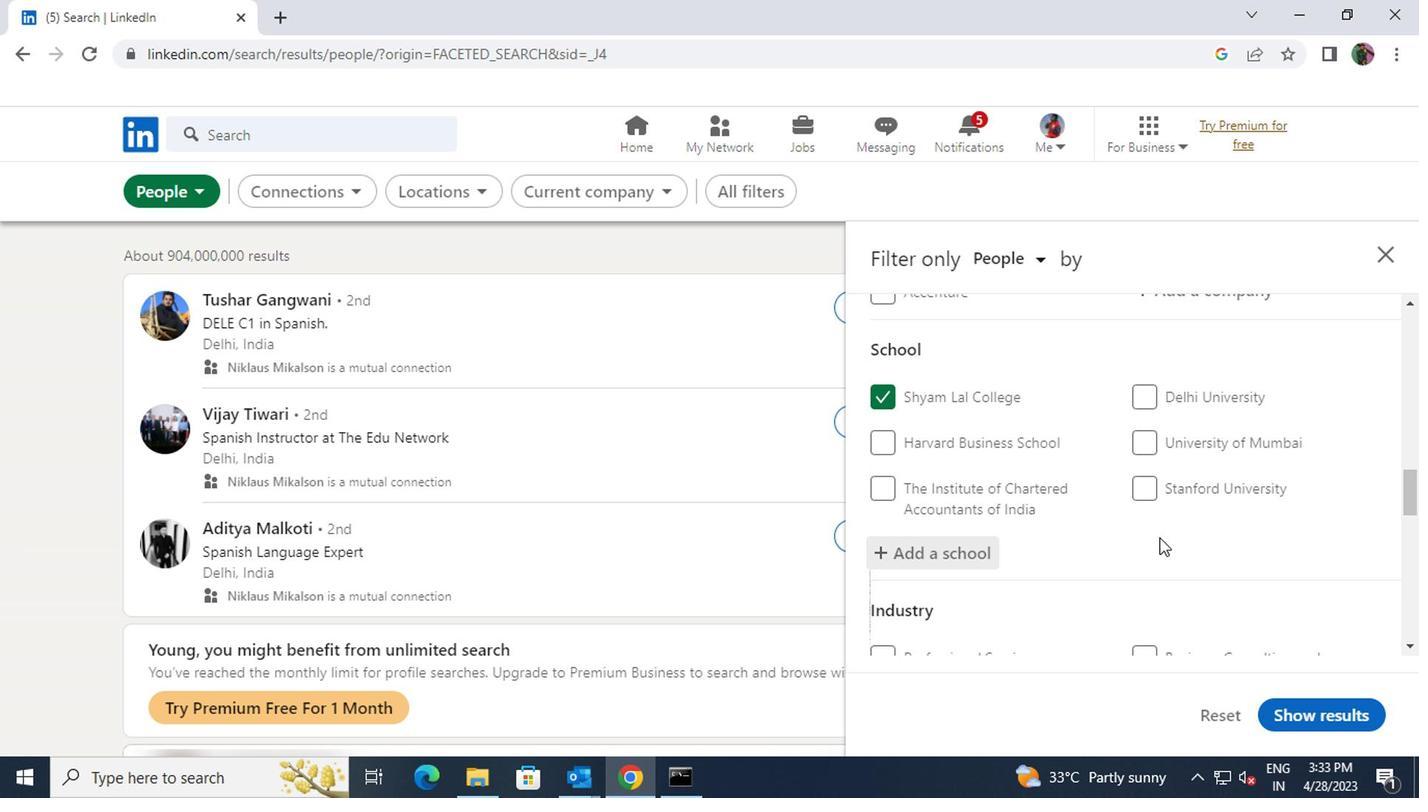 
Action: Mouse scrolled (1154, 538) with delta (0, 0)
Screenshot: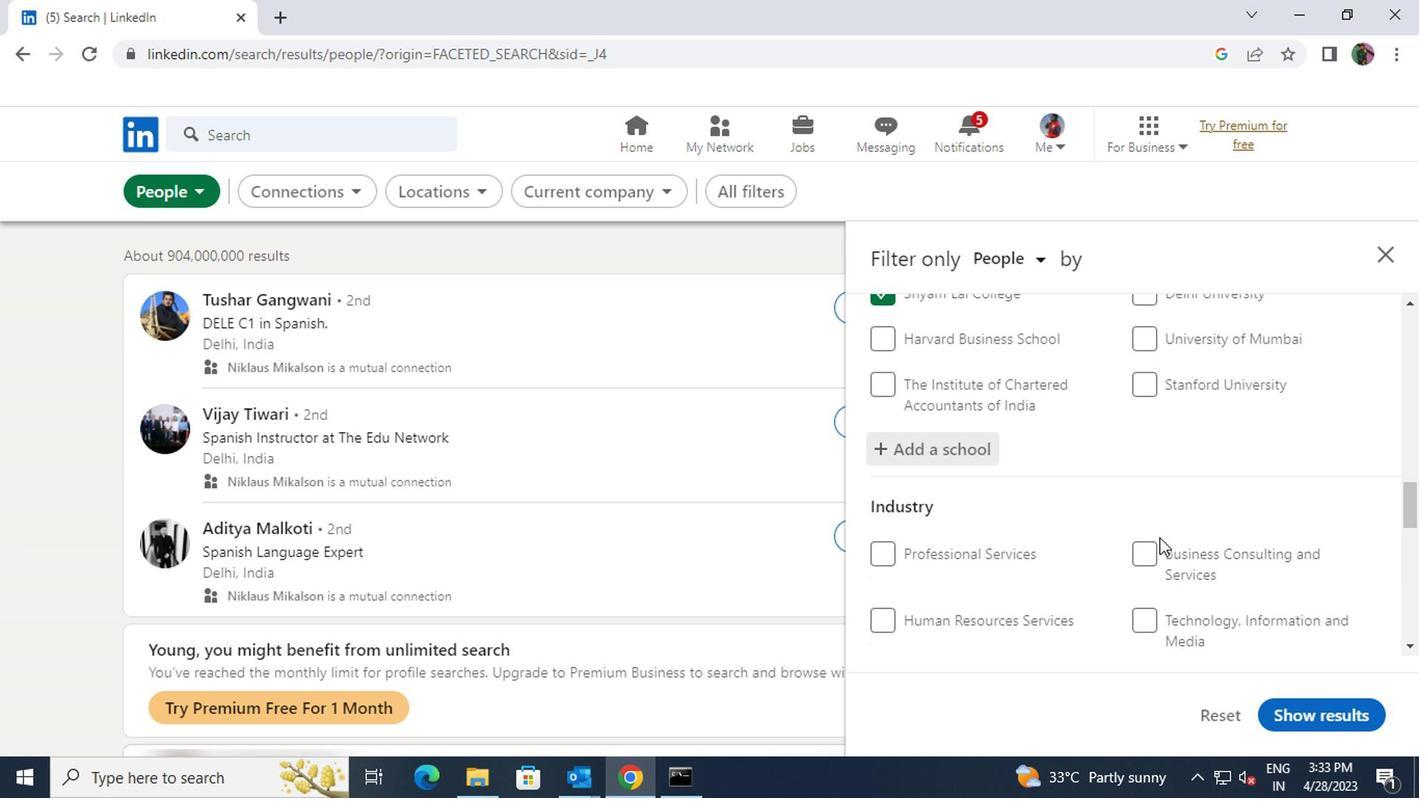 
Action: Mouse scrolled (1154, 538) with delta (0, 0)
Screenshot: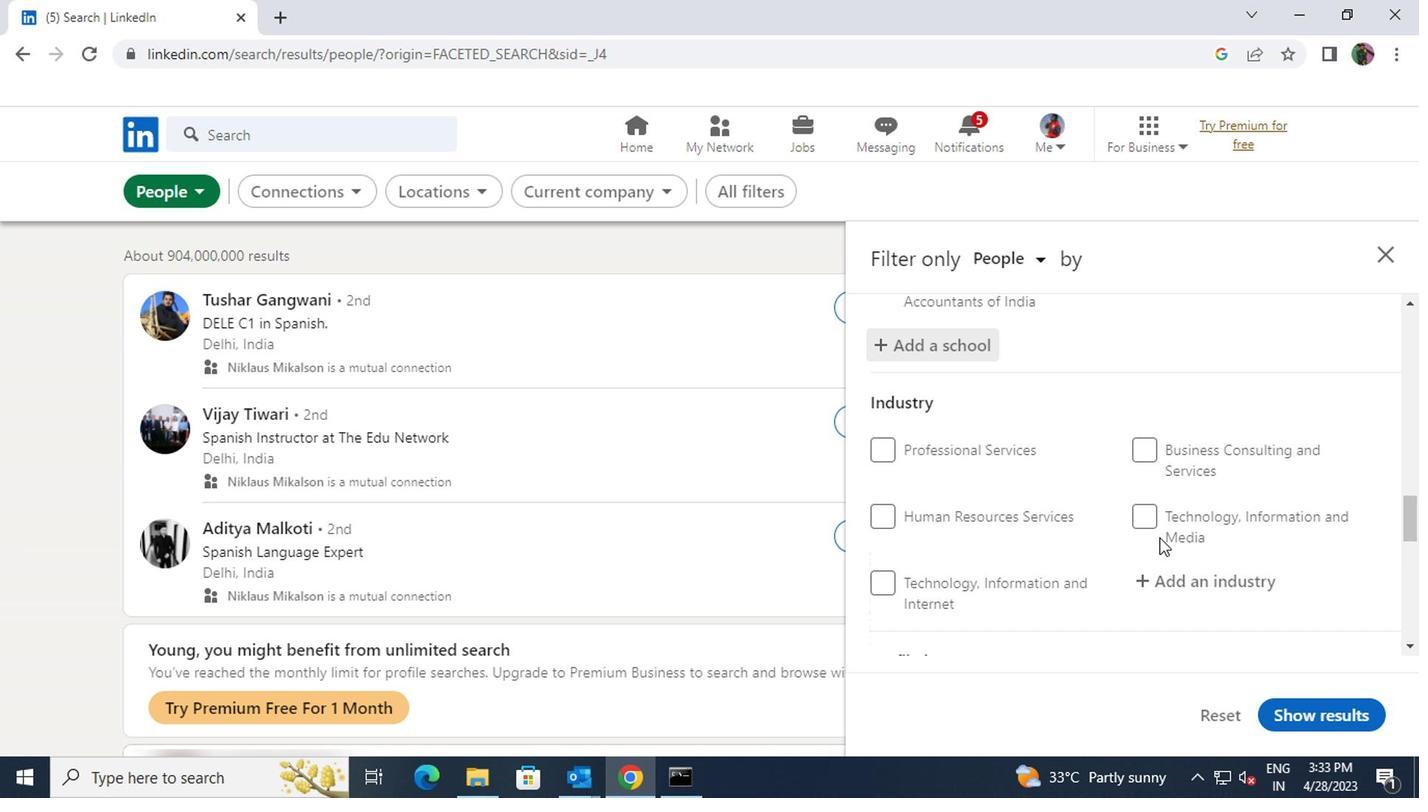 
Action: Mouse moved to (1167, 482)
Screenshot: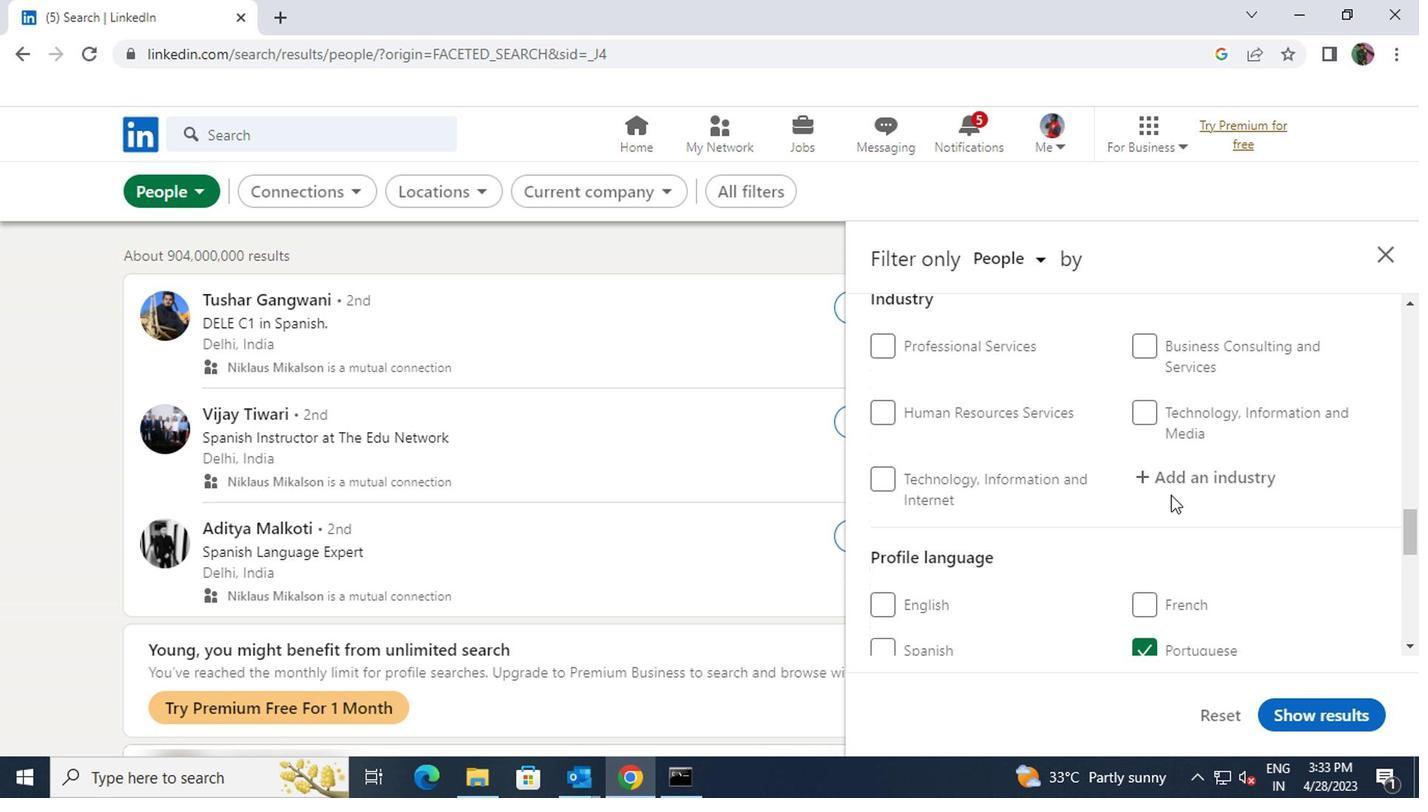 
Action: Mouse pressed left at (1167, 482)
Screenshot: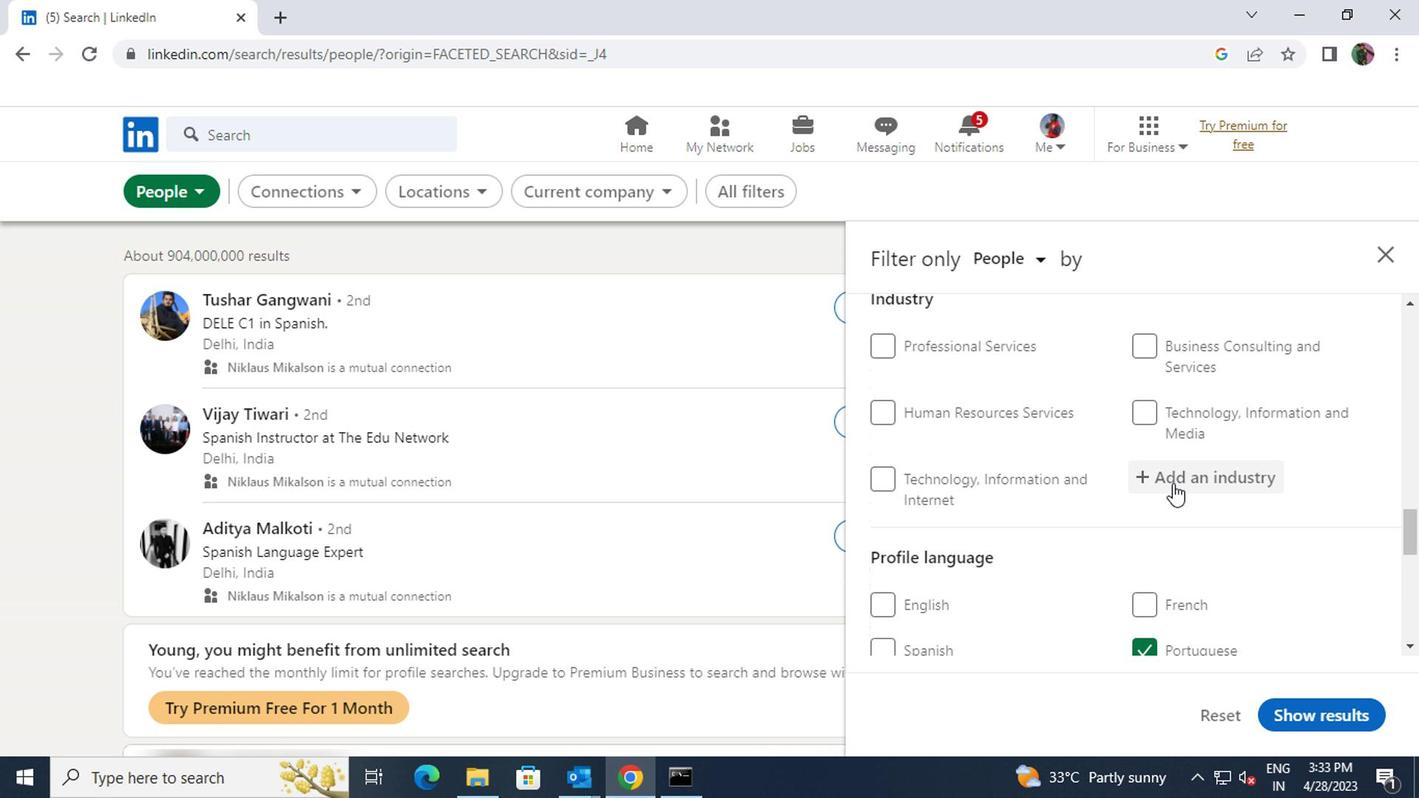 
Action: Key pressed <Key.shift>COMPUTER<Key.space><Key.shift>GAMES
Screenshot: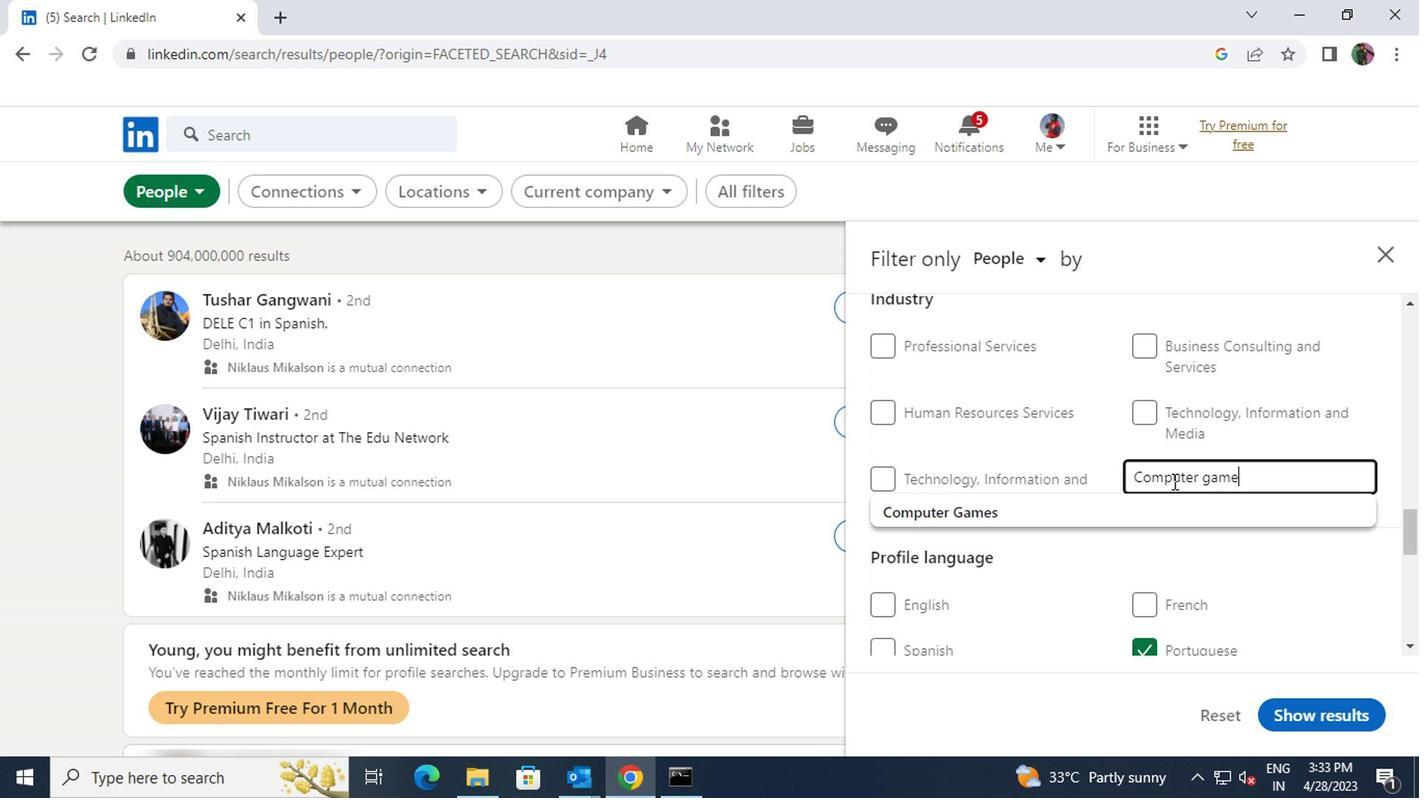 
Action: Mouse moved to (1131, 500)
Screenshot: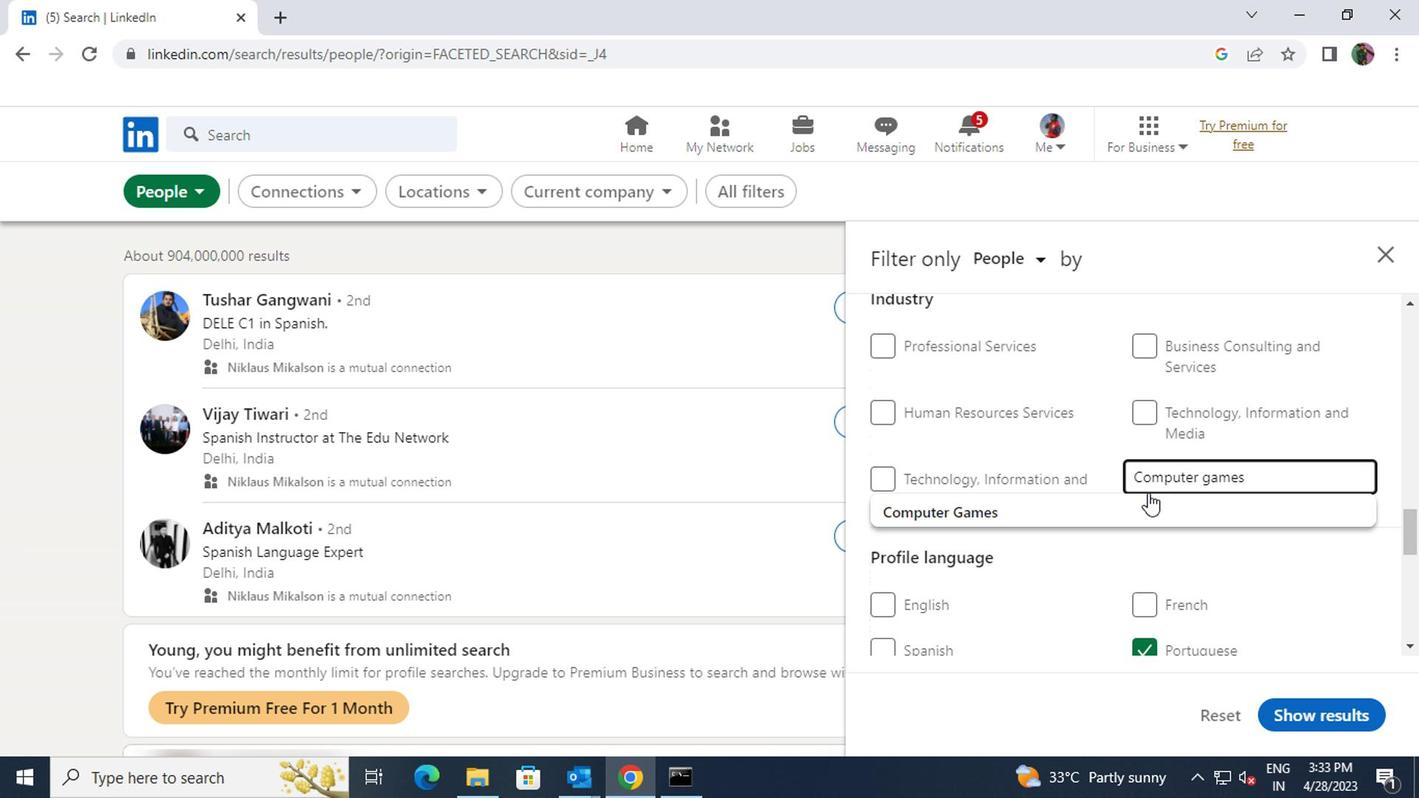 
Action: Mouse pressed left at (1131, 500)
Screenshot: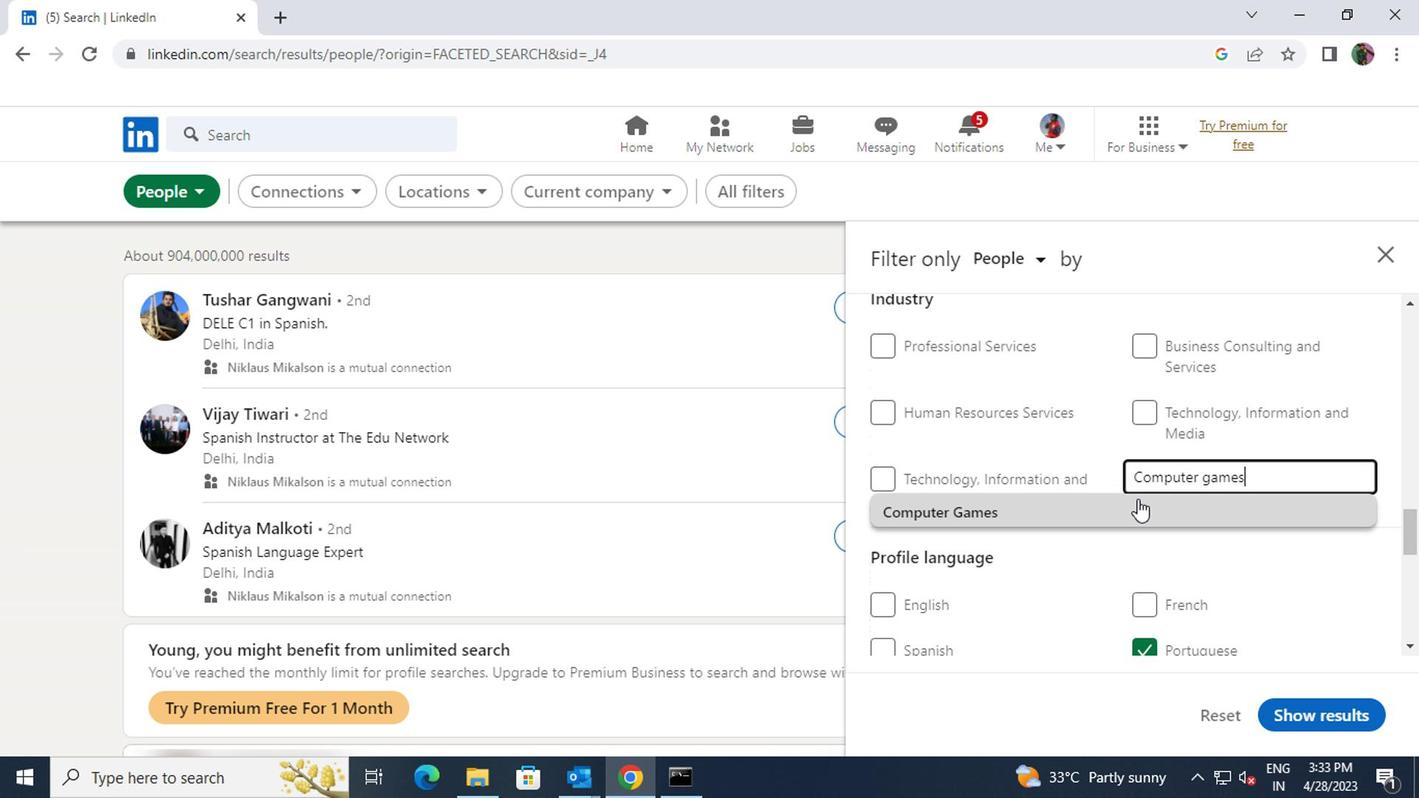 
Action: Mouse scrolled (1131, 499) with delta (0, 0)
Screenshot: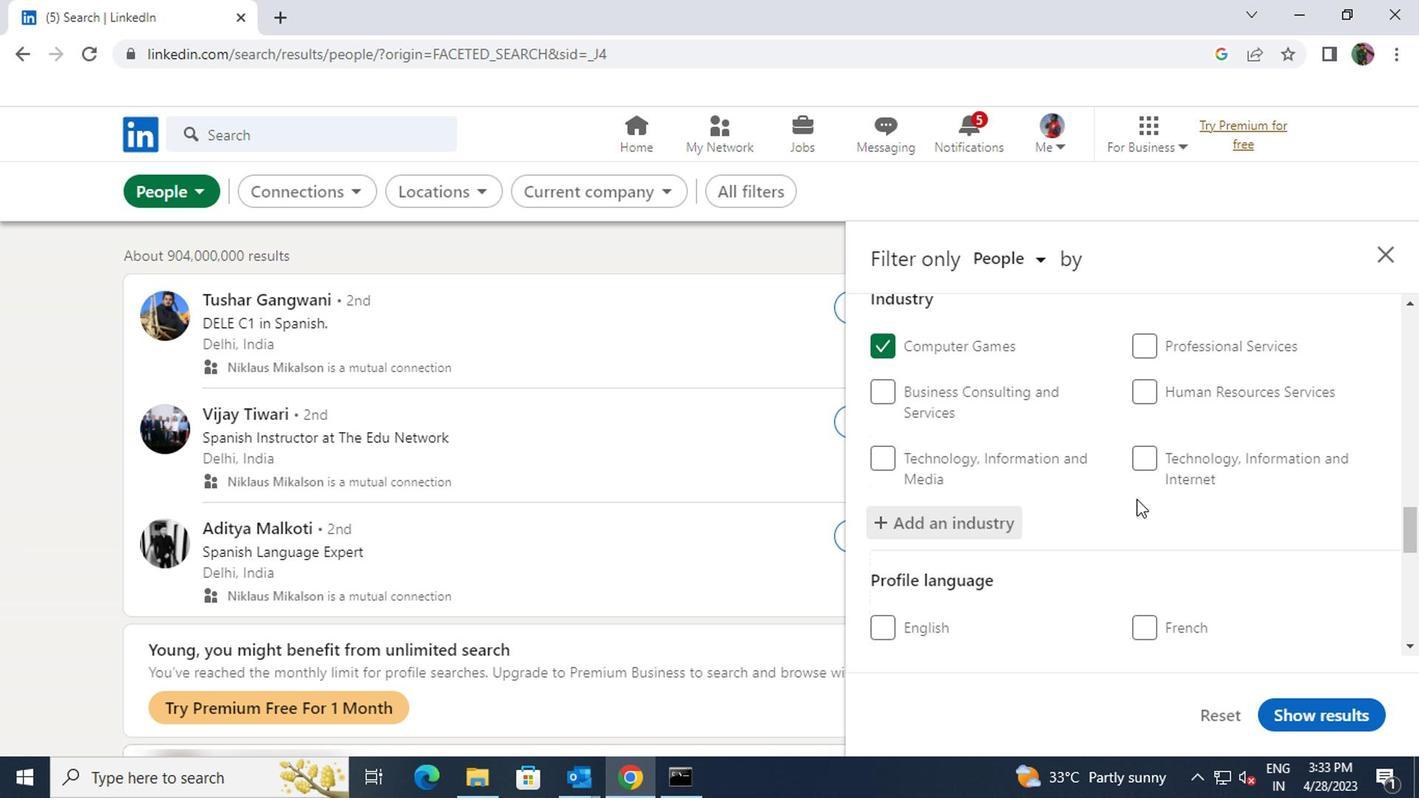 
Action: Mouse scrolled (1131, 499) with delta (0, 0)
Screenshot: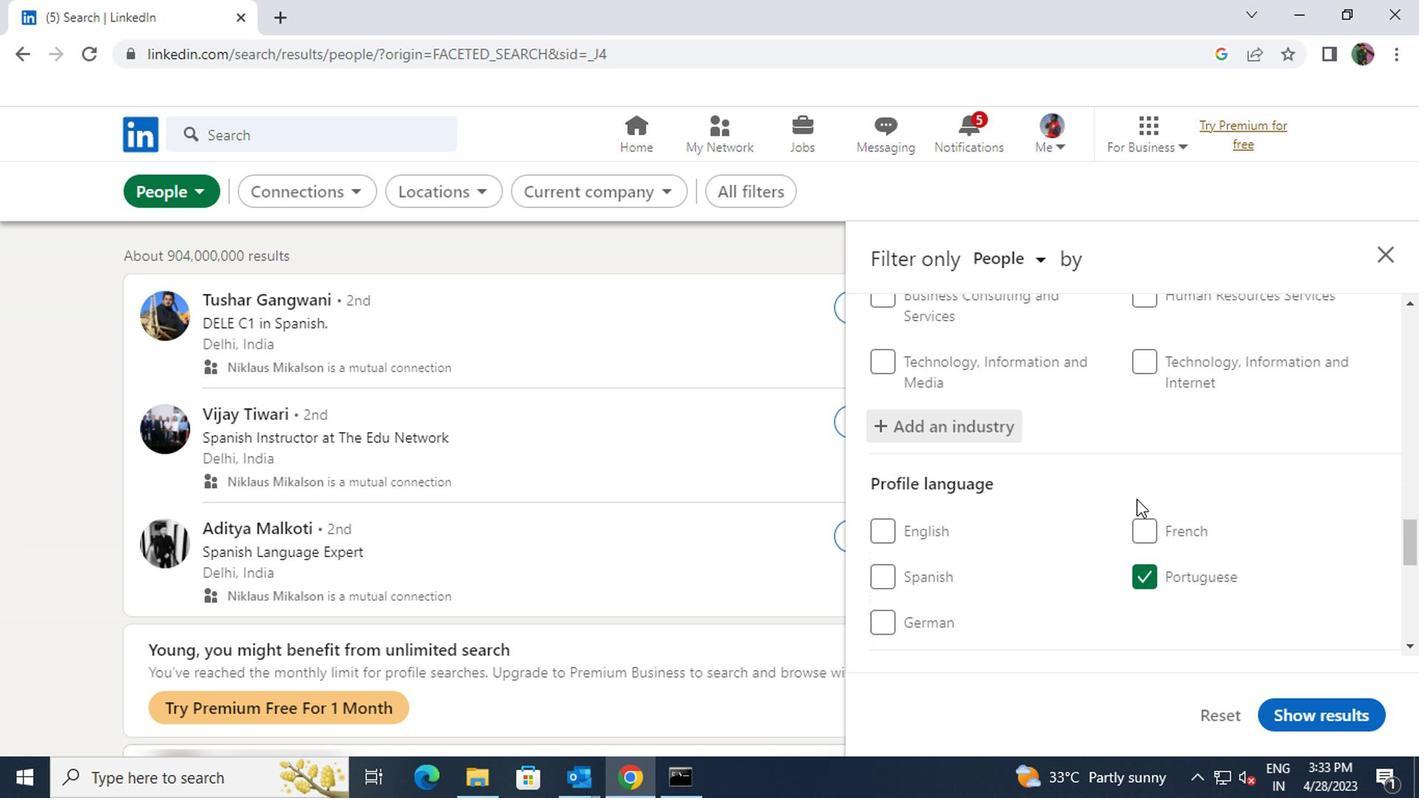 
Action: Mouse scrolled (1131, 499) with delta (0, 0)
Screenshot: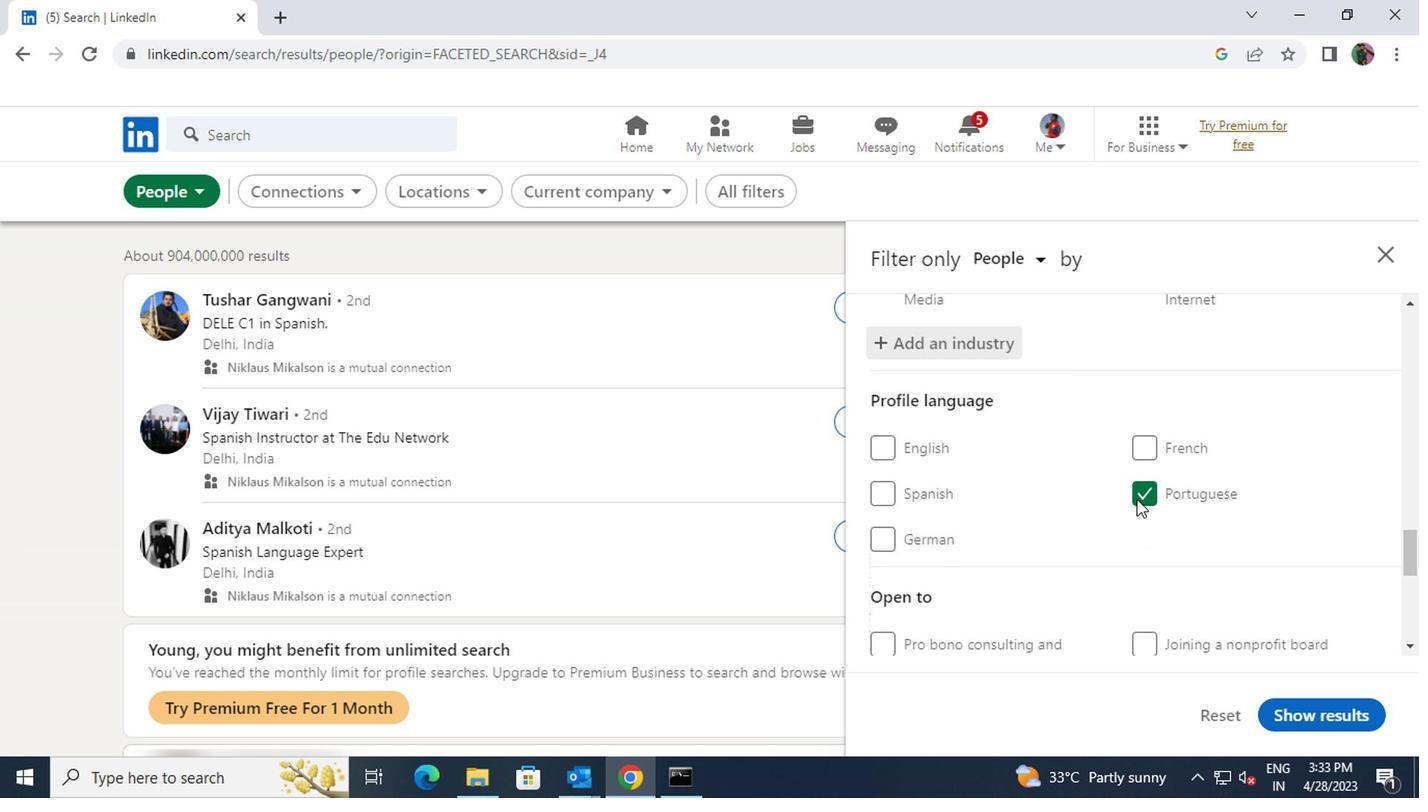 
Action: Mouse scrolled (1131, 499) with delta (0, 0)
Screenshot: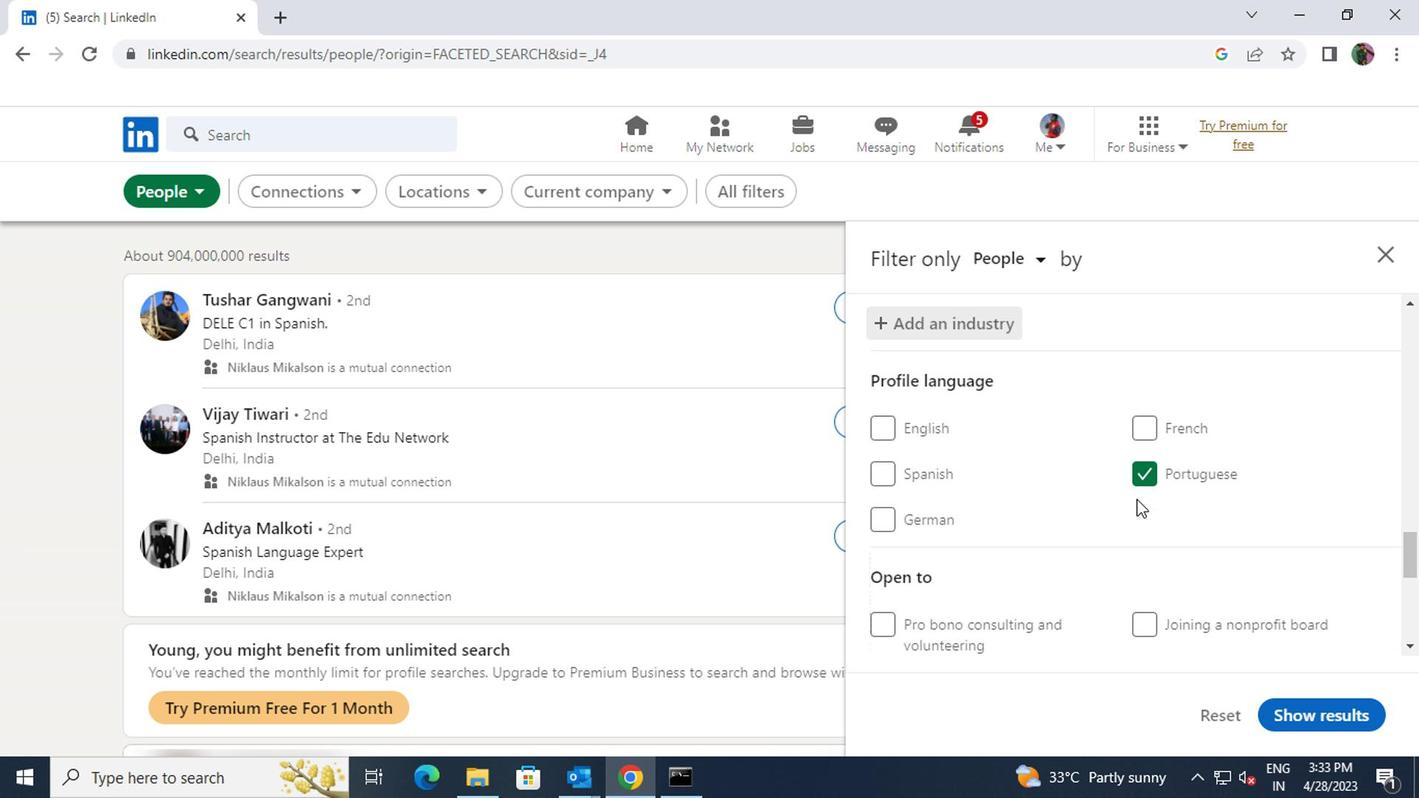
Action: Mouse scrolled (1131, 499) with delta (0, 0)
Screenshot: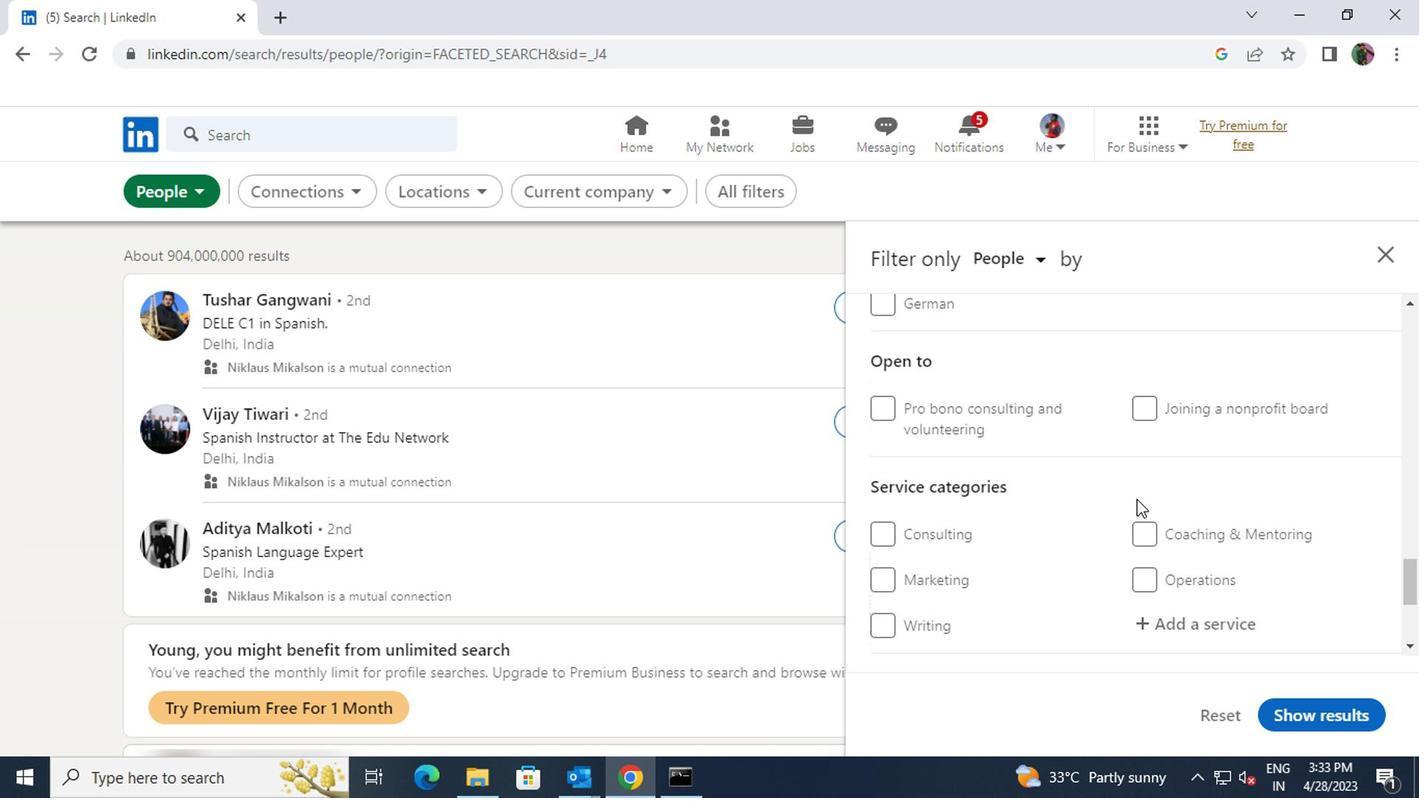 
Action: Mouse moved to (1144, 518)
Screenshot: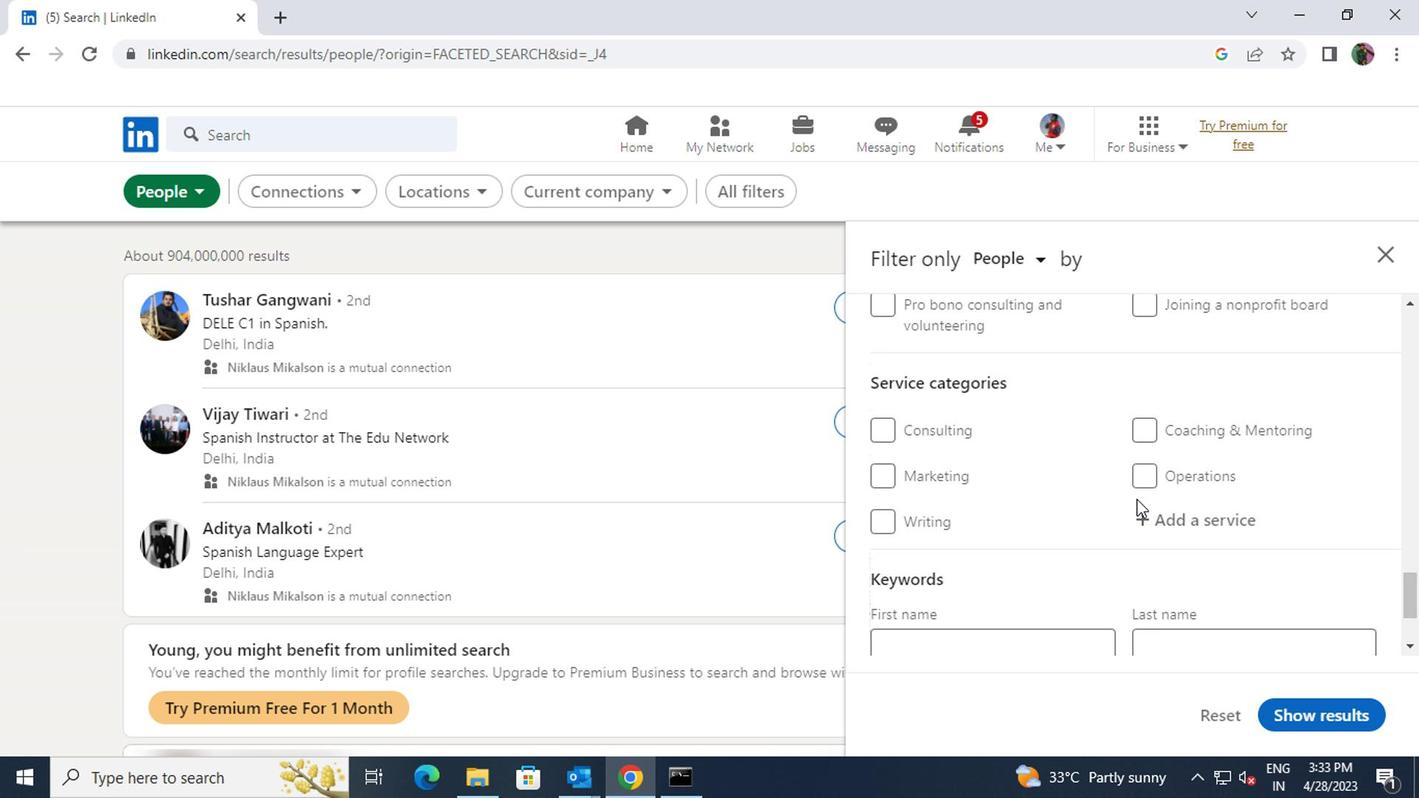 
Action: Mouse pressed left at (1144, 518)
Screenshot: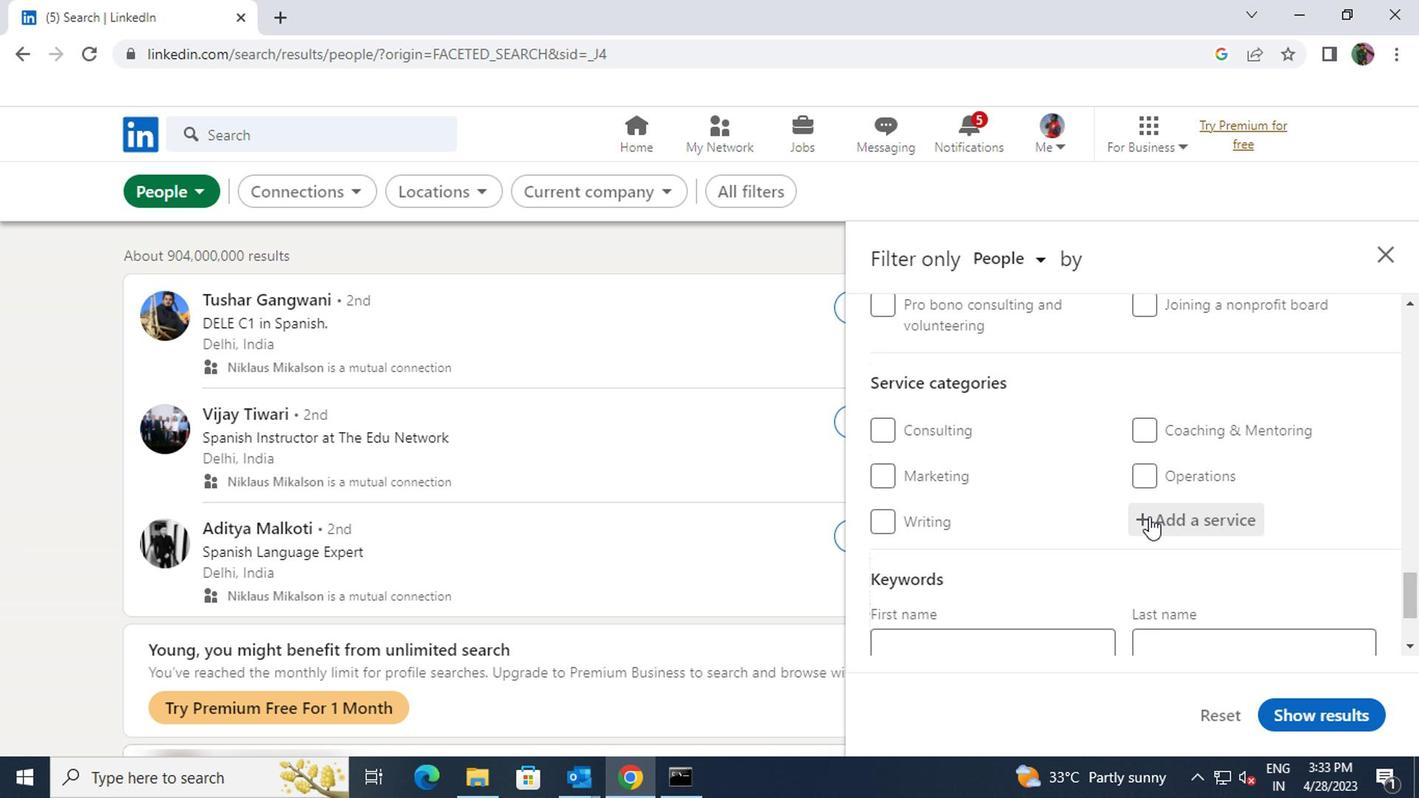 
Action: Key pressed <Key.shift>VIRTU
Screenshot: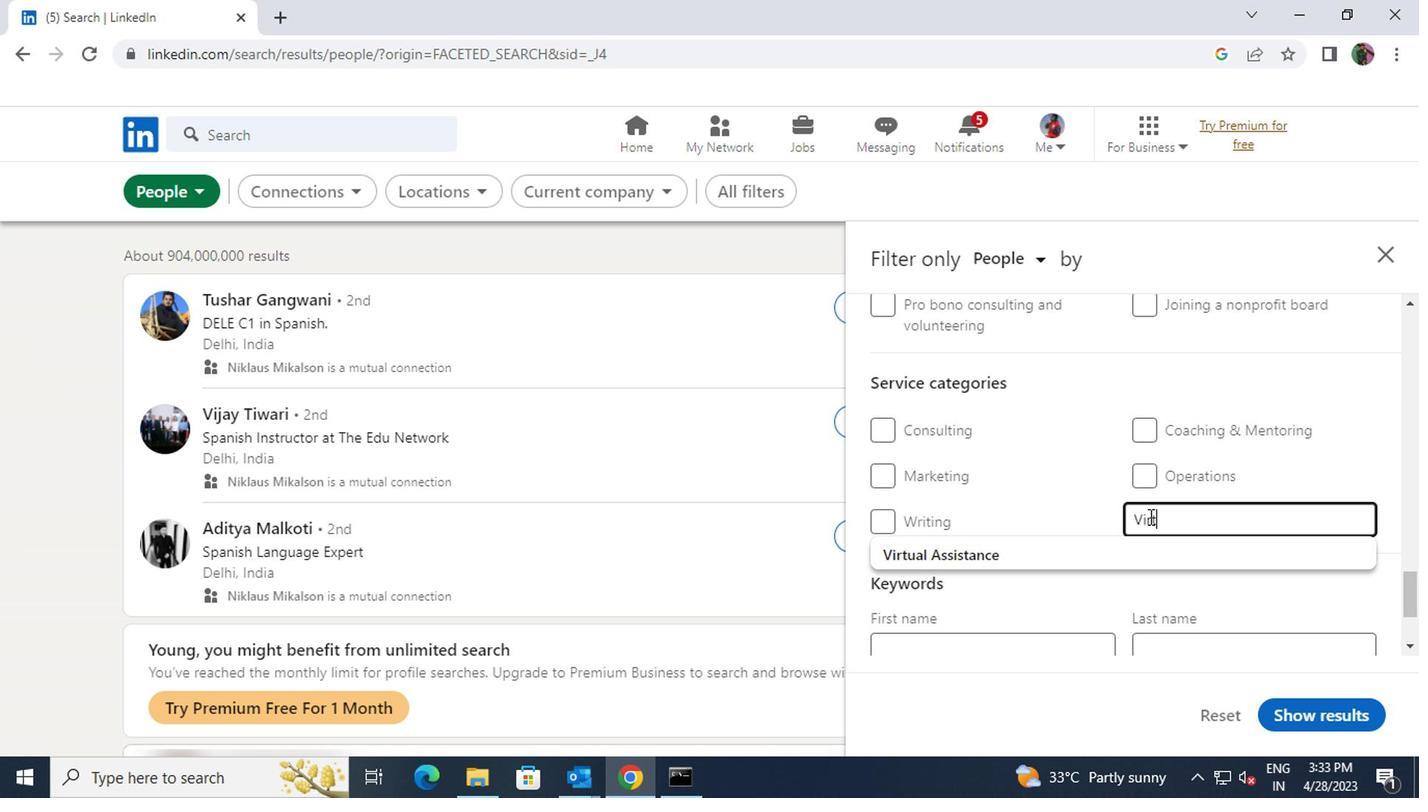 
Action: Mouse moved to (1130, 552)
Screenshot: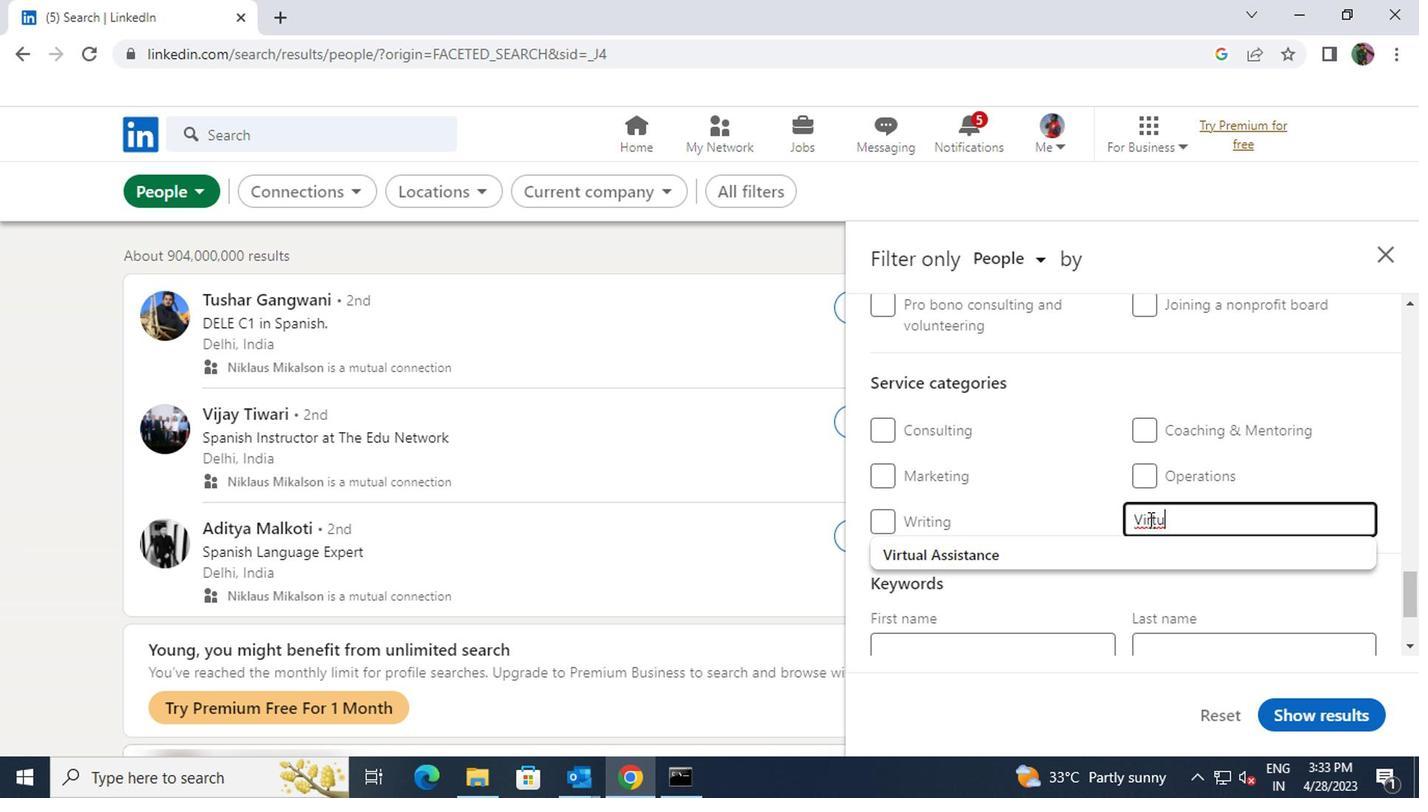 
Action: Mouse pressed left at (1130, 552)
Screenshot: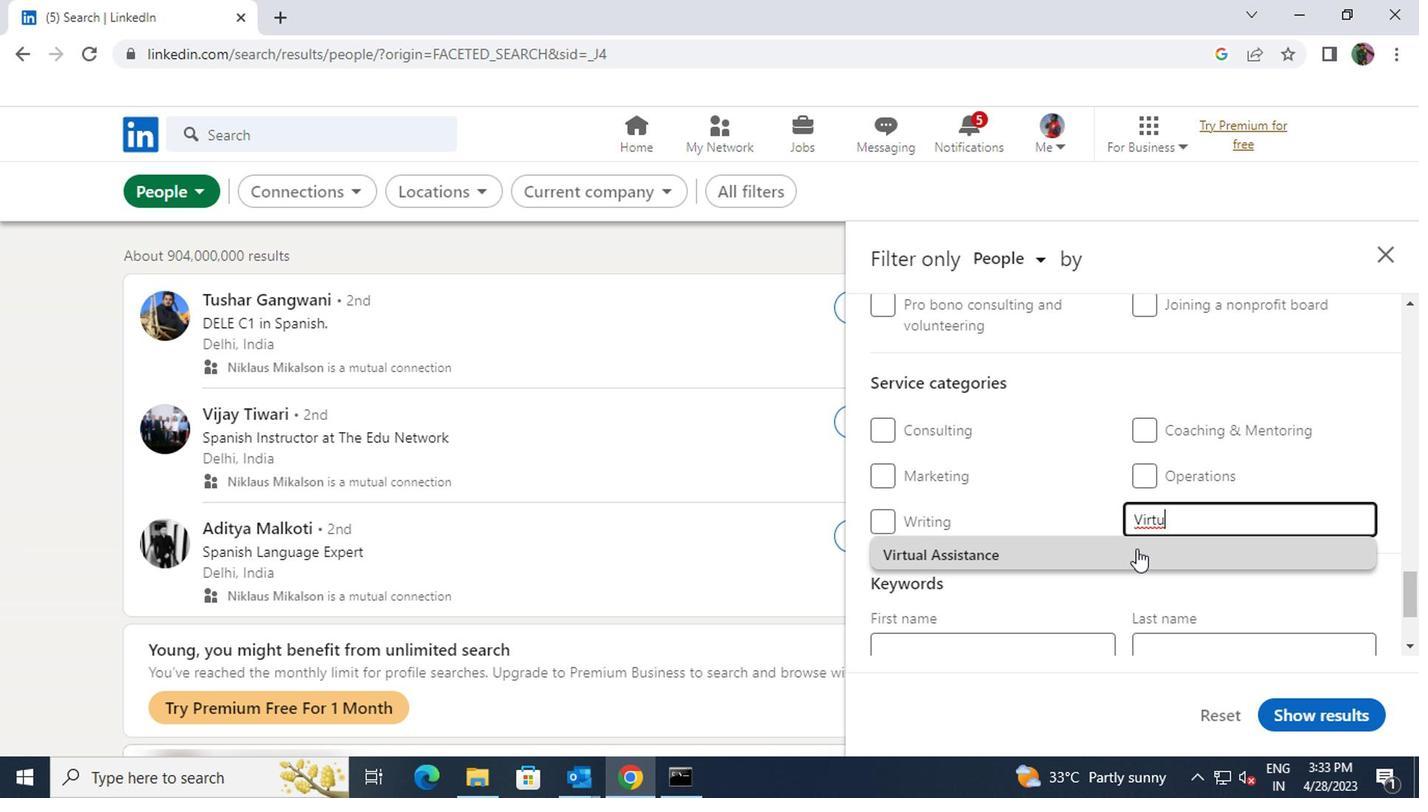 
Action: Mouse scrolled (1130, 551) with delta (0, 0)
Screenshot: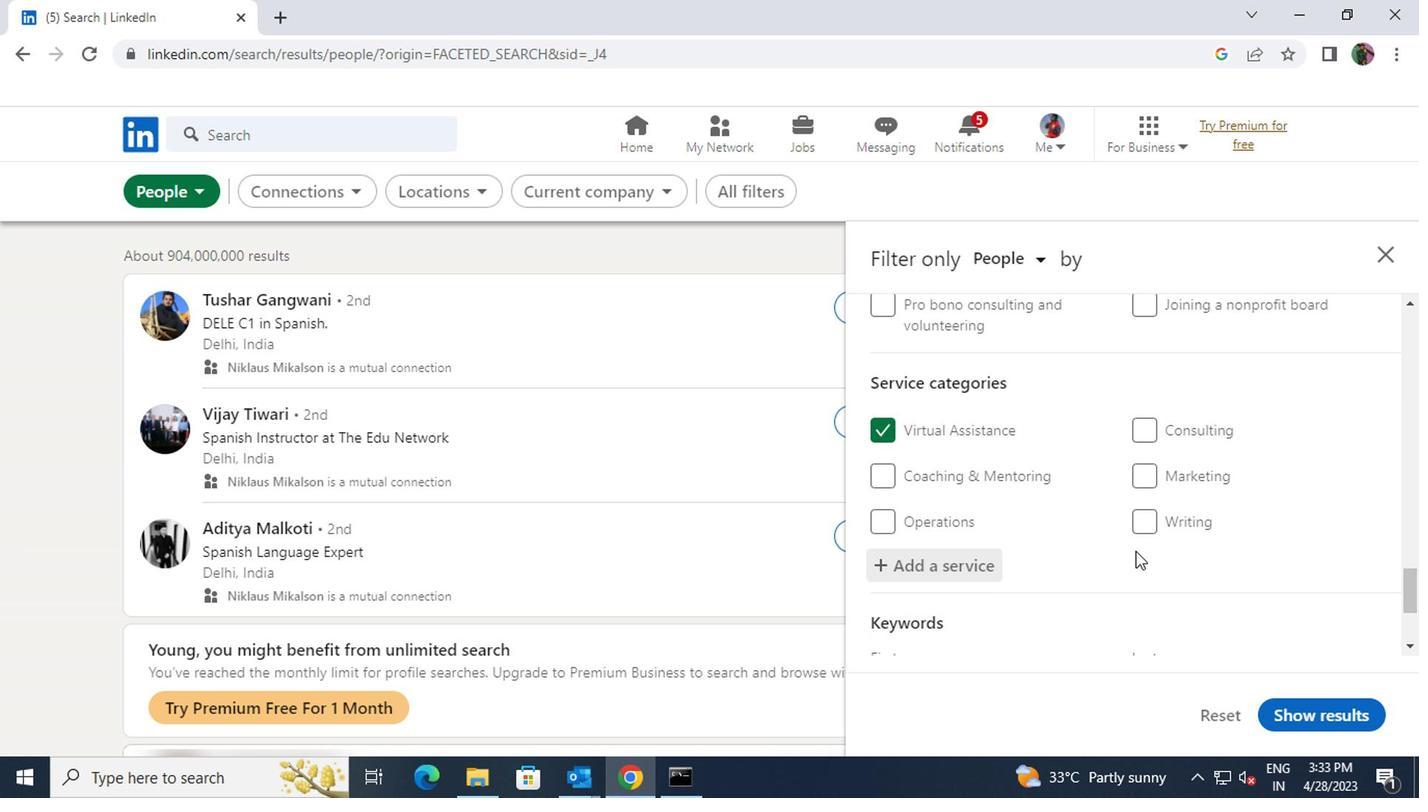 
Action: Mouse scrolled (1130, 551) with delta (0, 0)
Screenshot: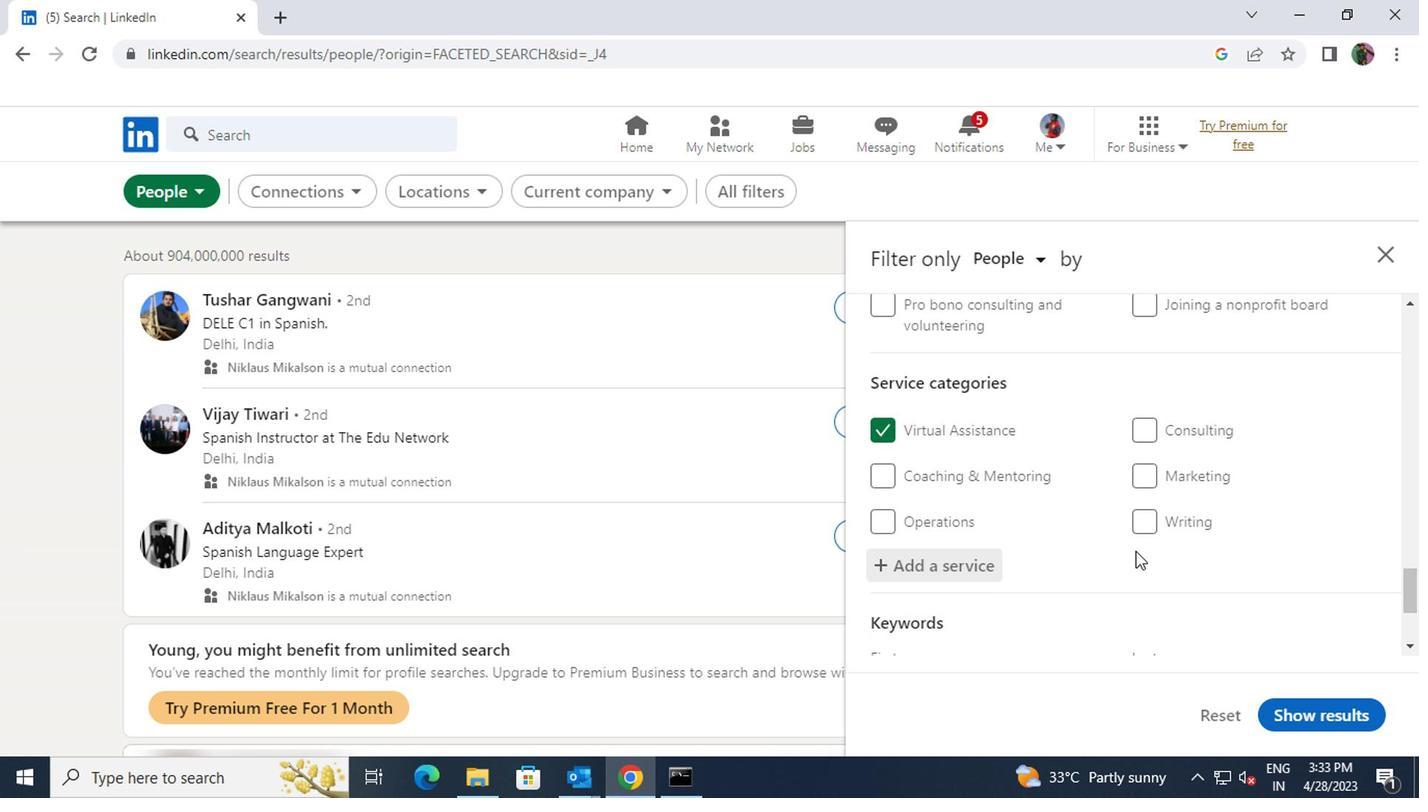 
Action: Mouse moved to (1088, 565)
Screenshot: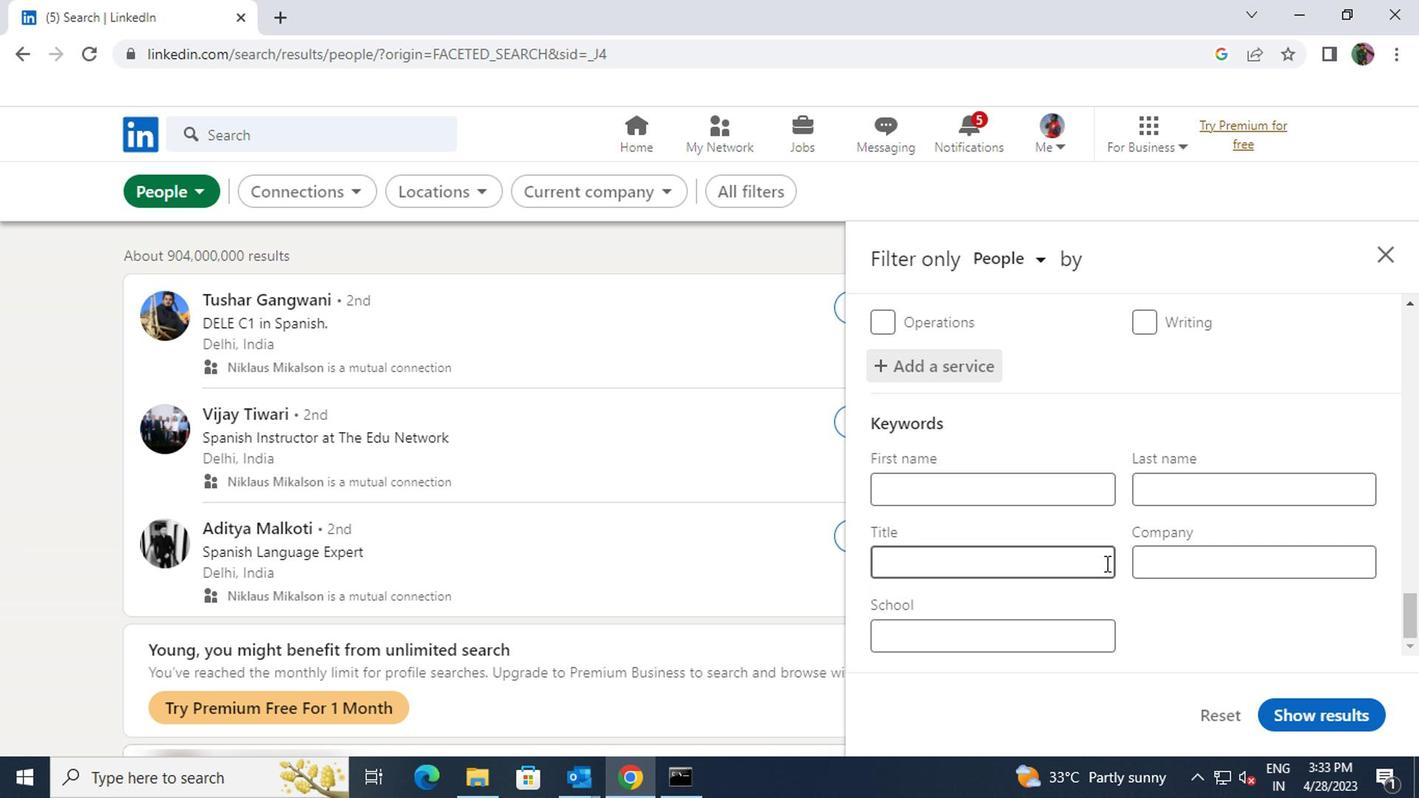 
Action: Mouse pressed left at (1088, 565)
Screenshot: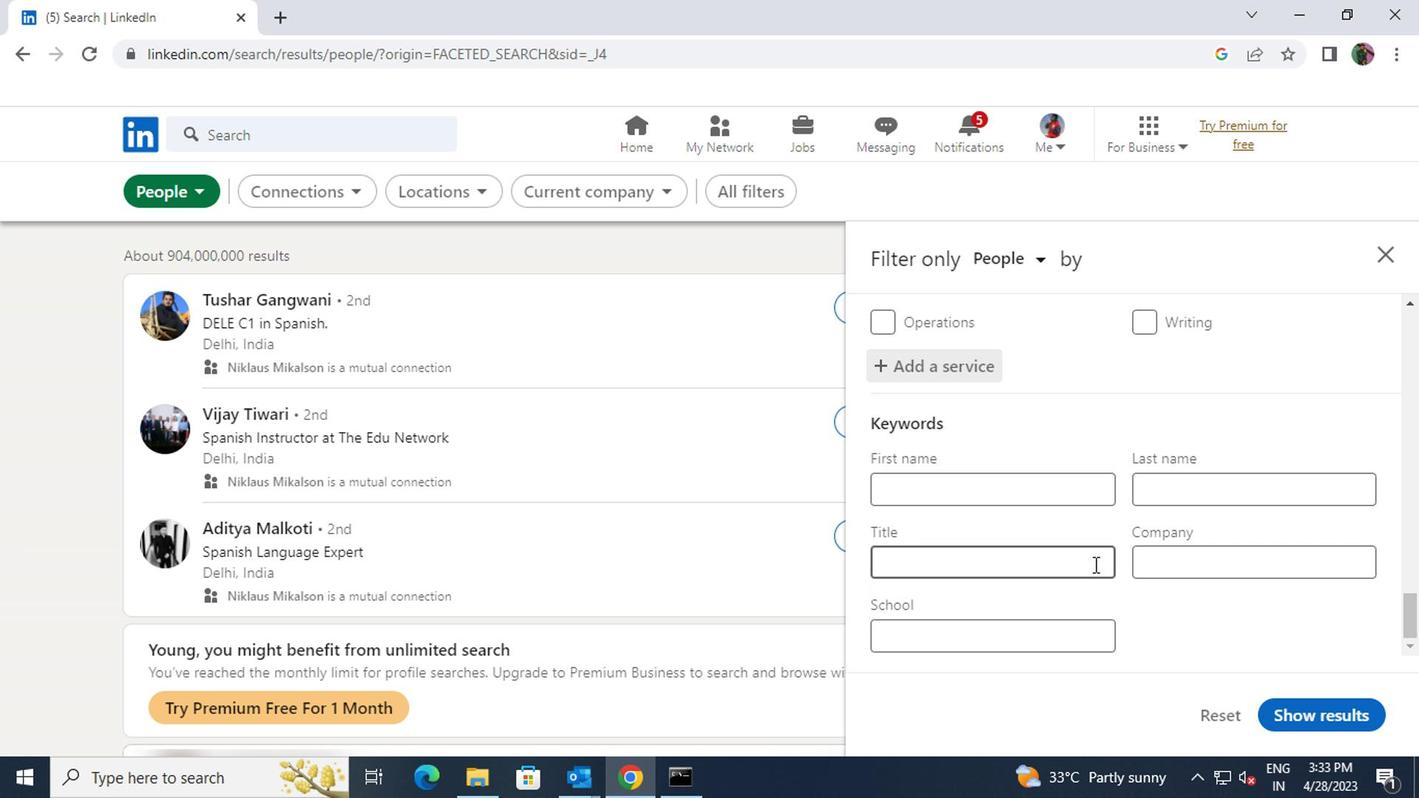 
Action: Key pressed <Key.shift>PHYSICAL<Key.space><Key.shift>THERPIST
Screenshot: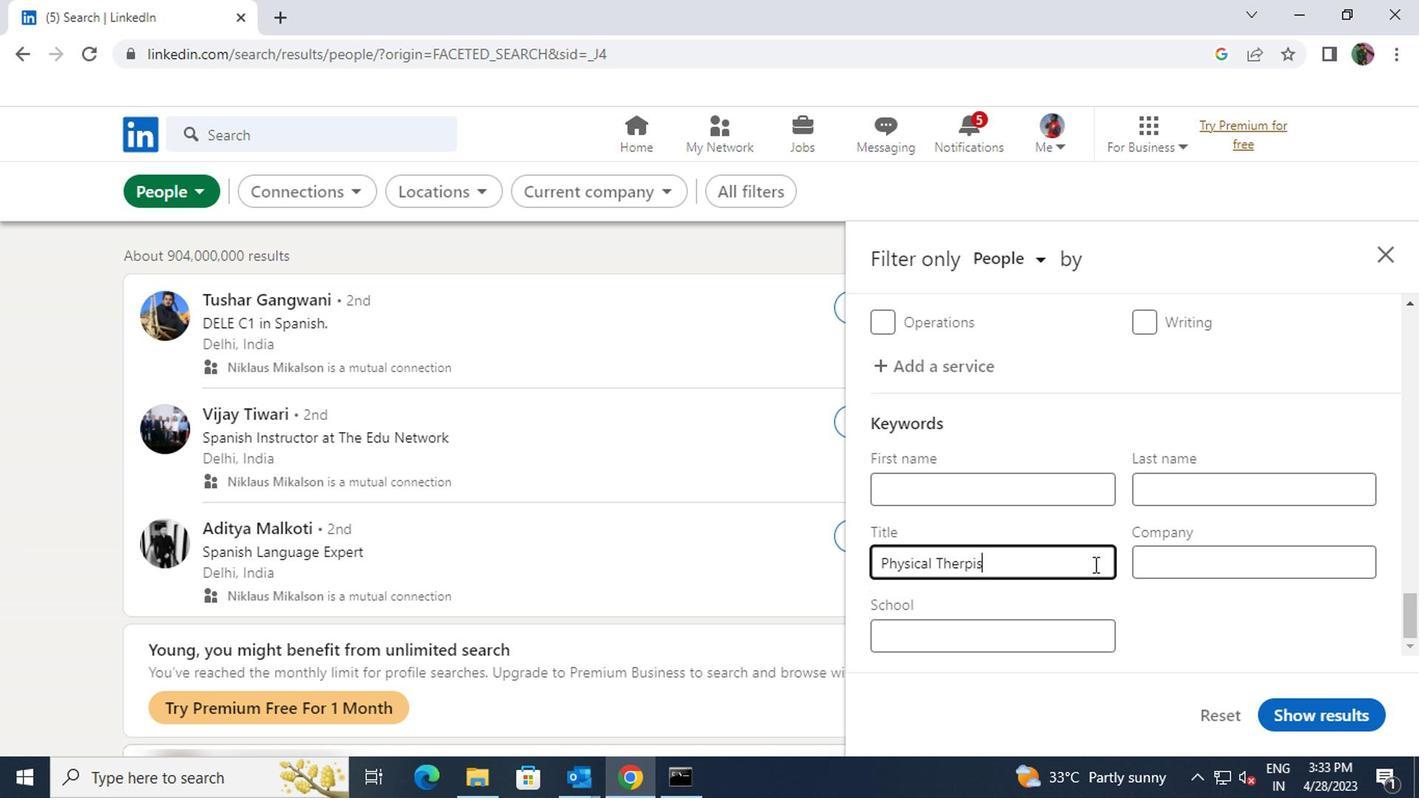 
Action: Mouse moved to (1306, 713)
Screenshot: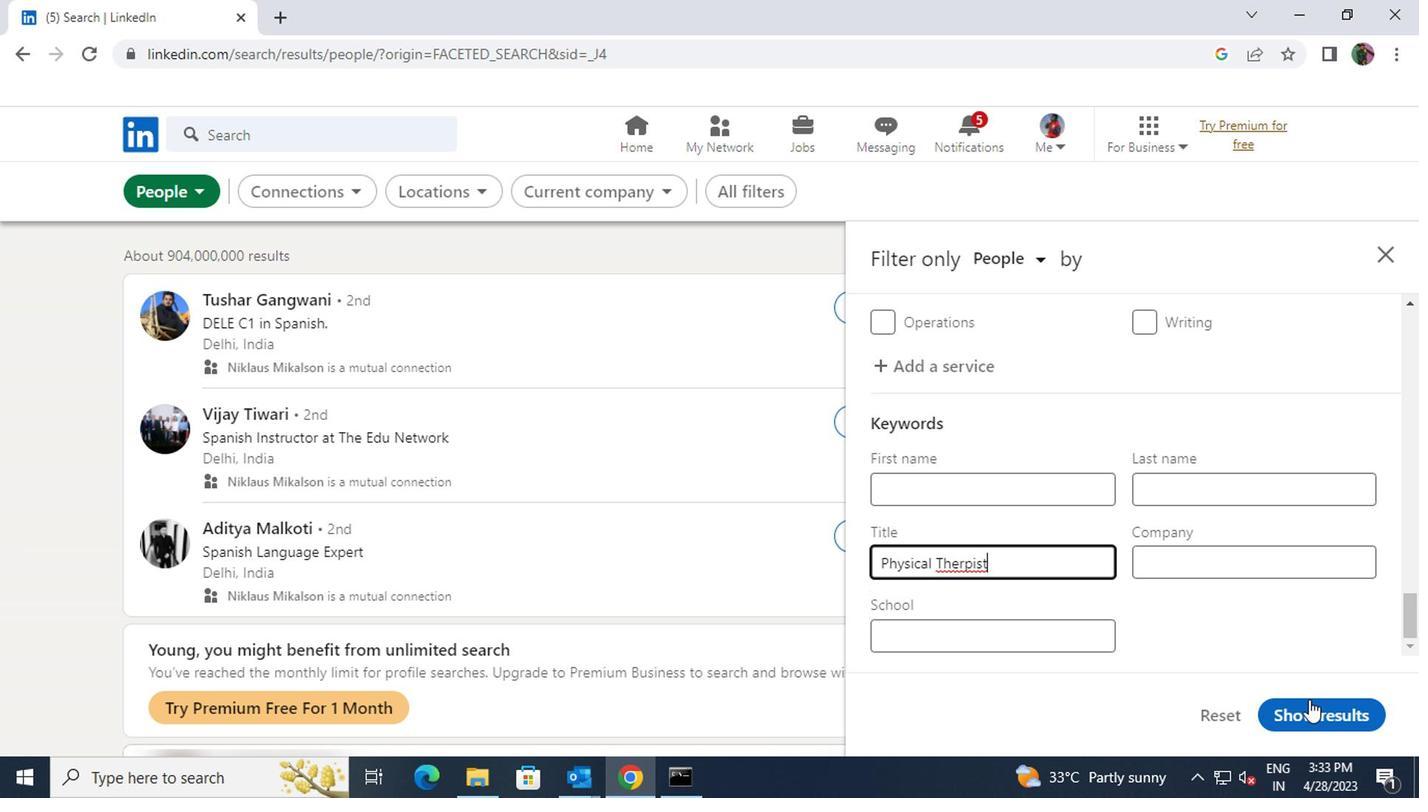 
Action: Mouse pressed left at (1306, 713)
Screenshot: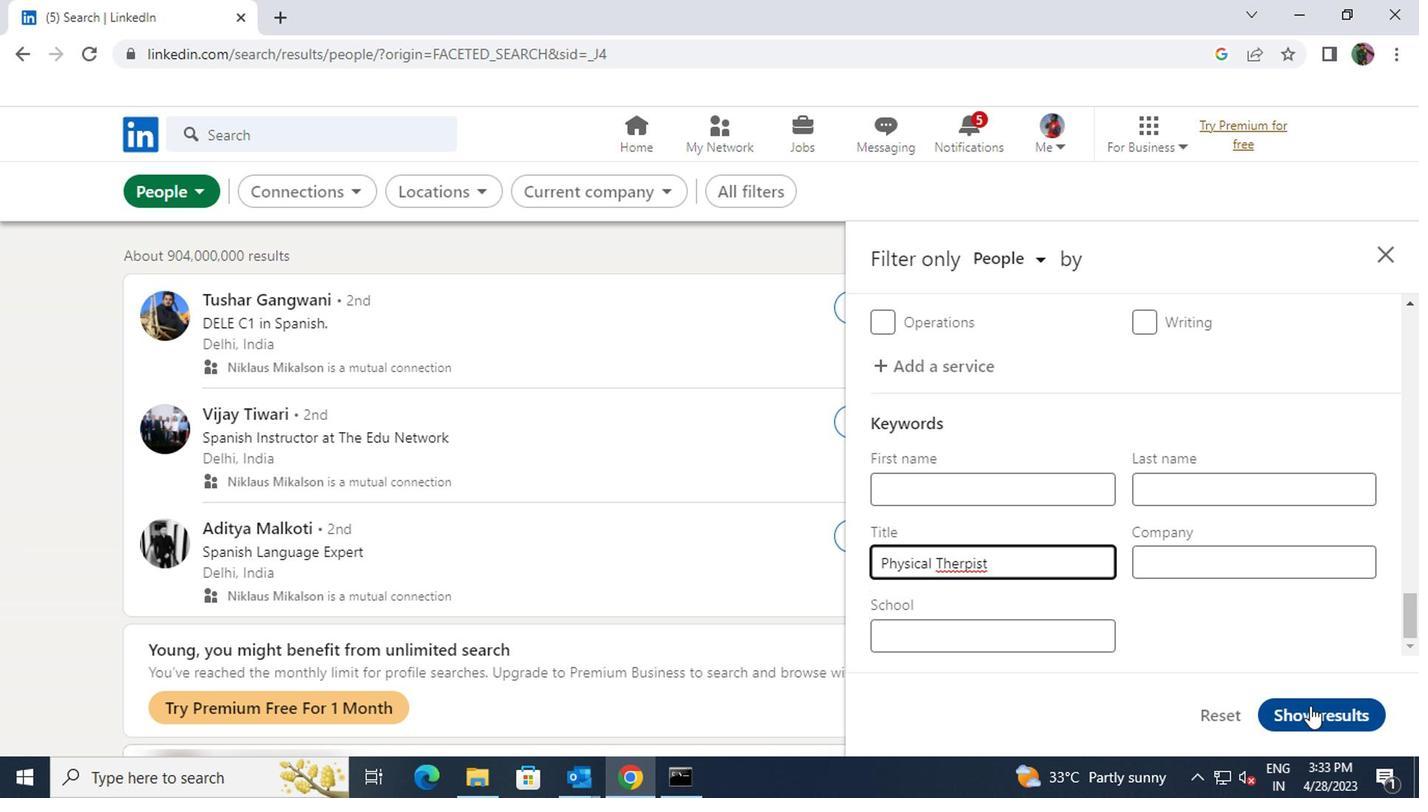 
